 Task: Determine the distance from Raleigh to Great Smoky Mountains National Park.
Action: Mouse moved to (202, 64)
Screenshot: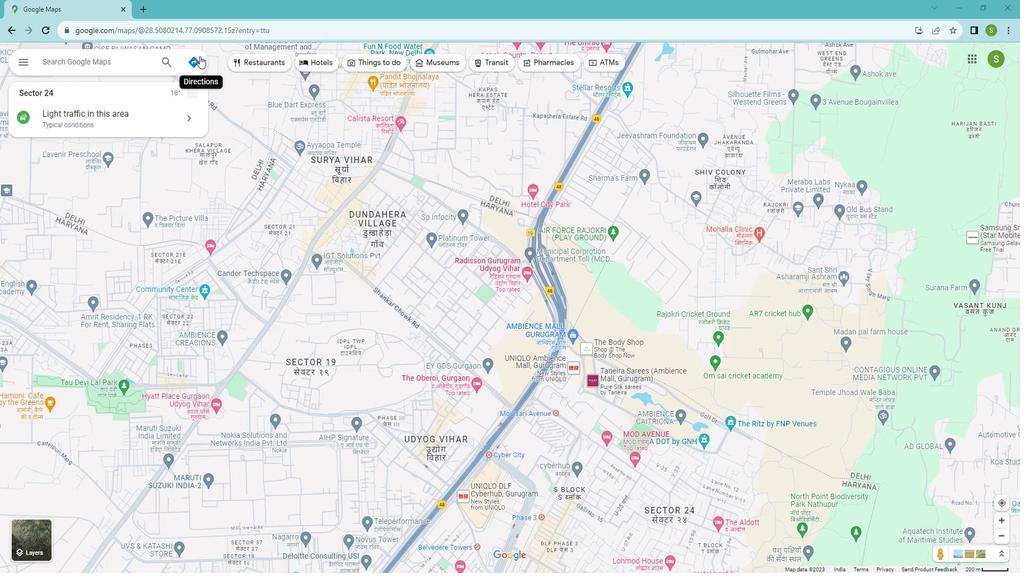 
Action: Mouse pressed left at (202, 64)
Screenshot: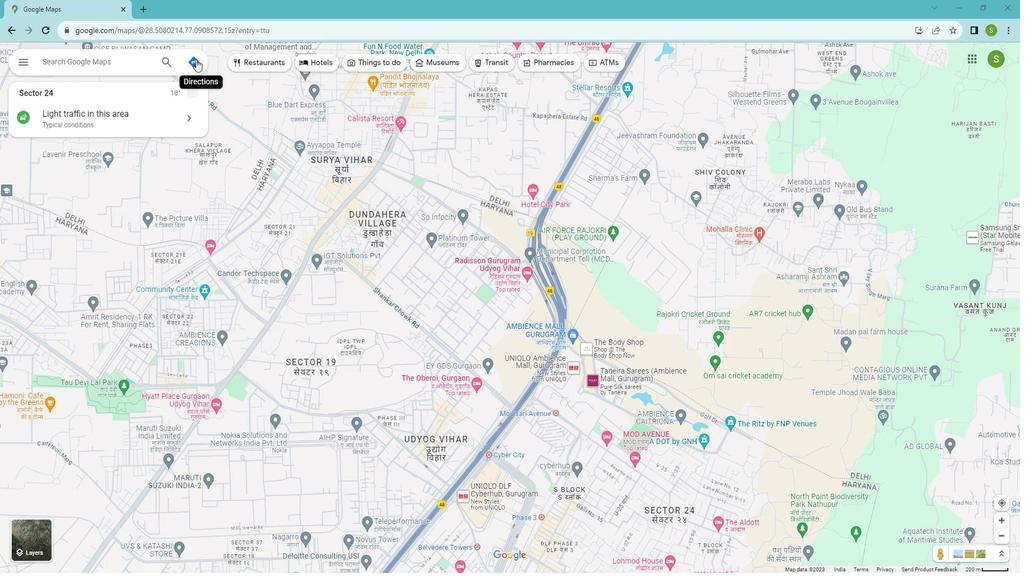
Action: Mouse moved to (95, 97)
Screenshot: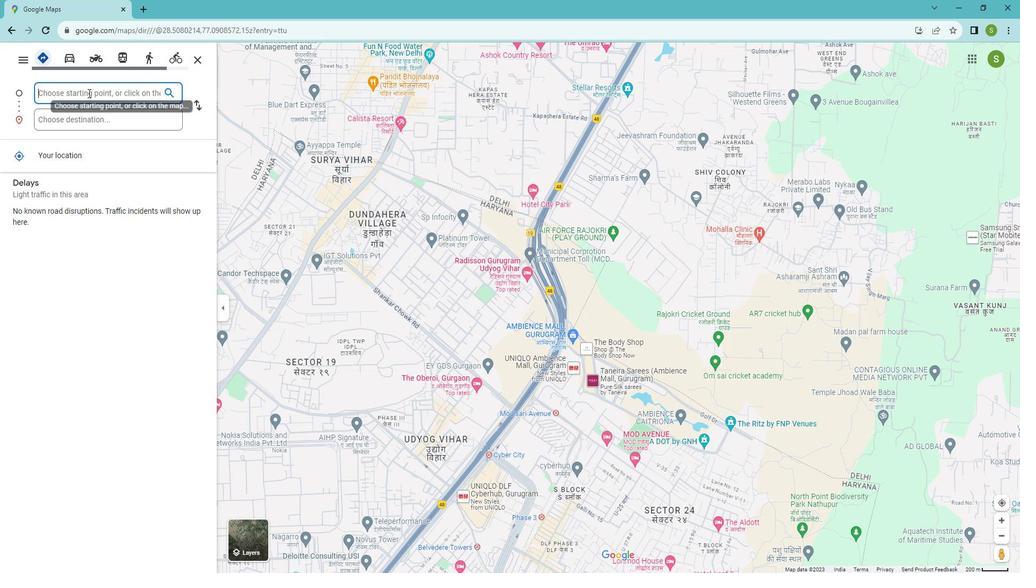
Action: Mouse pressed left at (95, 97)
Screenshot: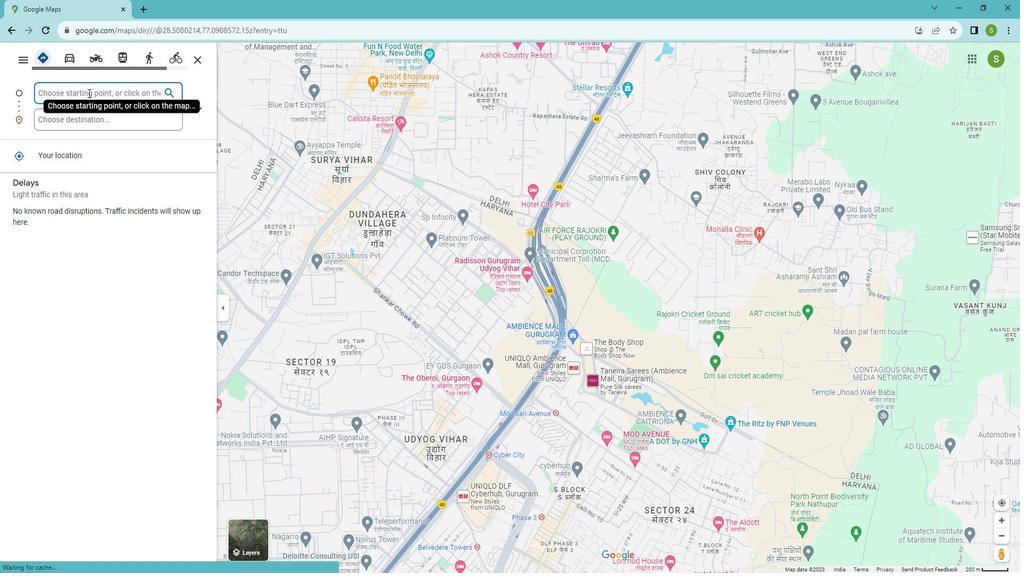 
Action: Mouse moved to (93, 98)
Screenshot: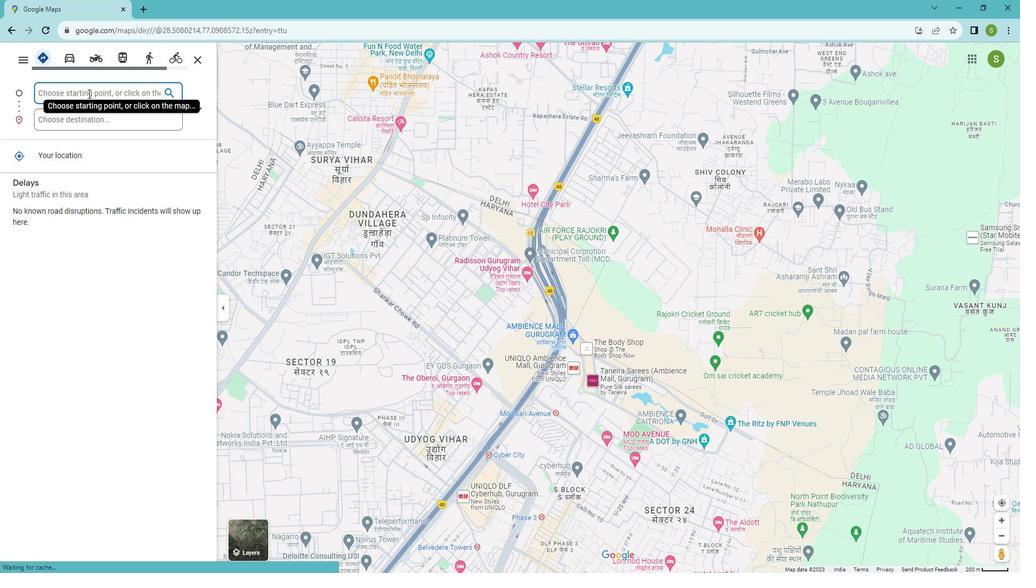 
Action: Key pressed <Key.shift>Raleigh
Screenshot: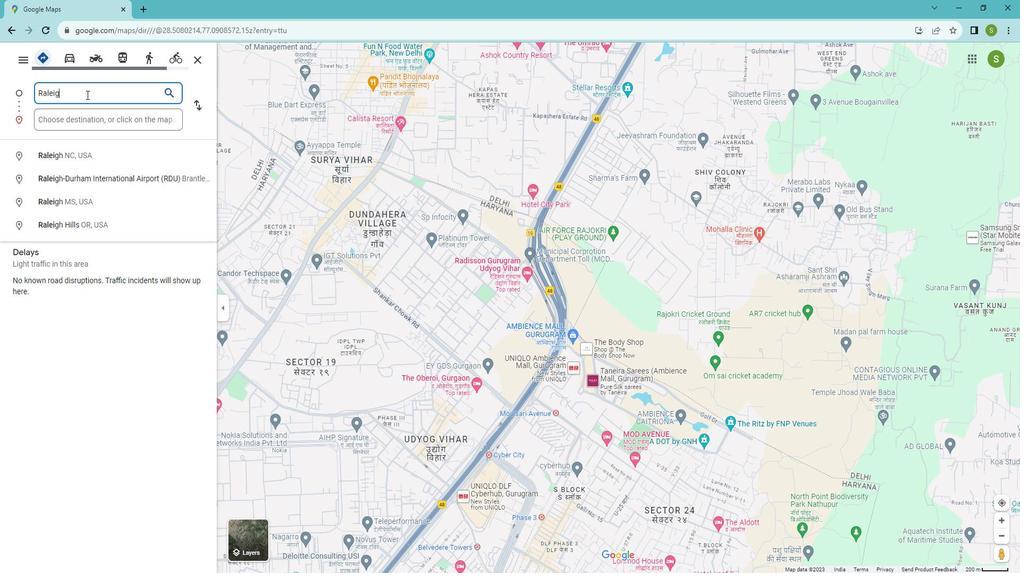 
Action: Mouse moved to (87, 155)
Screenshot: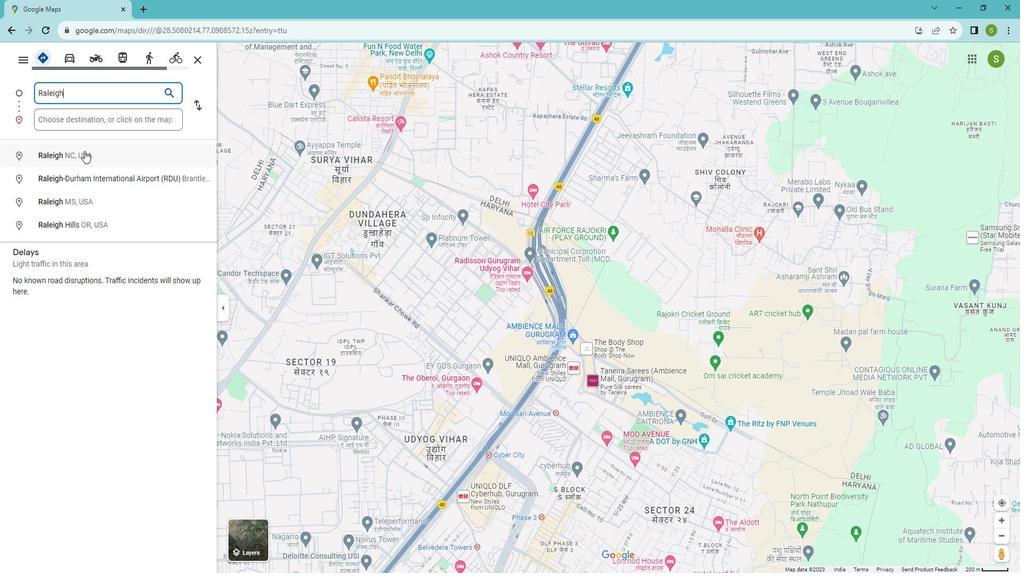 
Action: Mouse pressed left at (87, 155)
Screenshot: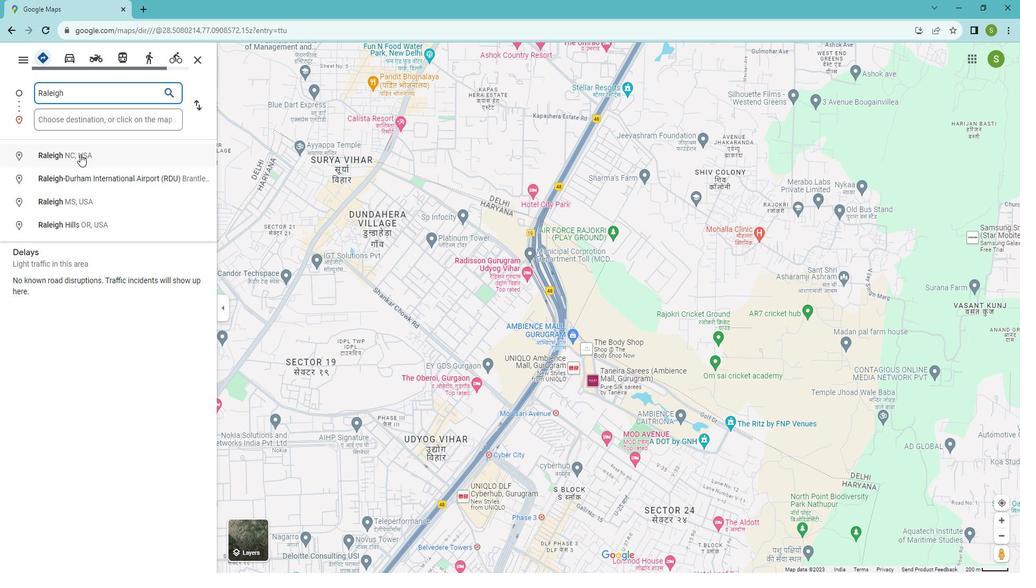 
Action: Mouse moved to (70, 122)
Screenshot: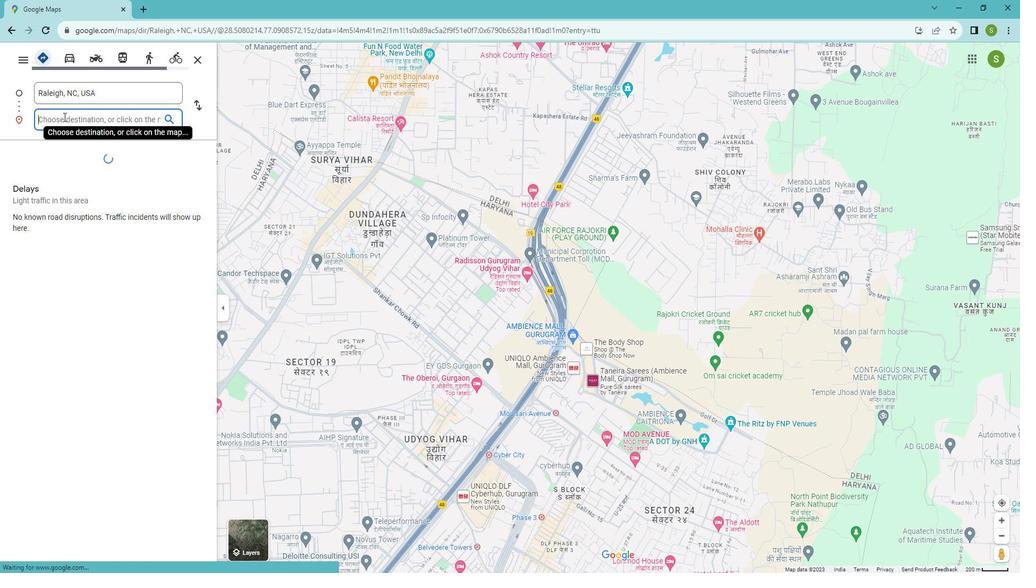 
Action: Mouse pressed left at (70, 122)
Screenshot: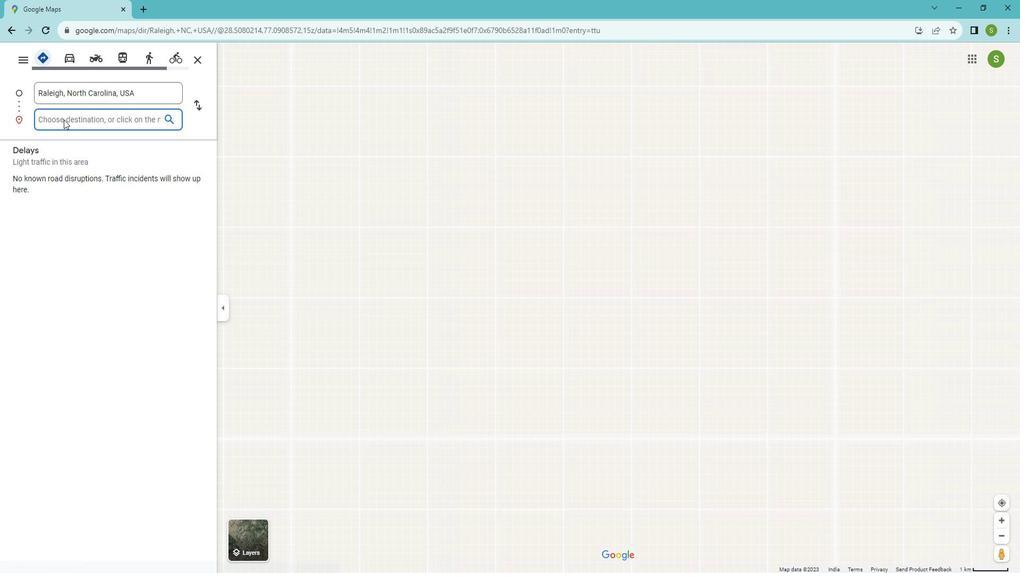 
Action: Key pressed <Key.shift><Key.shift><Key.shift><Key.shift><Key.shift><Key.shift><Key.shift><Key.shift><Key.shift><Key.shift><Key.shift><Key.shift><Key.shift><Key.shift><Key.shift><Key.shift><Key.shift><Key.shift><Key.shift><Key.shift><Key.shift><Key.shift><Key.shift><Key.shift><Key.shift><Key.shift><Key.shift><Key.shift><Key.shift><Key.shift><Key.shift><Key.shift><Key.shift><Key.shift><Key.shift><Key.shift><Key.shift><Key.shift><Key.shift><Key.shift><Key.shift><Key.shift><Key.shift><Key.shift><Key.shift><Key.shift><Key.shift><Key.shift><Key.shift><Key.shift><Key.shift><Key.shift>Great<Key.space><Key.shift>Smoky<Key.space><Key.shift>Mountains<Key.space><Key.shift>National
Screenshot: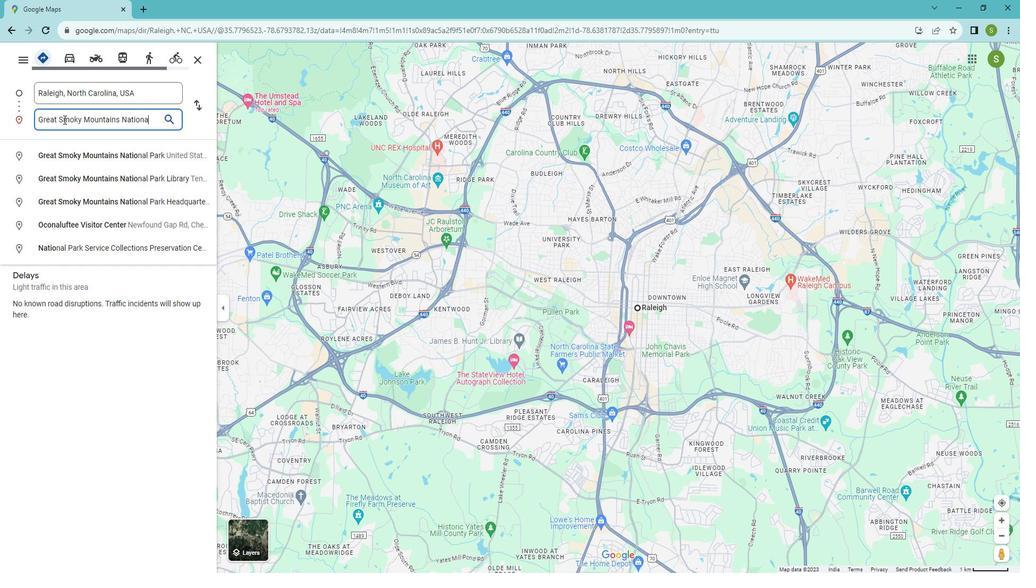 
Action: Mouse moved to (87, 159)
Screenshot: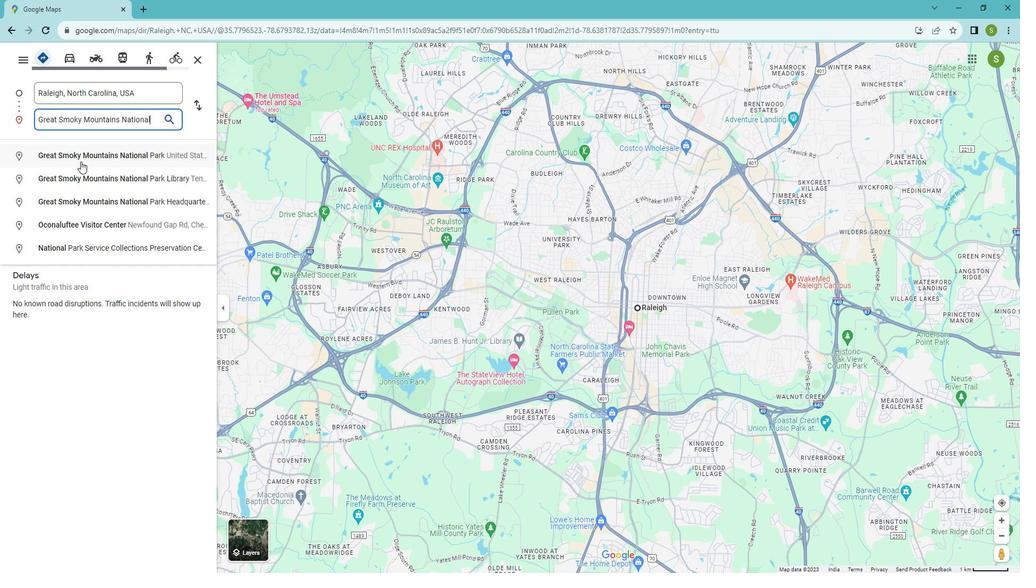 
Action: Mouse pressed left at (87, 159)
Screenshot: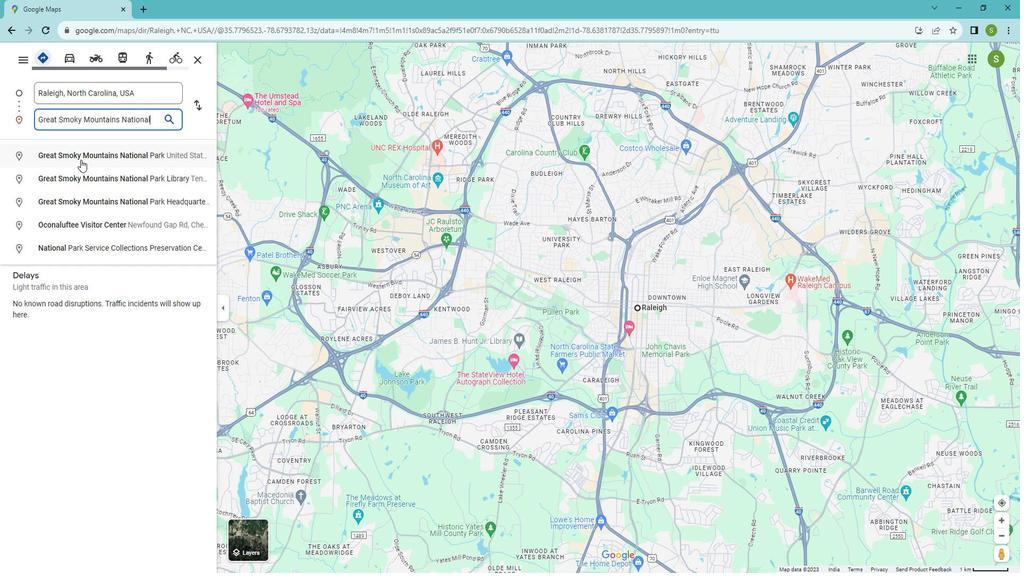 
Action: Mouse moved to (476, 334)
Screenshot: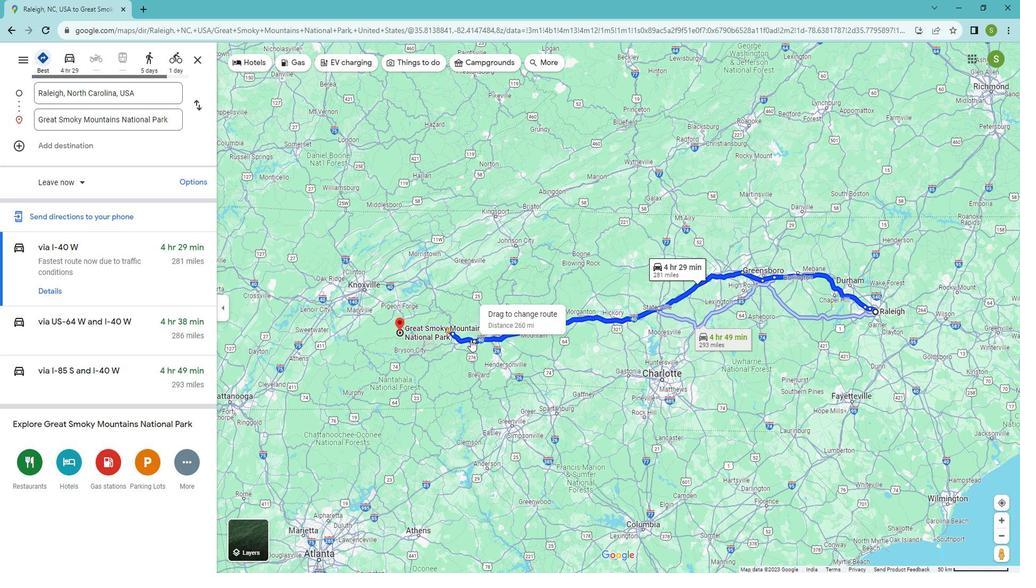 
Action: Mouse pressed right at (476, 334)
Screenshot: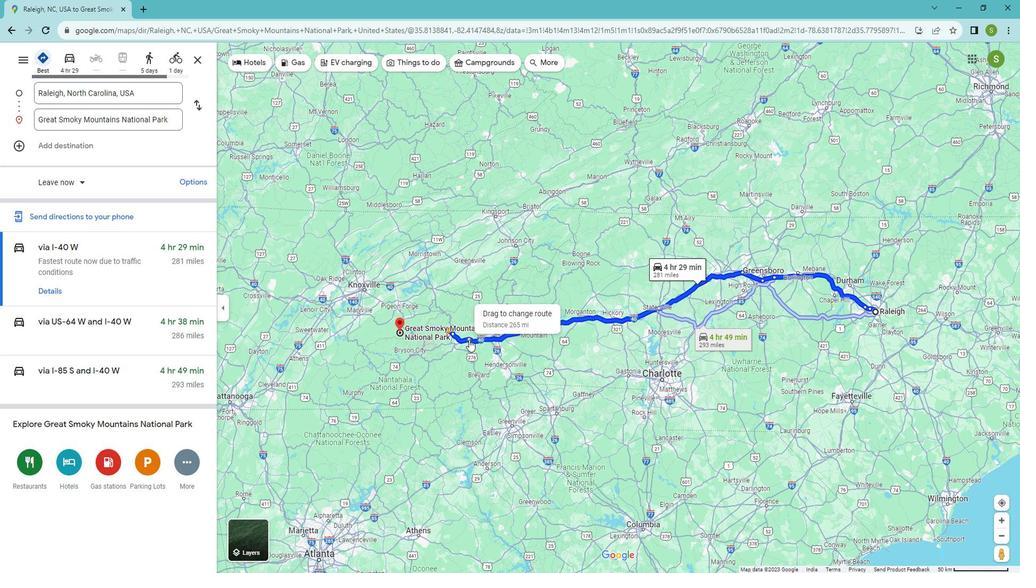 
Action: Mouse moved to (456, 325)
Screenshot: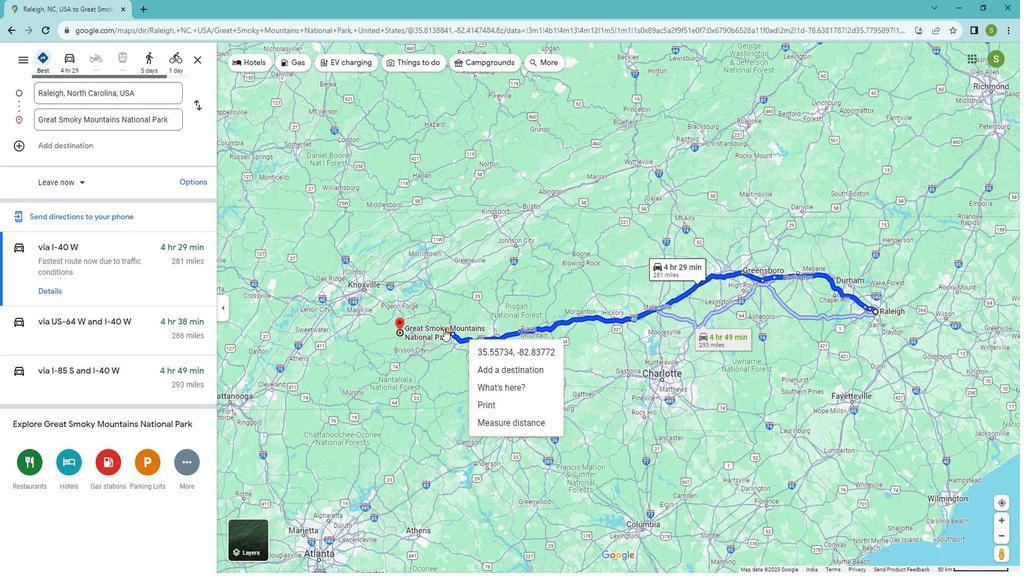 
Action: Mouse pressed left at (456, 325)
Screenshot: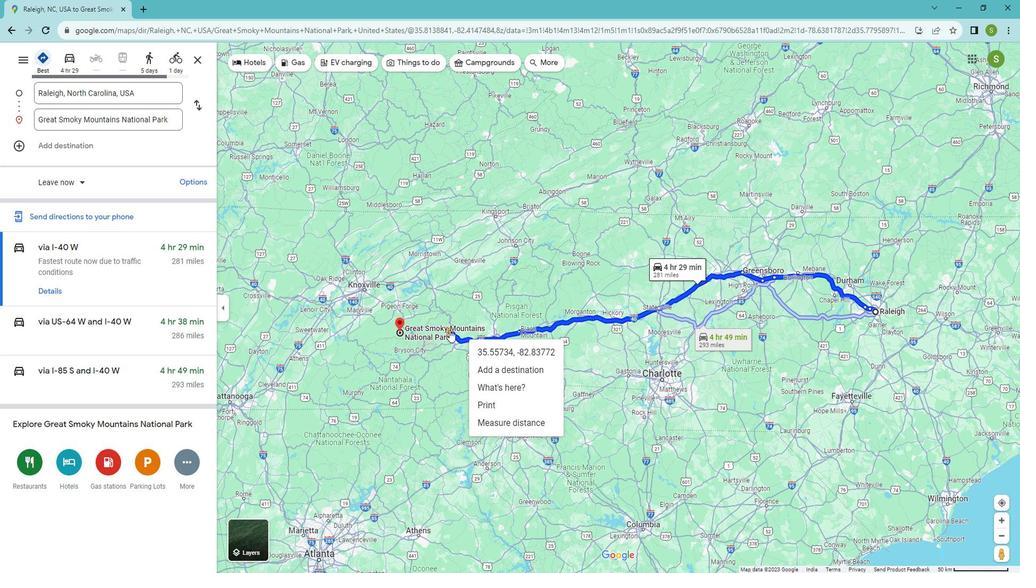 
Action: Mouse pressed right at (456, 325)
Screenshot: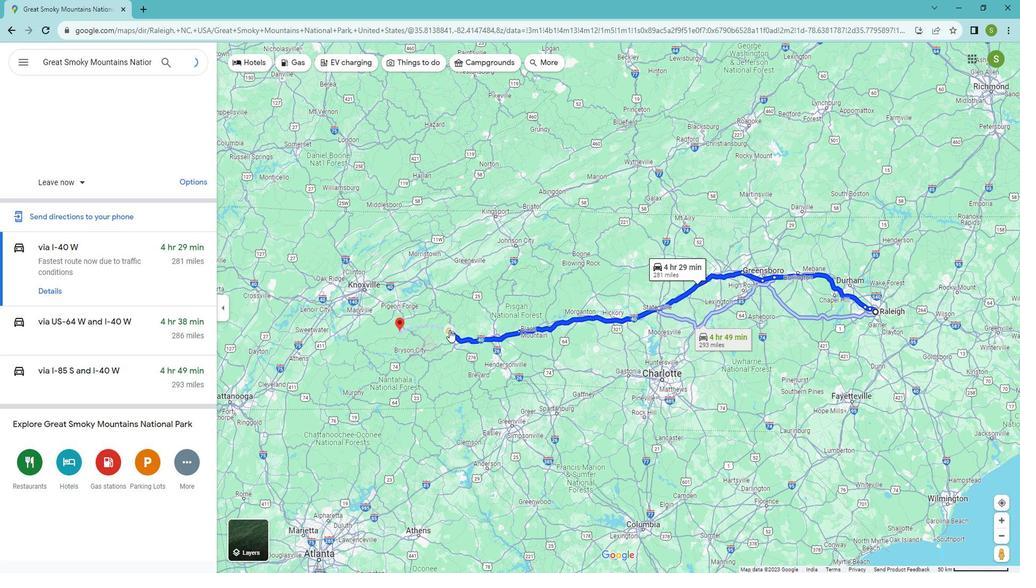 
Action: Mouse moved to (569, 338)
Screenshot: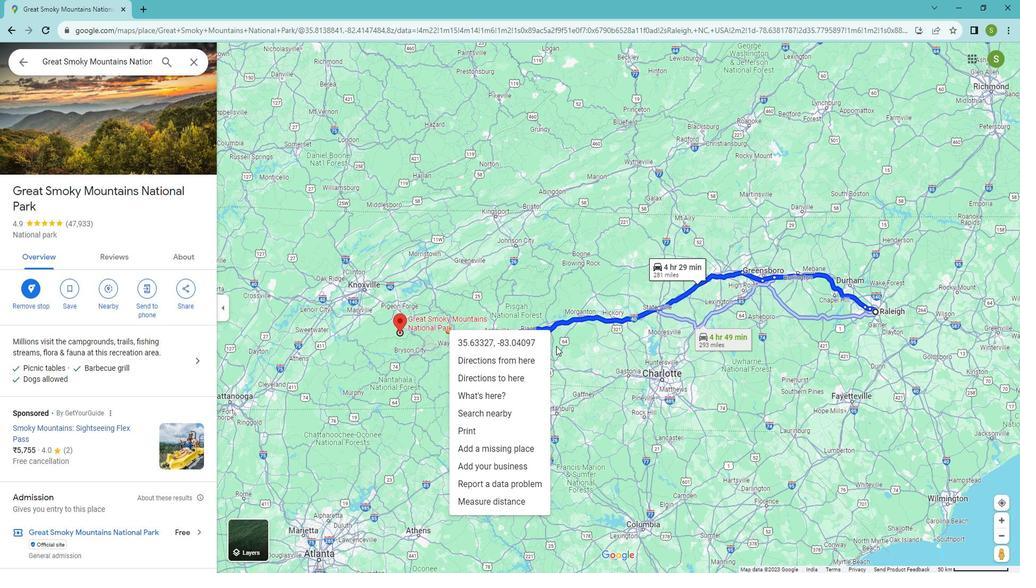 
Action: Mouse pressed left at (569, 338)
Screenshot: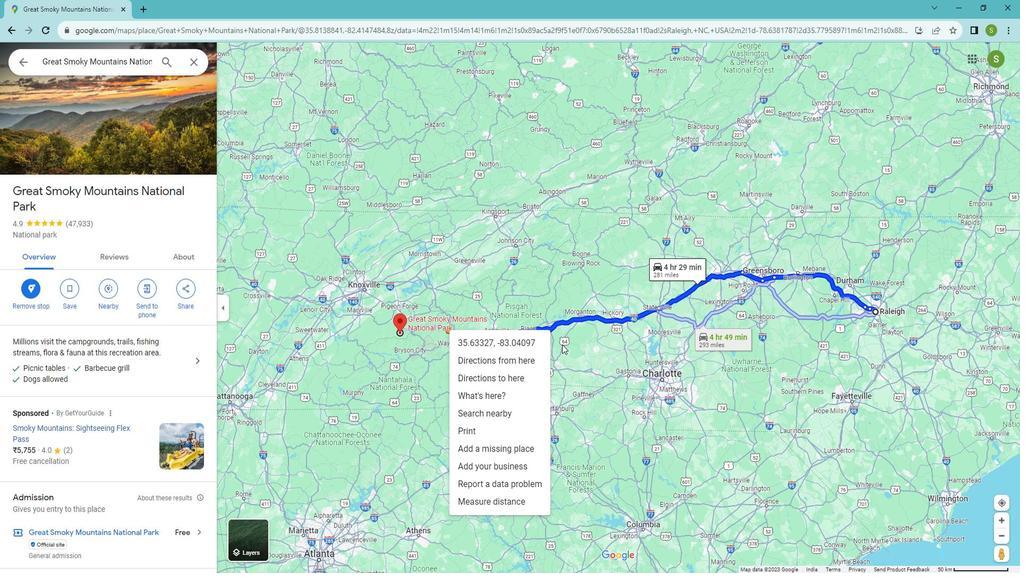 
Action: Mouse moved to (44, 63)
Screenshot: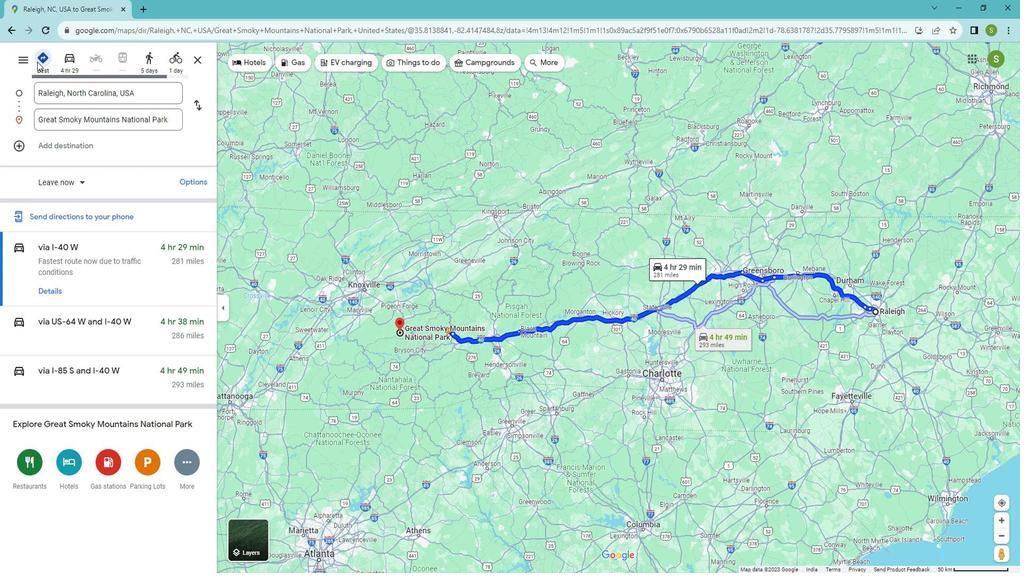 
Action: Mouse pressed left at (44, 63)
Screenshot: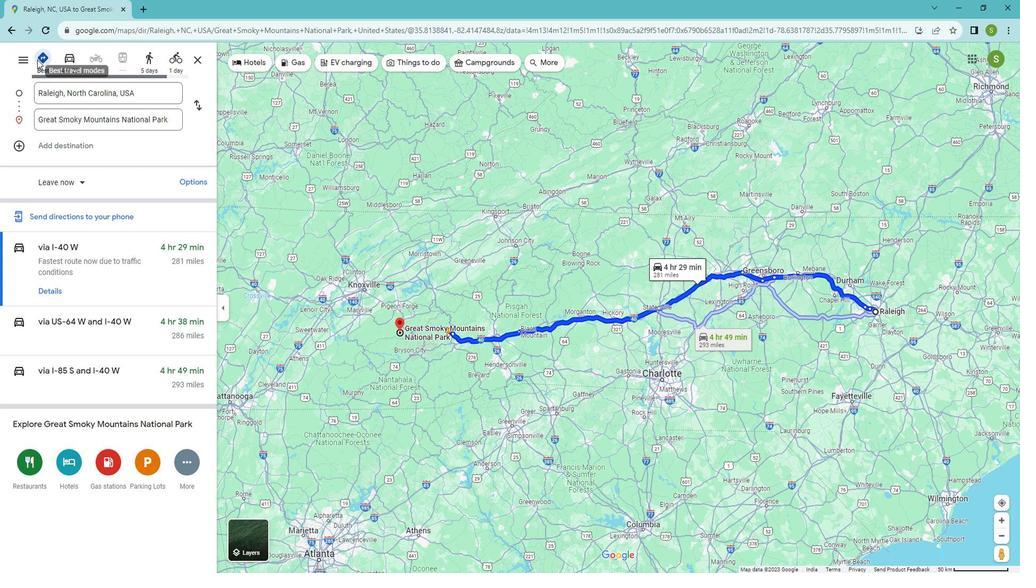 
Action: Mouse moved to (51, 288)
Screenshot: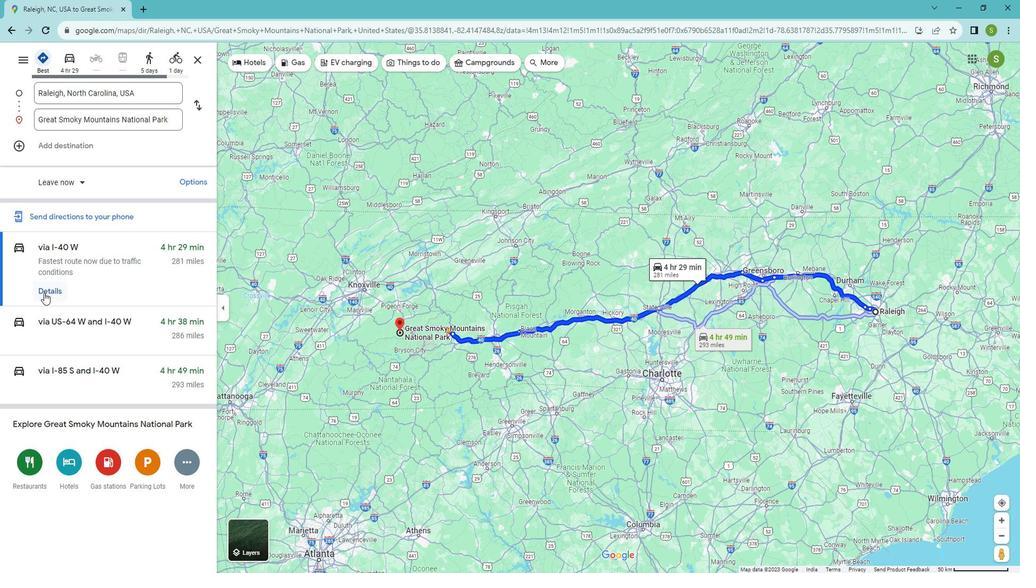
Action: Mouse pressed left at (51, 288)
Screenshot: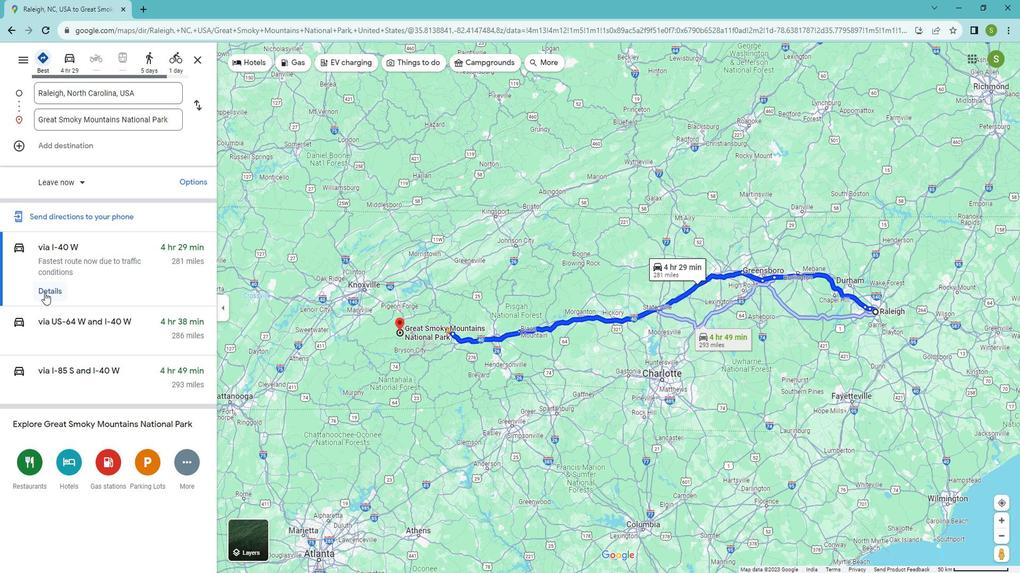 
Action: Mouse moved to (22, 63)
Screenshot: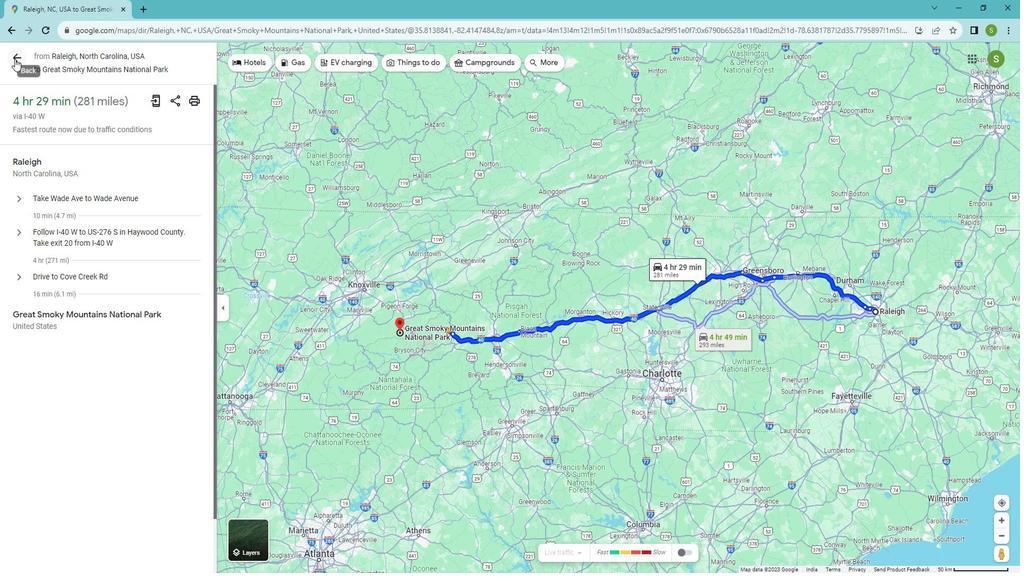 
Action: Mouse pressed left at (22, 63)
Screenshot: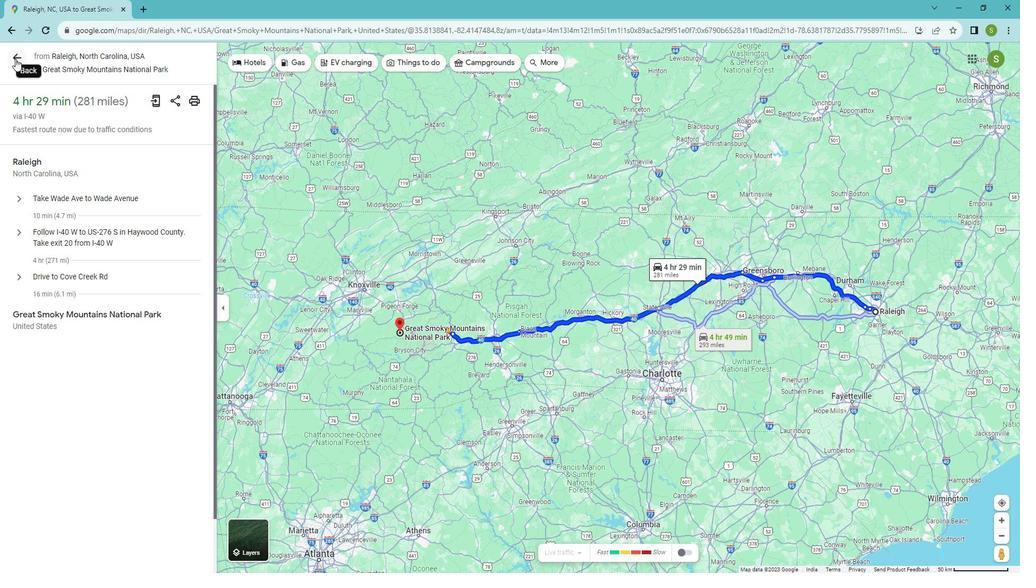 
Action: Mouse moved to (68, 65)
Screenshot: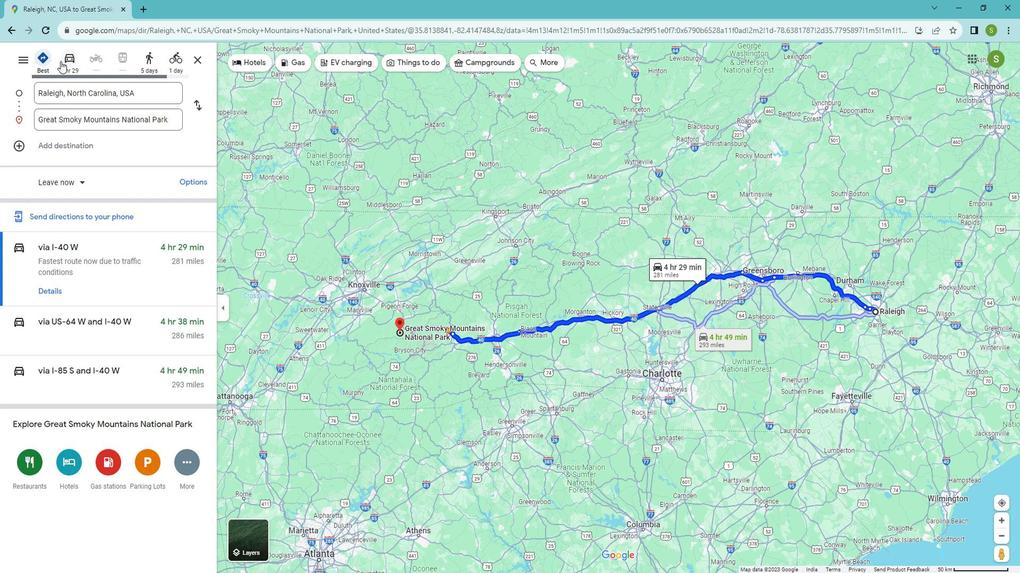 
Action: Mouse pressed left at (68, 65)
Screenshot: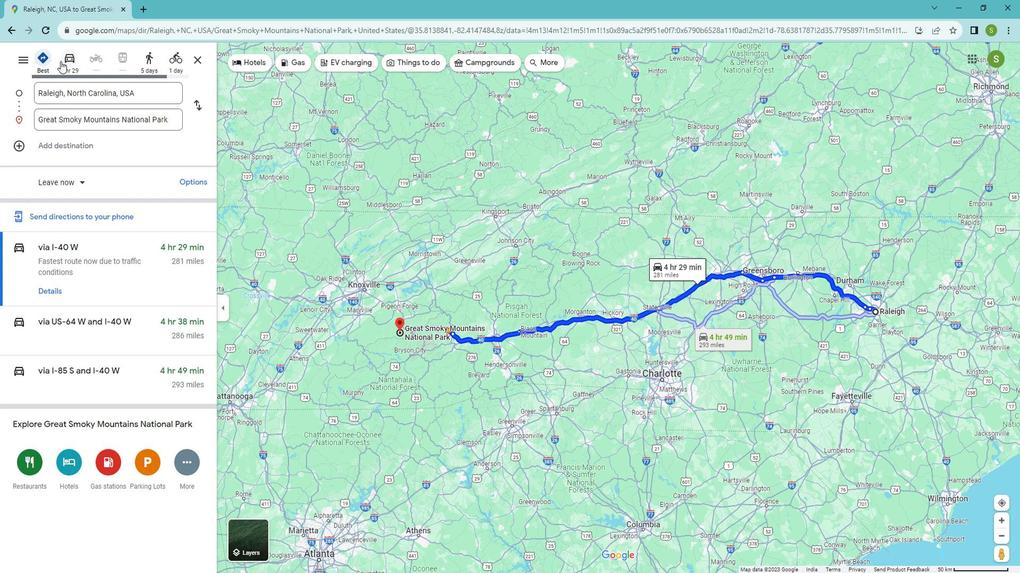 
Action: Mouse moved to (55, 289)
Screenshot: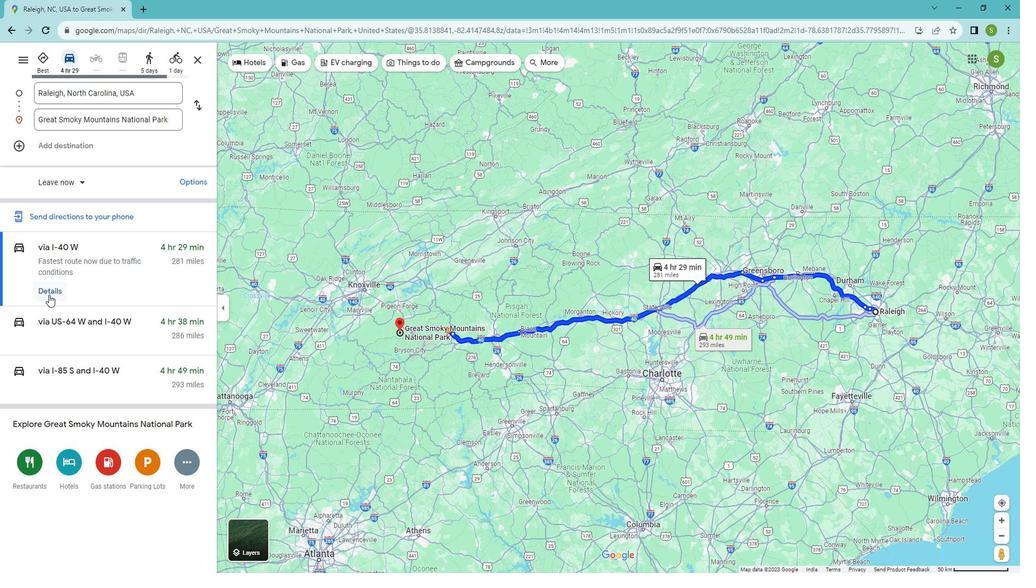 
Action: Mouse pressed left at (55, 289)
Screenshot: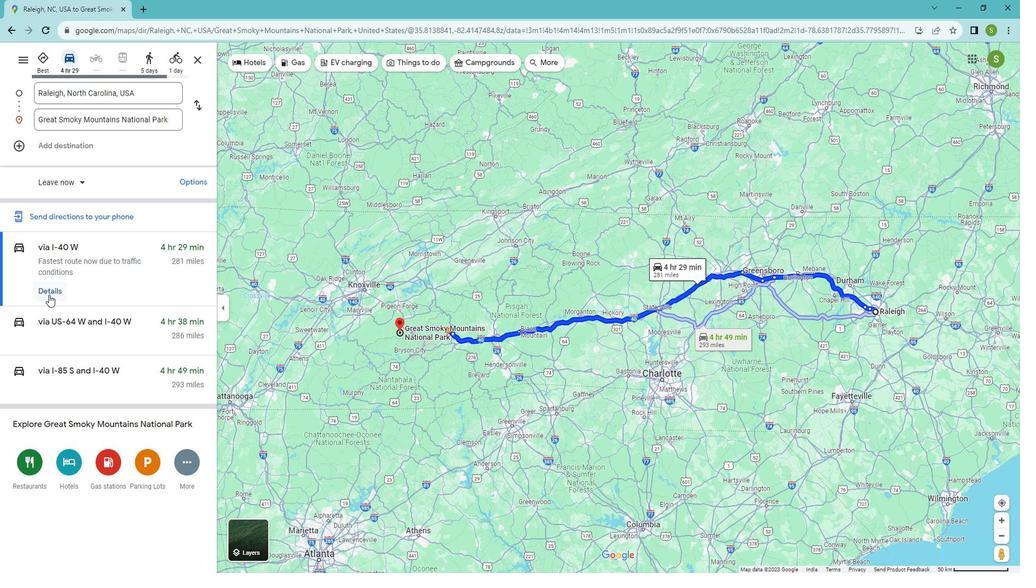 
Action: Mouse moved to (18, 60)
Screenshot: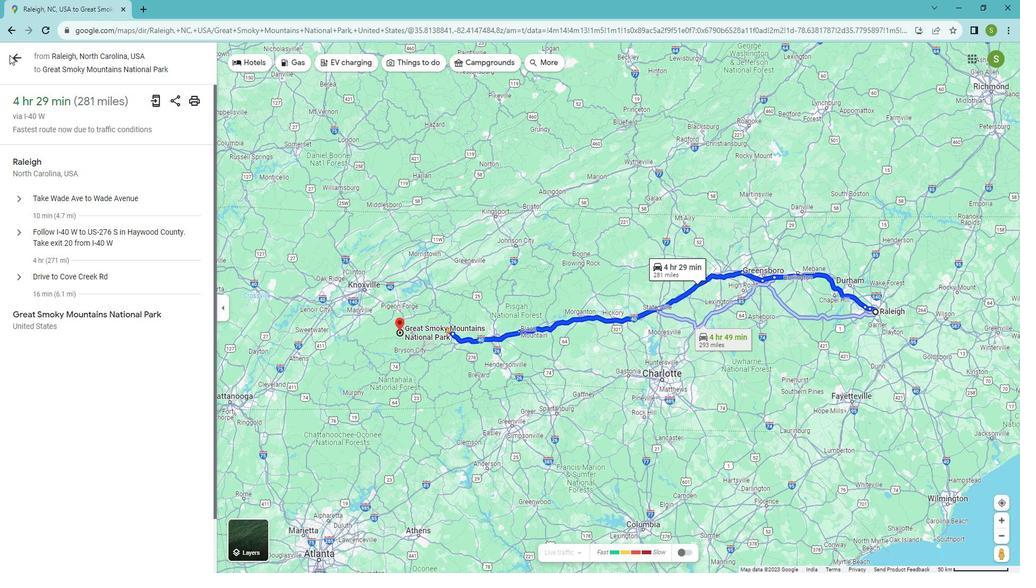 
Action: Mouse pressed left at (18, 60)
Screenshot: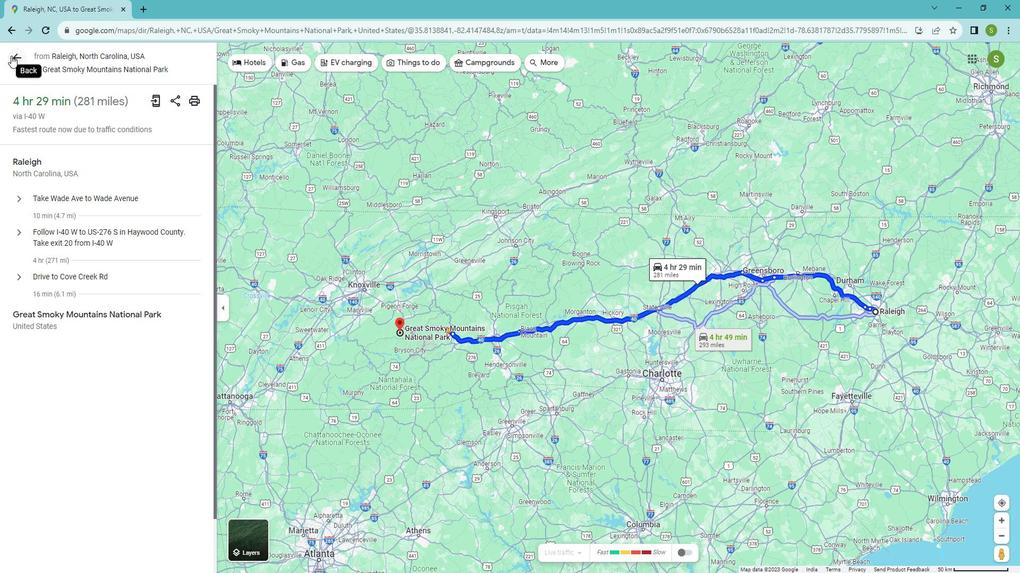 
Action: Mouse moved to (152, 68)
Screenshot: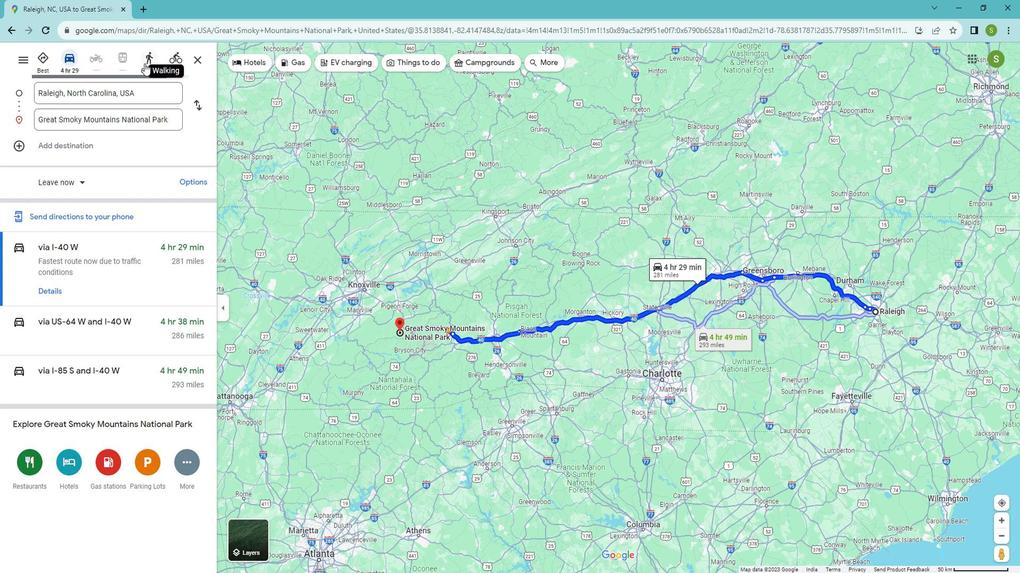 
Action: Mouse pressed left at (152, 68)
Screenshot: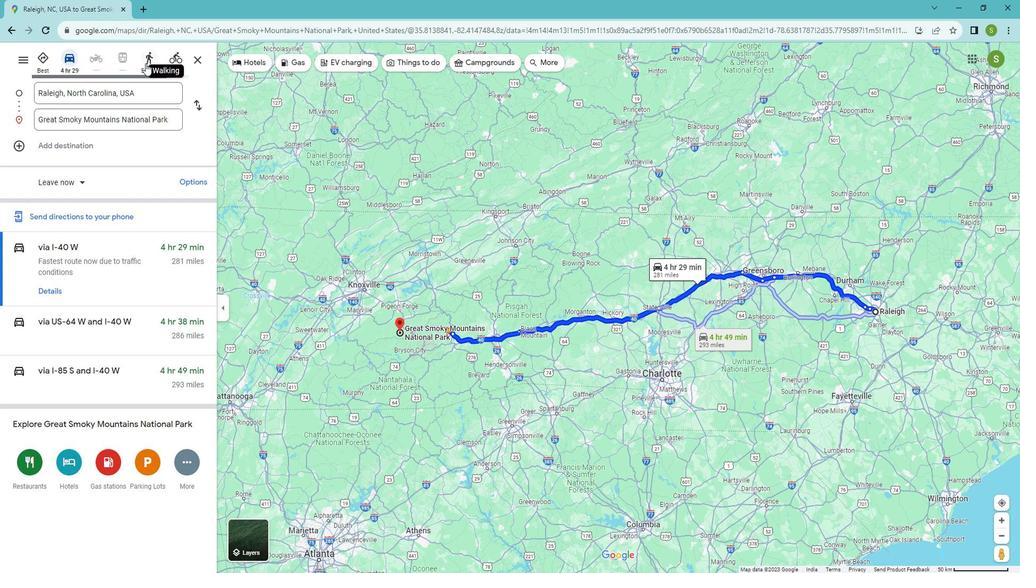 
Action: Mouse moved to (66, 264)
Screenshot: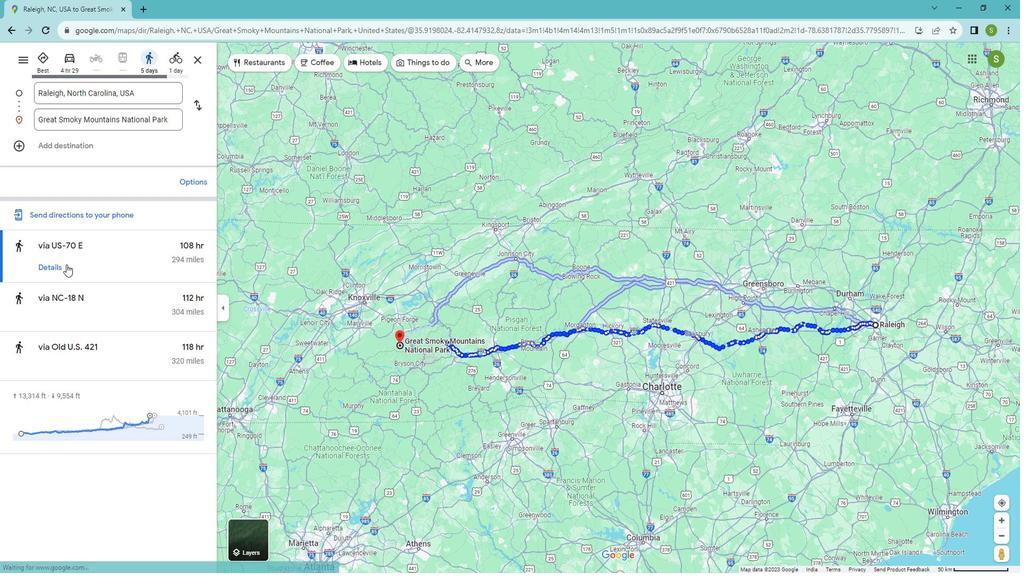 
Action: Mouse pressed left at (66, 264)
Screenshot: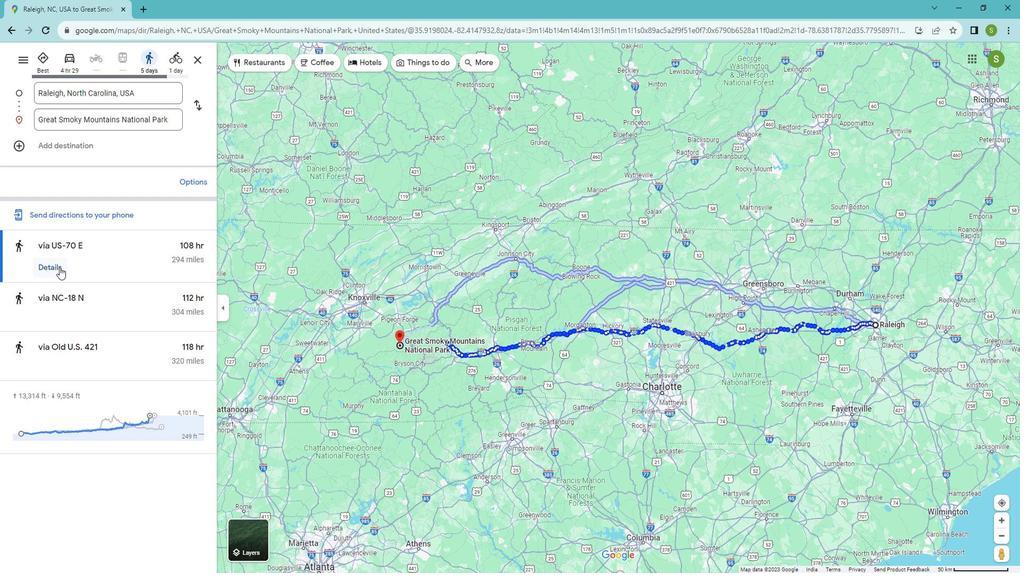 
Action: Mouse scrolled (66, 264) with delta (0, 0)
Screenshot: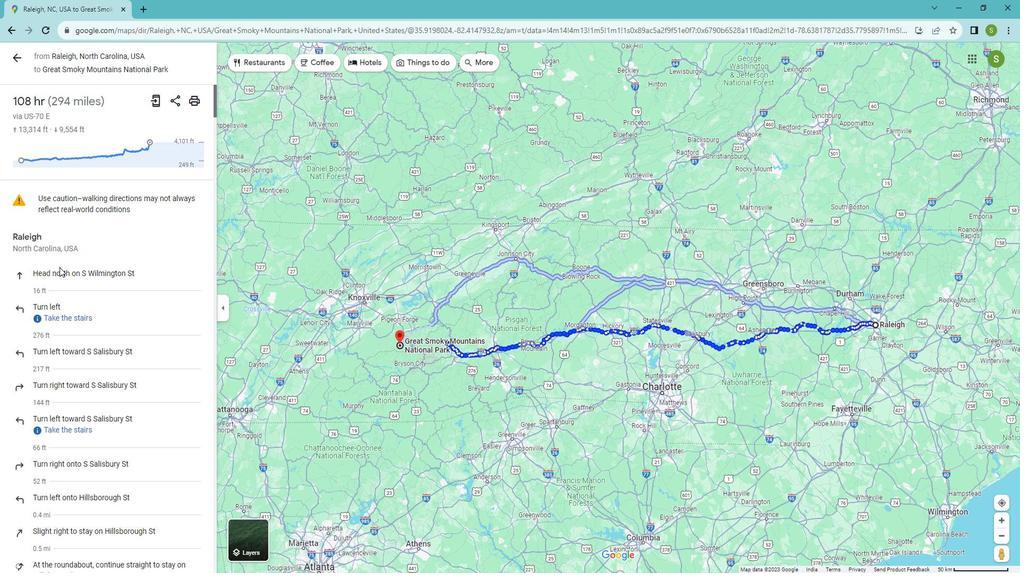 
Action: Mouse scrolled (66, 264) with delta (0, 0)
Screenshot: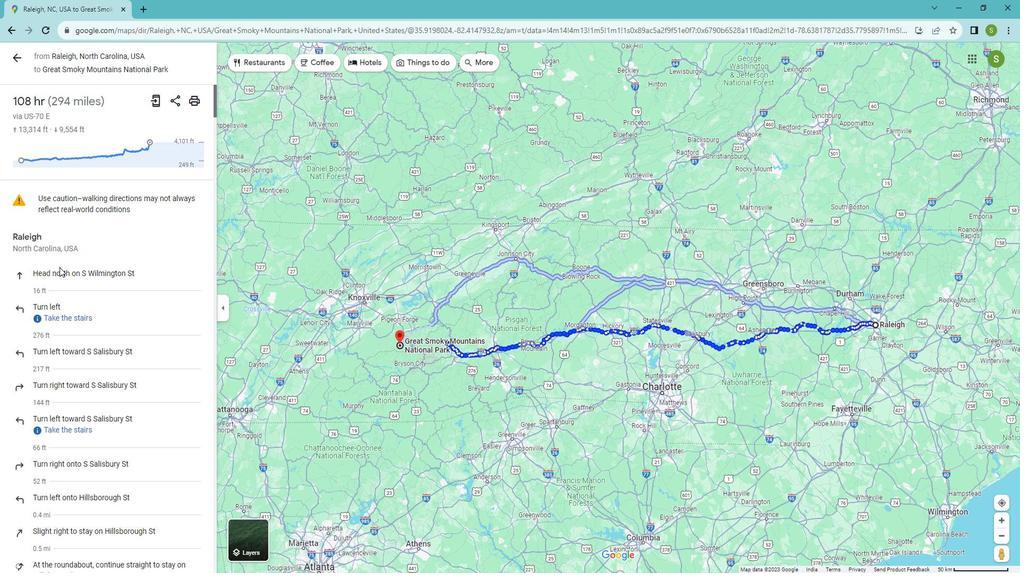 
Action: Mouse scrolled (66, 264) with delta (0, 0)
Screenshot: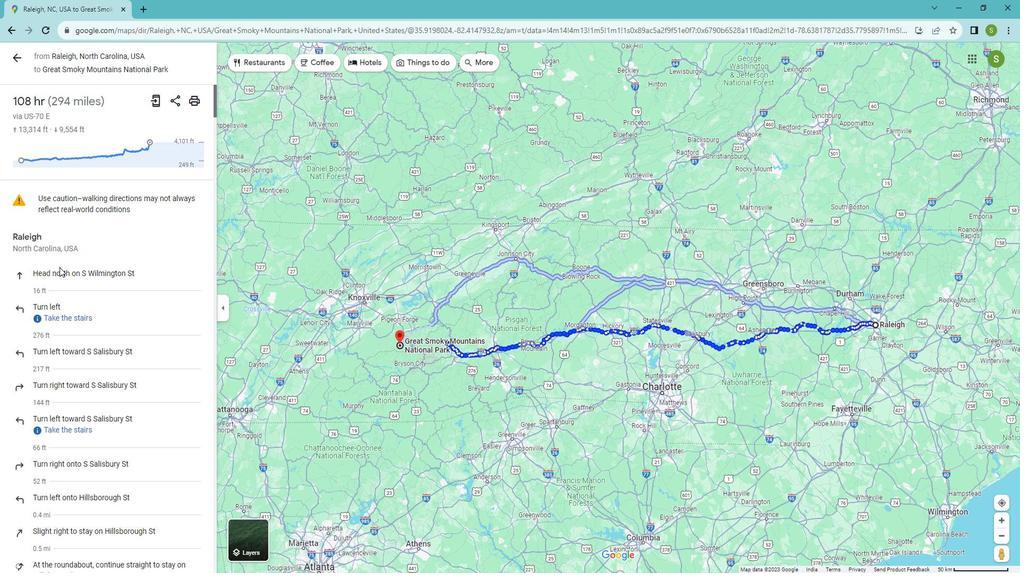 
Action: Mouse scrolled (66, 264) with delta (0, 0)
Screenshot: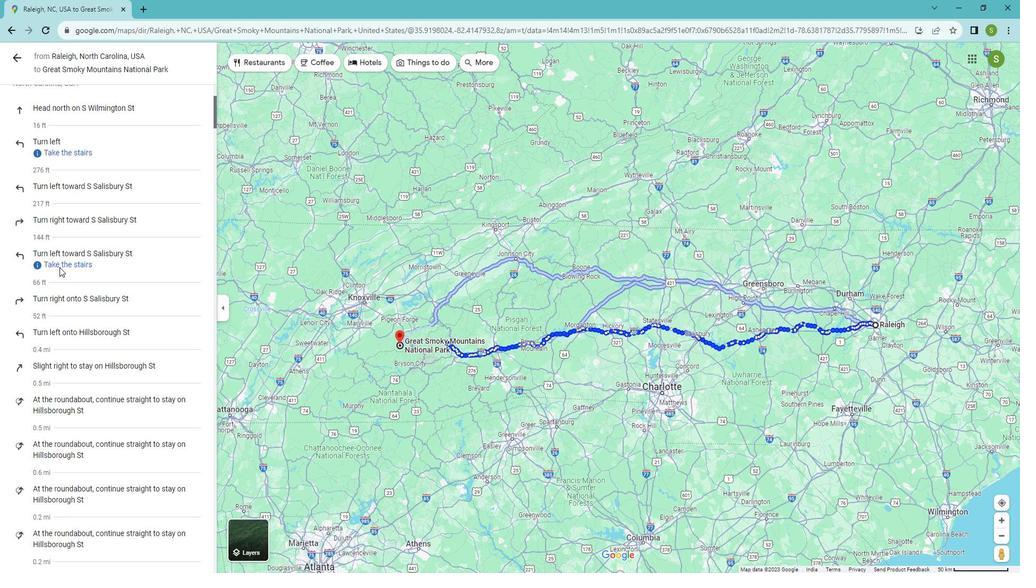 
Action: Mouse scrolled (66, 264) with delta (0, 0)
Screenshot: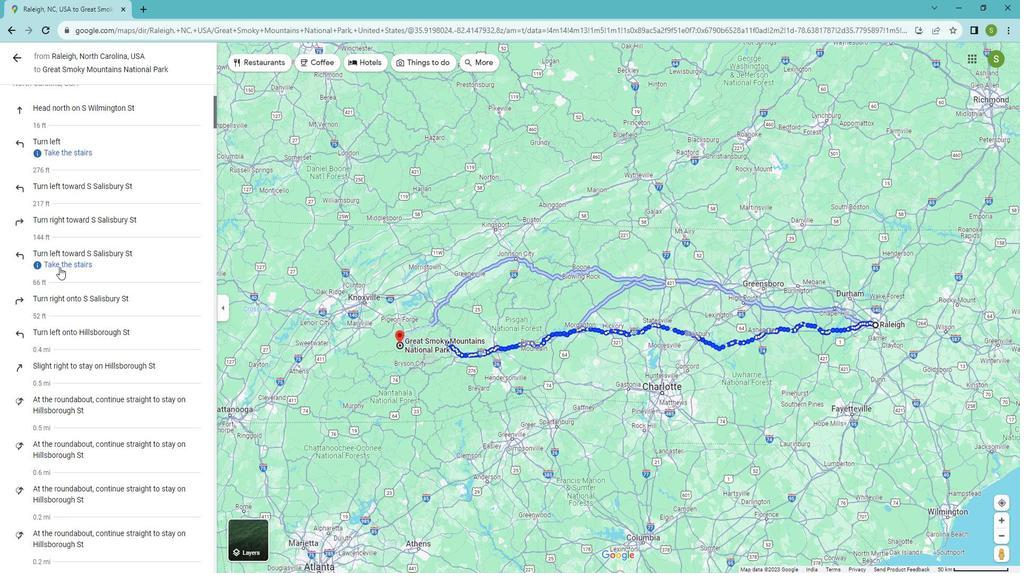 
Action: Mouse scrolled (66, 264) with delta (0, 0)
Screenshot: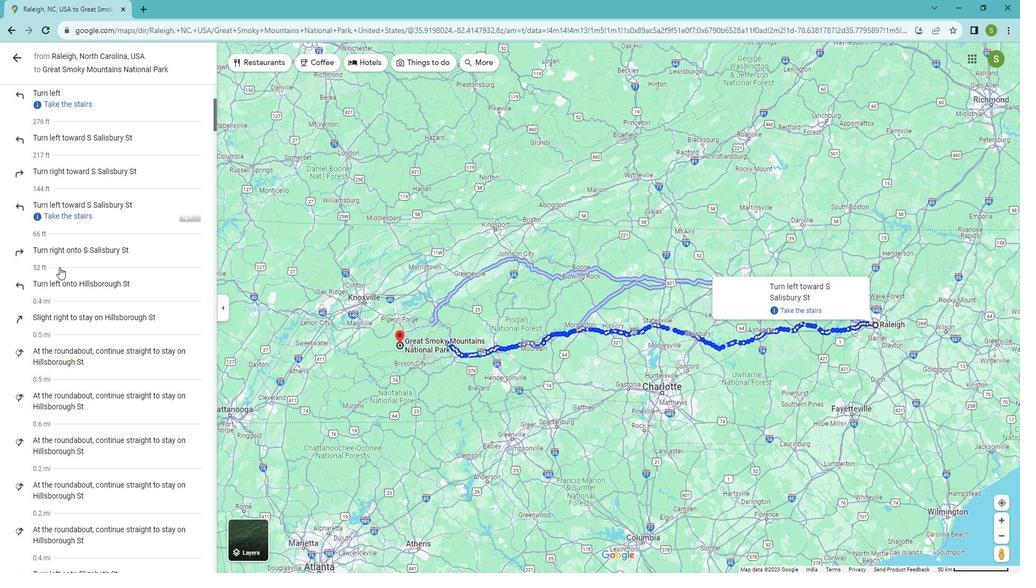 
Action: Mouse moved to (66, 264)
Screenshot: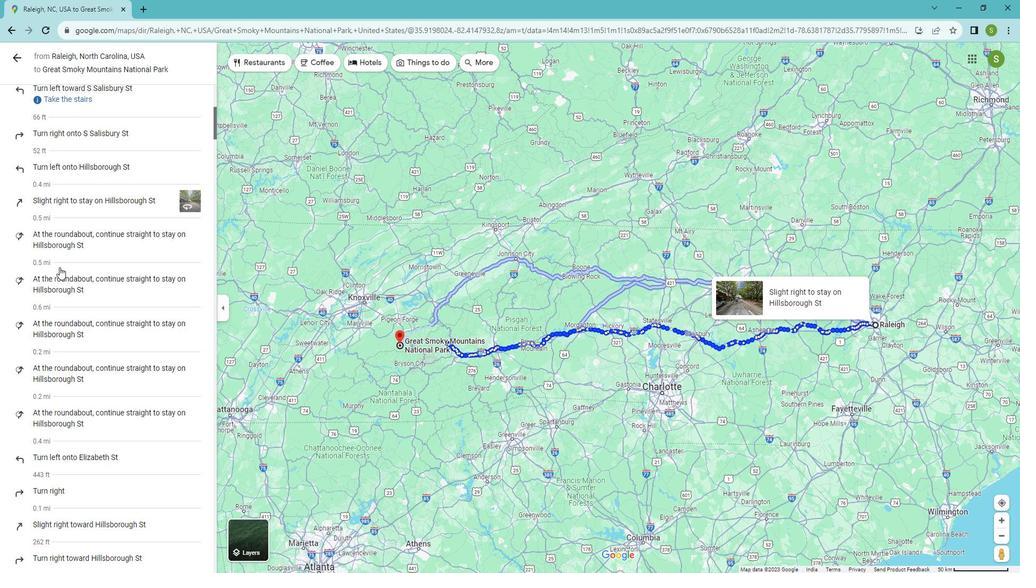 
Action: Mouse scrolled (66, 264) with delta (0, 0)
Screenshot: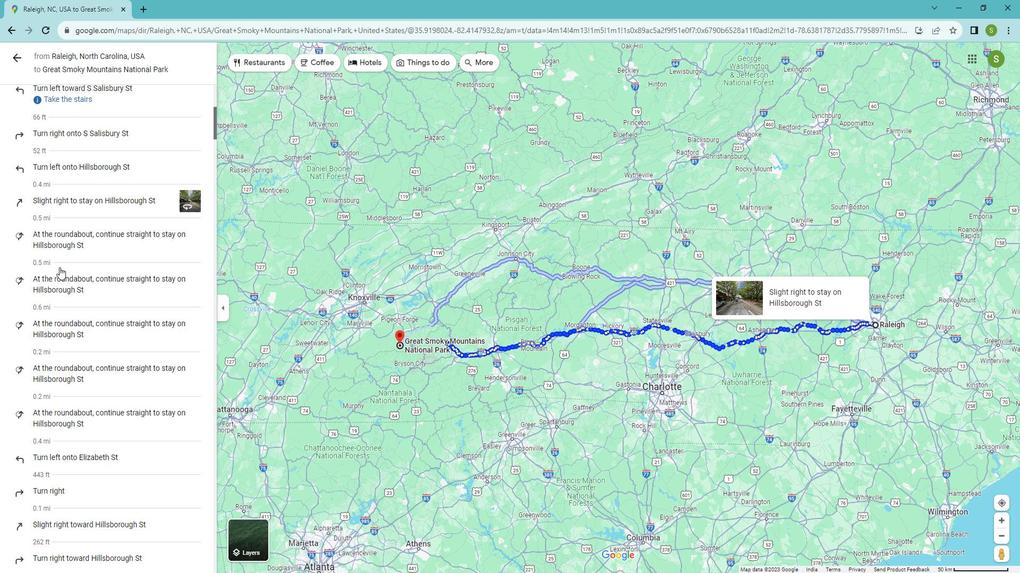 
Action: Mouse scrolled (66, 264) with delta (0, 0)
Screenshot: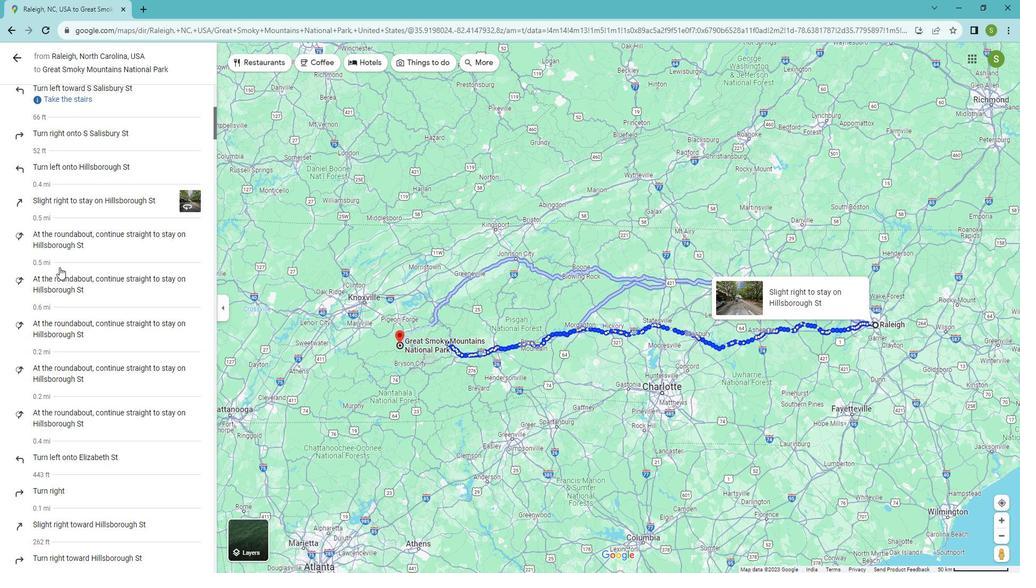 
Action: Mouse scrolled (66, 264) with delta (0, 0)
Screenshot: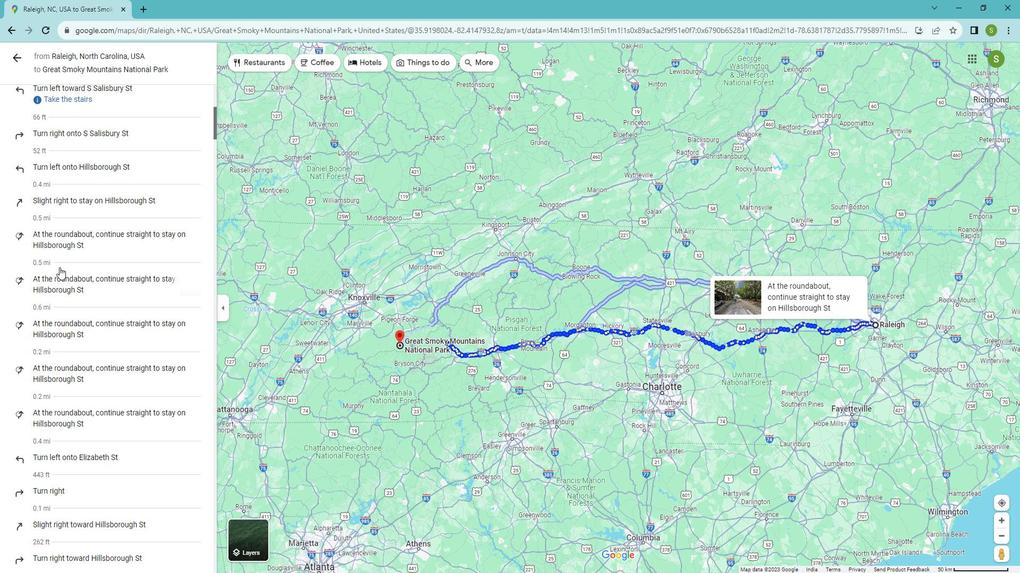 
Action: Mouse scrolled (66, 264) with delta (0, 0)
Screenshot: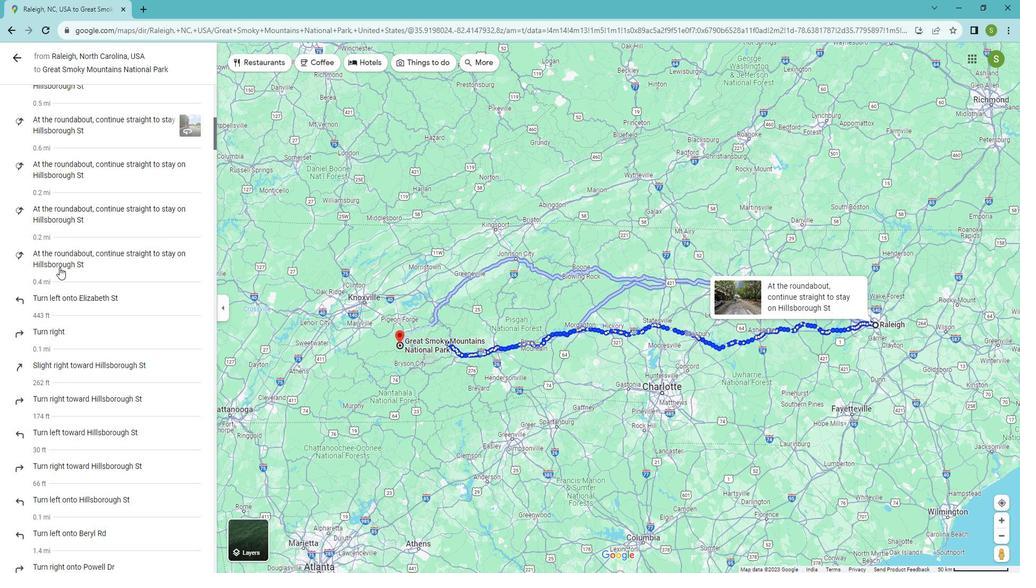 
Action: Mouse moved to (66, 264)
Screenshot: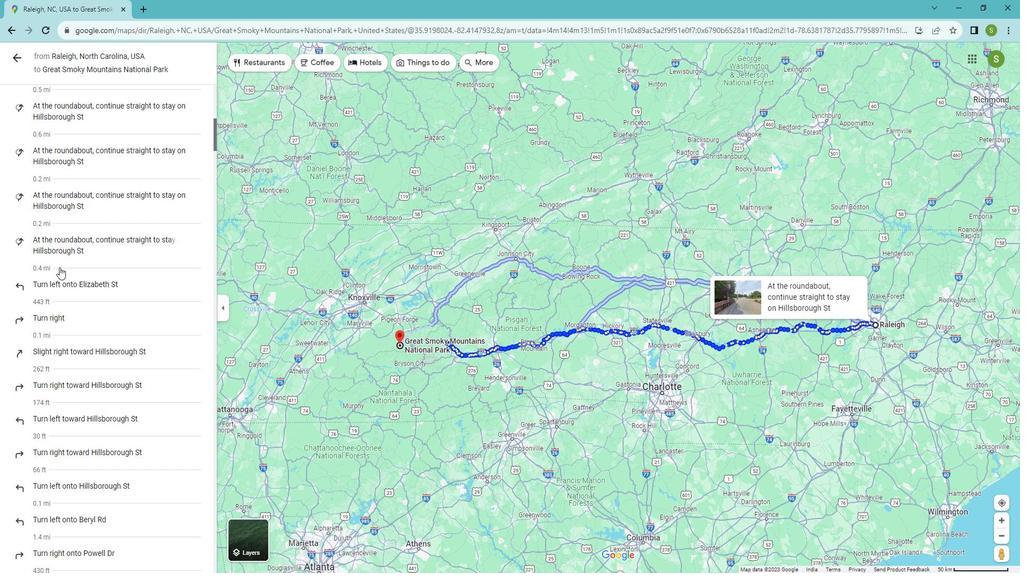 
Action: Mouse scrolled (66, 264) with delta (0, 0)
Screenshot: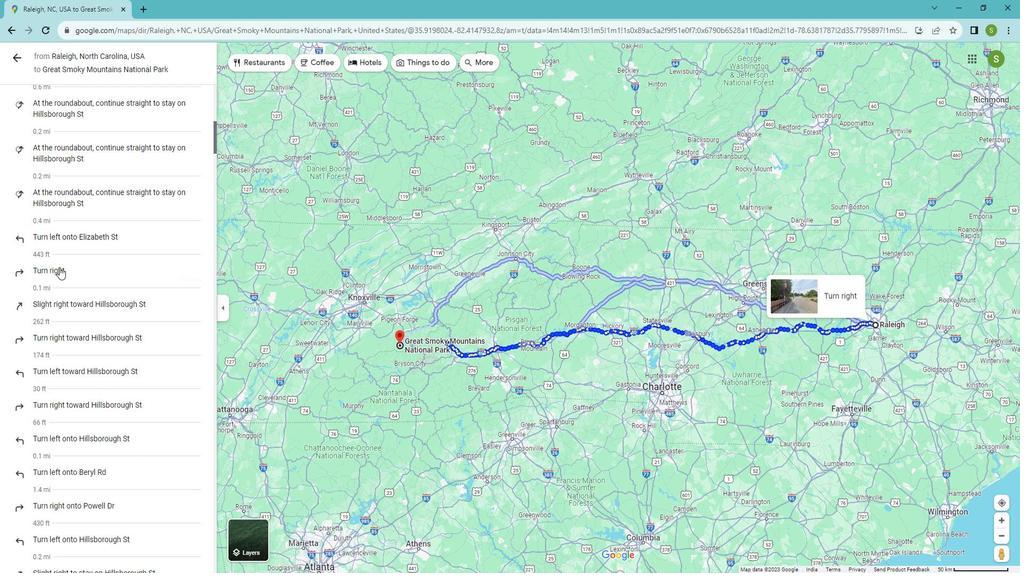 
Action: Mouse scrolled (66, 264) with delta (0, 0)
Screenshot: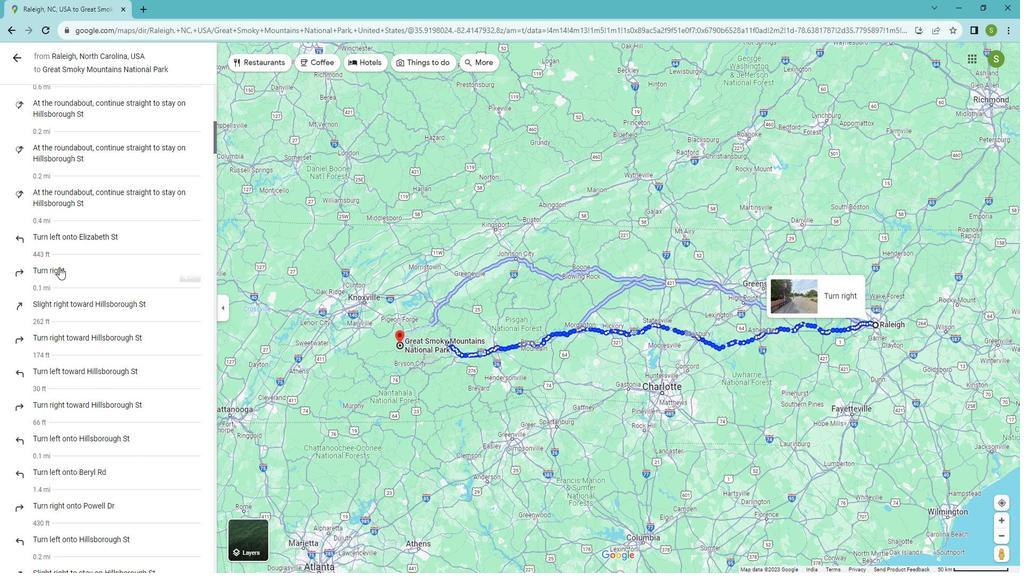 
Action: Mouse scrolled (66, 264) with delta (0, 0)
Screenshot: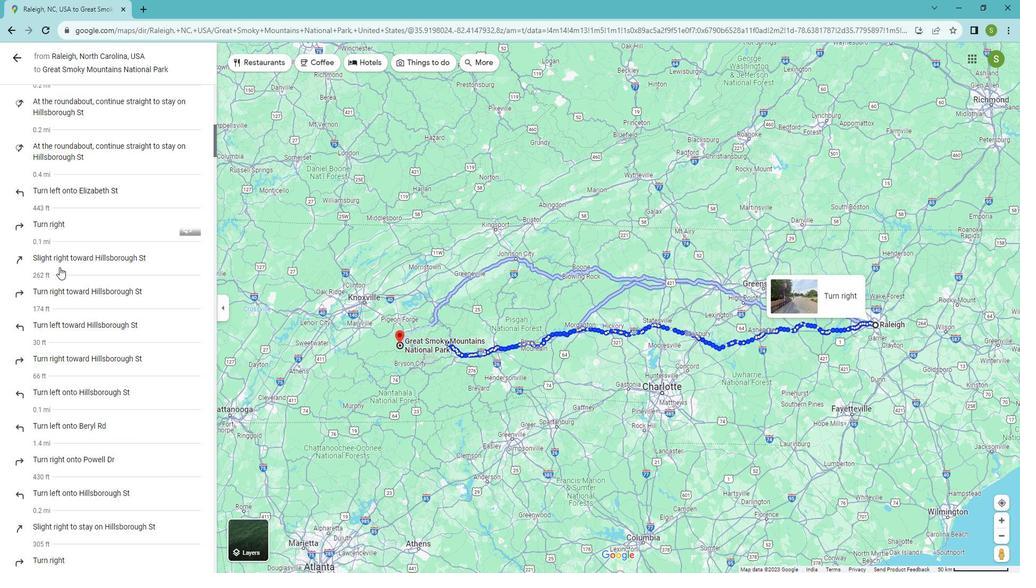 
Action: Mouse scrolled (66, 264) with delta (0, 0)
Screenshot: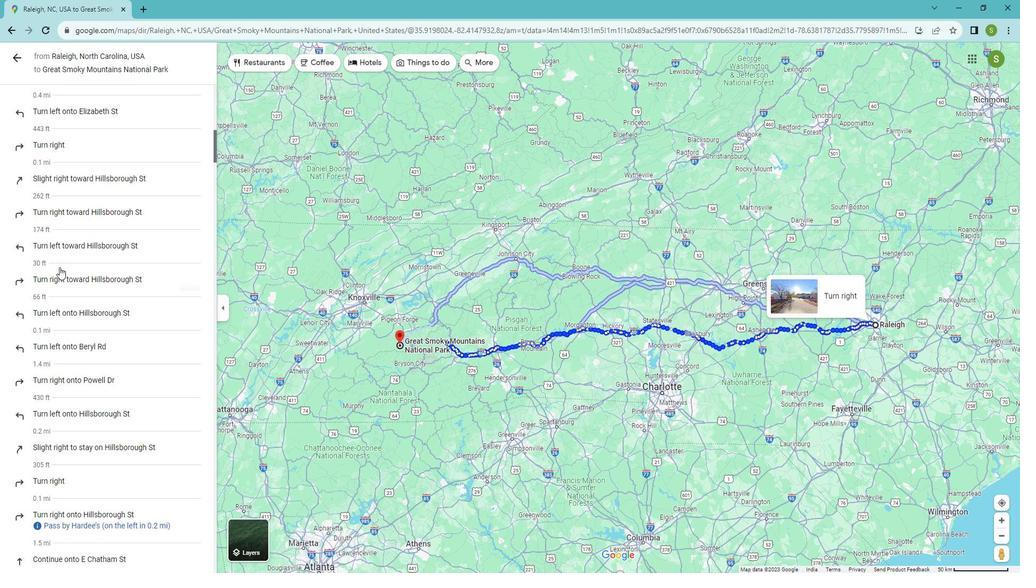 
Action: Mouse scrolled (66, 264) with delta (0, 0)
Screenshot: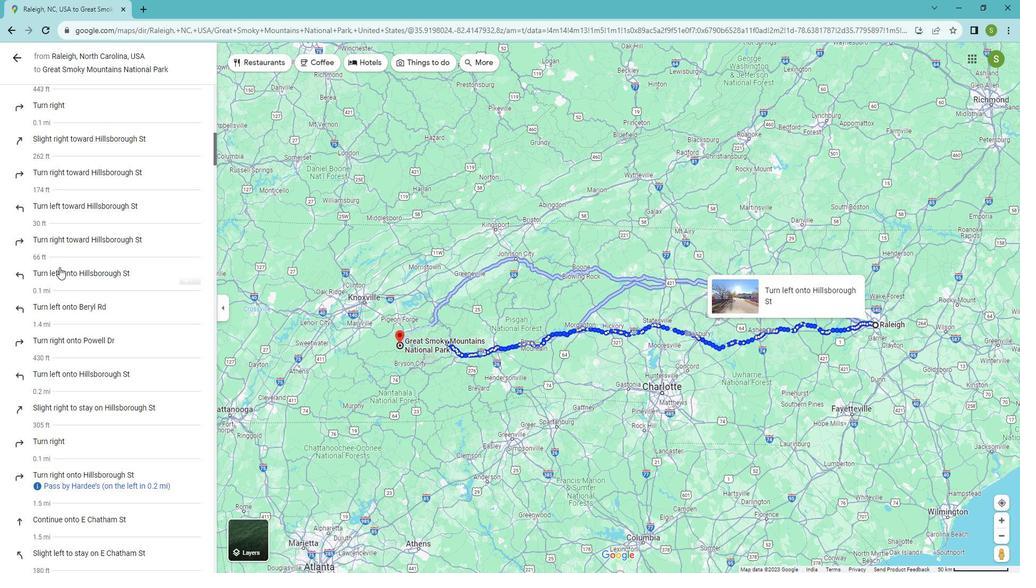 
Action: Mouse scrolled (66, 264) with delta (0, 0)
Screenshot: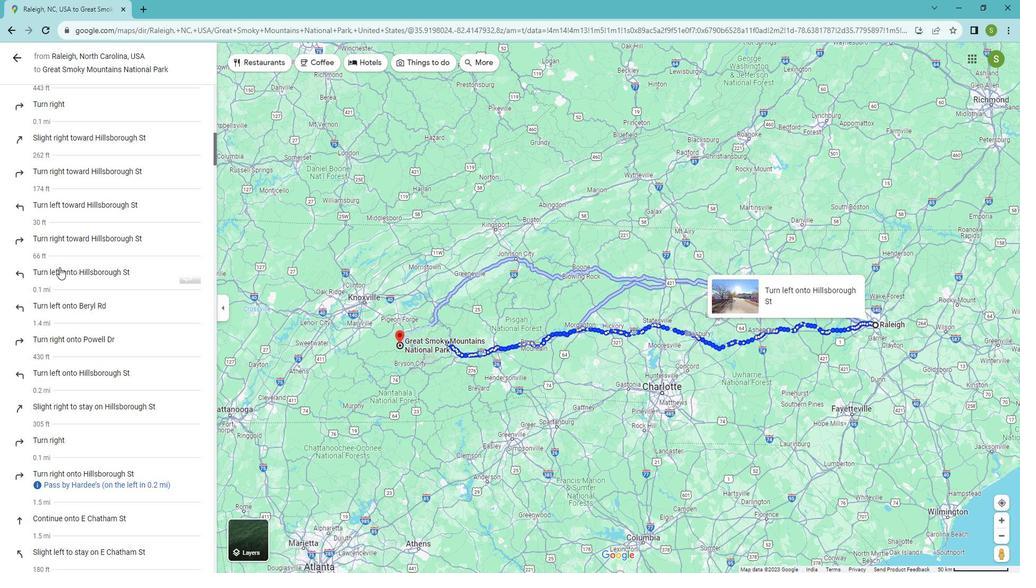 
Action: Mouse scrolled (66, 264) with delta (0, 0)
Screenshot: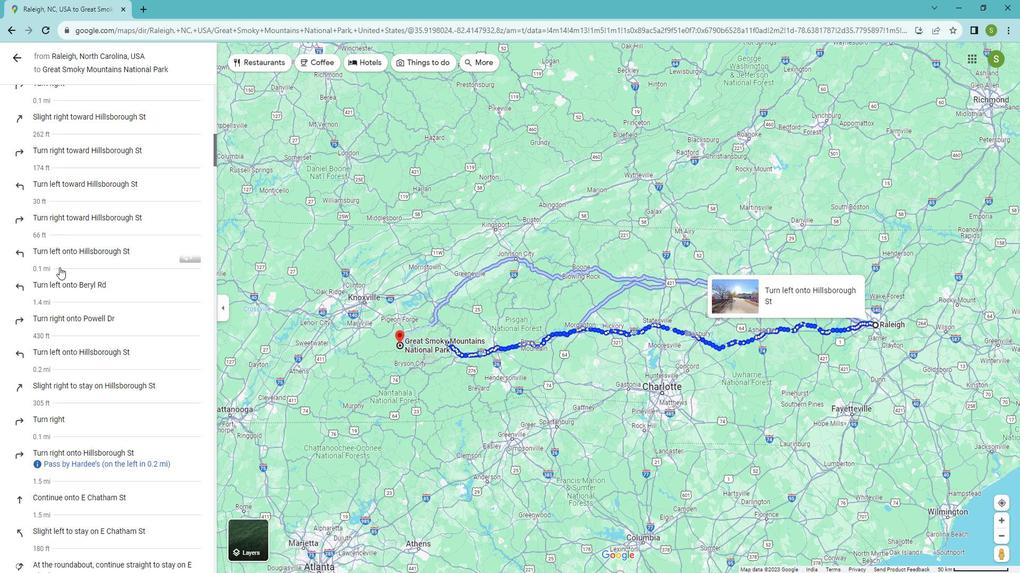 
Action: Mouse scrolled (66, 264) with delta (0, 0)
Screenshot: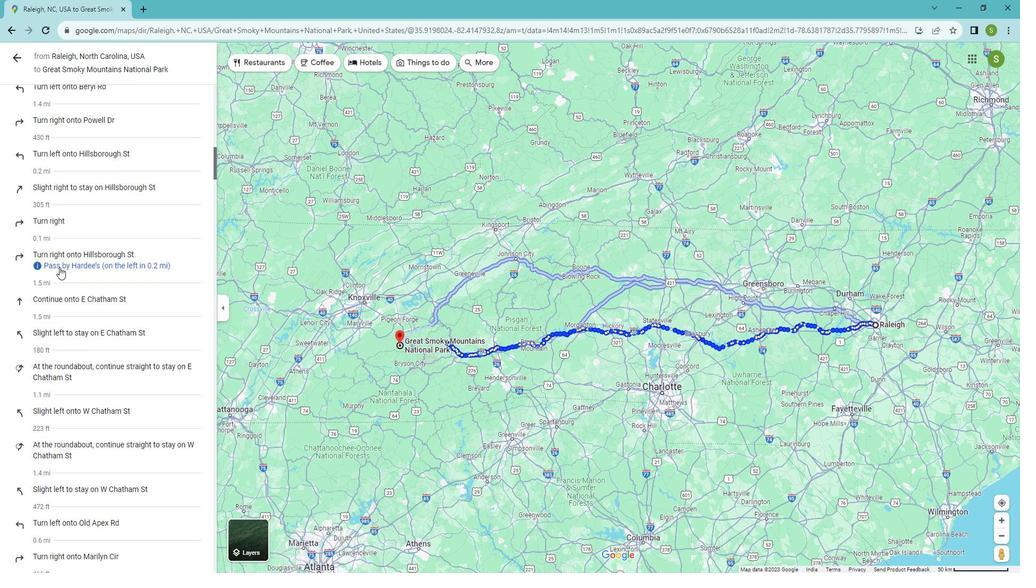 
Action: Mouse scrolled (66, 264) with delta (0, 0)
Screenshot: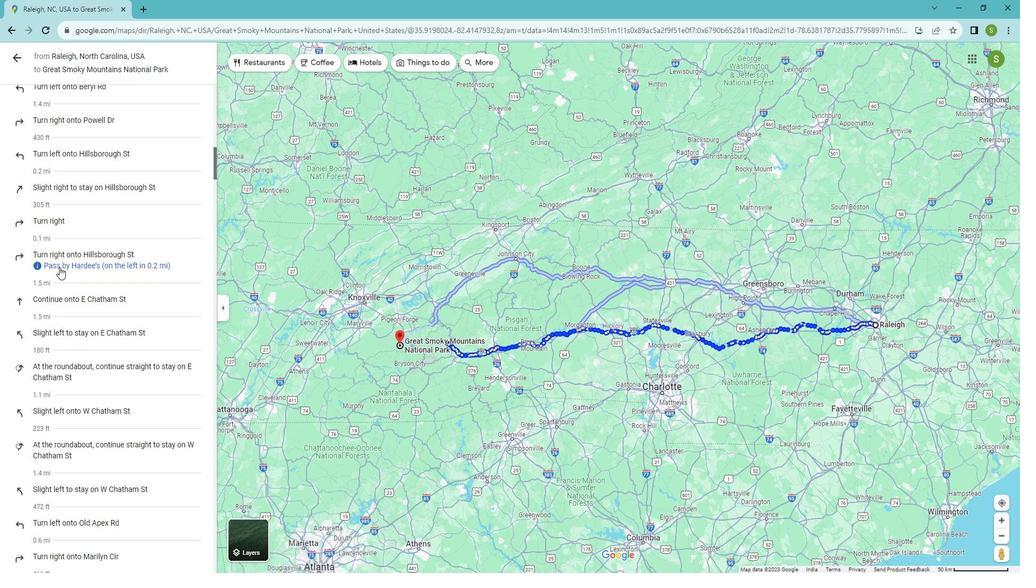 
Action: Mouse scrolled (66, 264) with delta (0, 0)
Screenshot: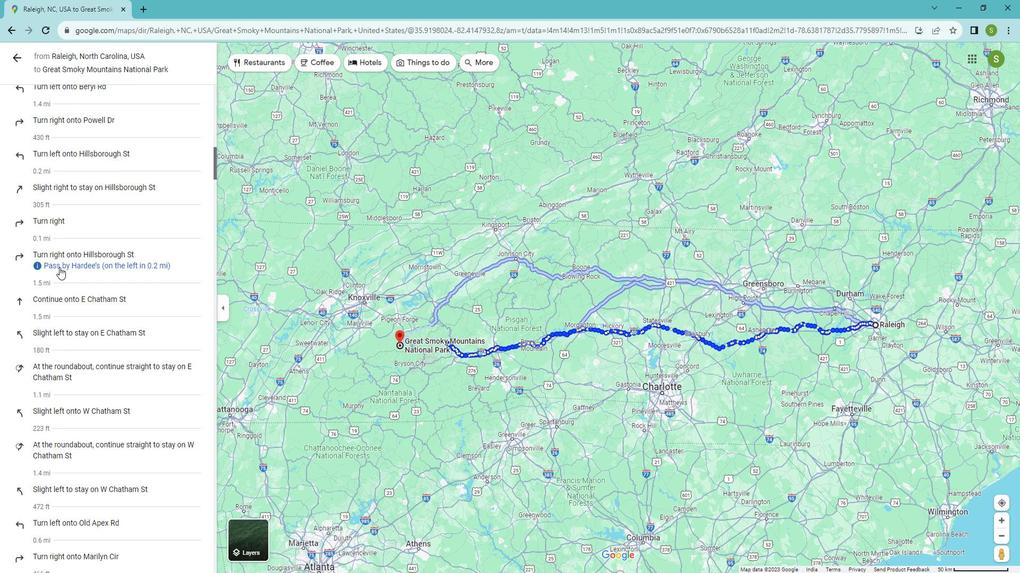 
Action: Mouse scrolled (66, 264) with delta (0, 0)
Screenshot: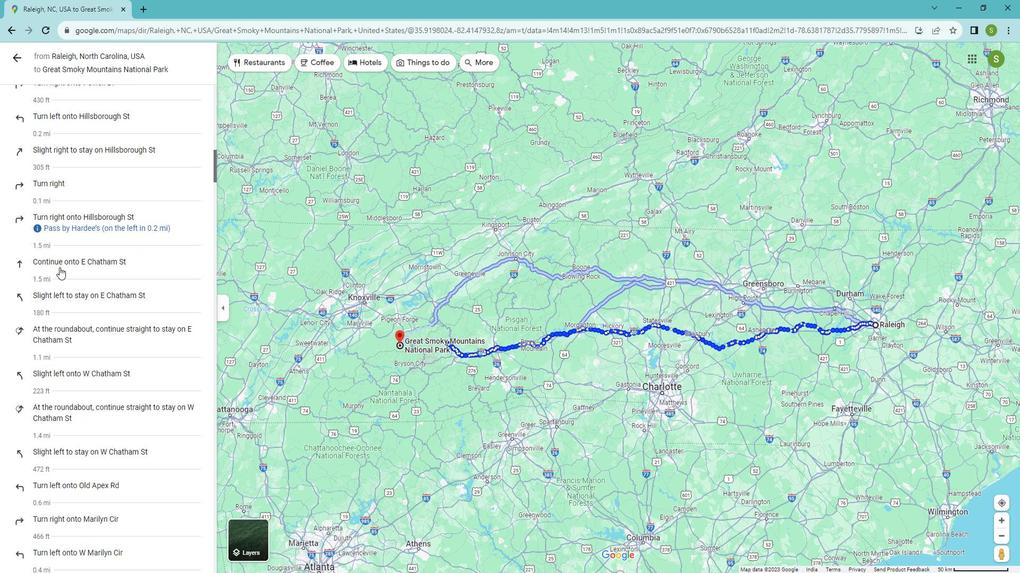 
Action: Mouse scrolled (66, 264) with delta (0, 0)
Screenshot: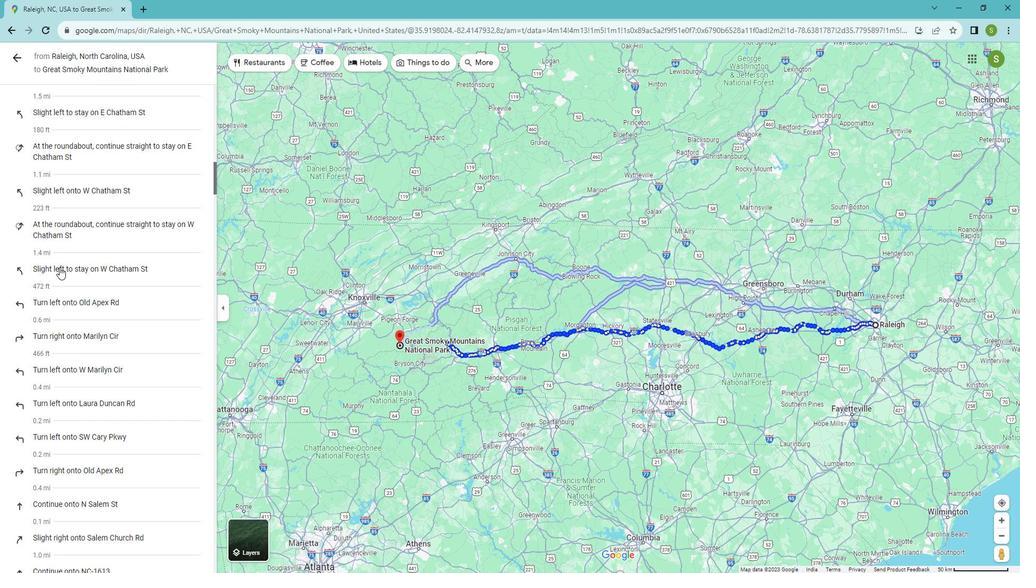 
Action: Mouse scrolled (66, 264) with delta (0, 0)
Screenshot: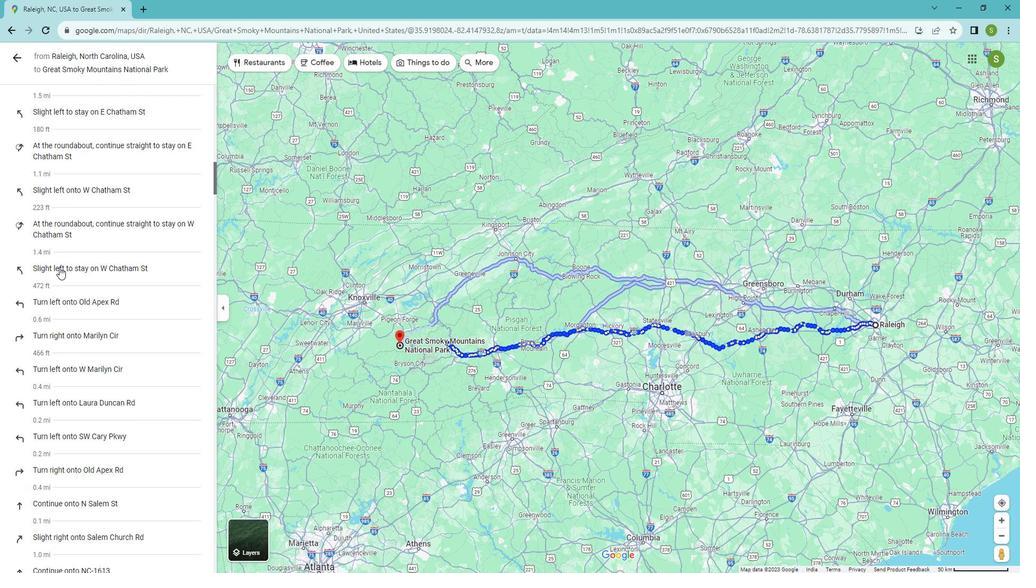 
Action: Mouse scrolled (66, 264) with delta (0, 0)
Screenshot: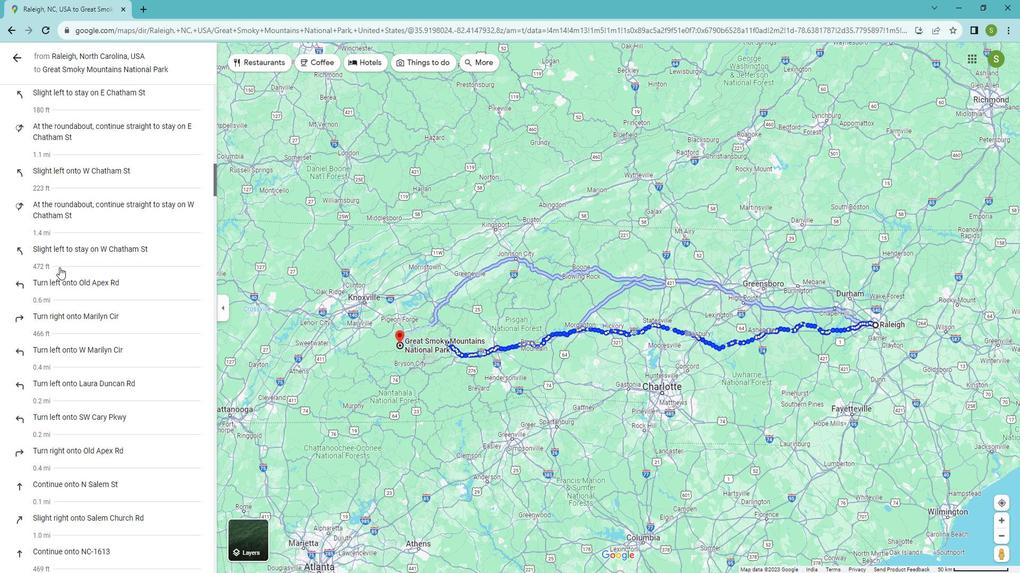 
Action: Mouse scrolled (66, 264) with delta (0, 0)
Screenshot: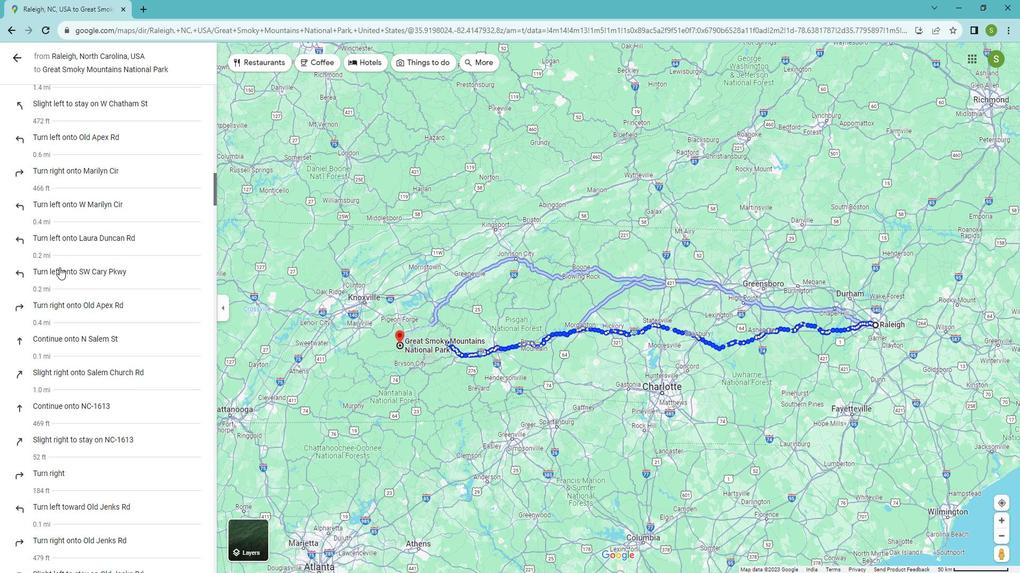 
Action: Mouse scrolled (66, 264) with delta (0, 0)
Screenshot: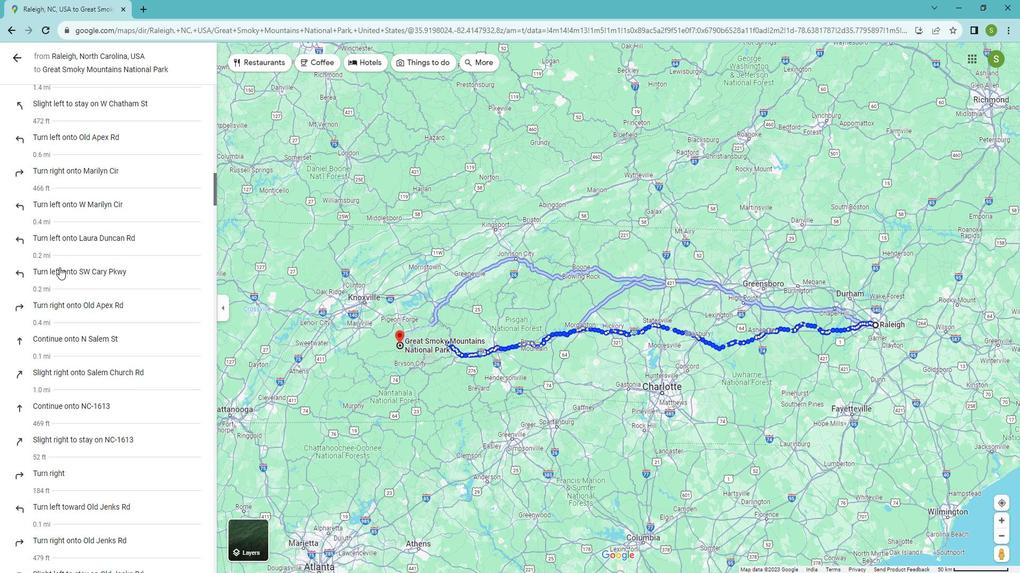 
Action: Mouse scrolled (66, 264) with delta (0, 0)
Screenshot: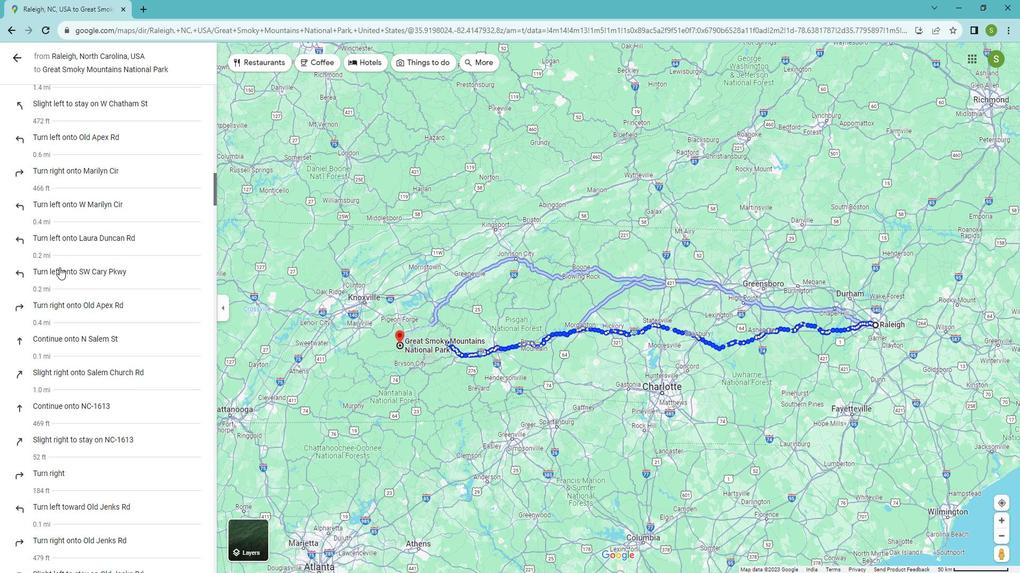 
Action: Mouse scrolled (66, 264) with delta (0, 0)
Screenshot: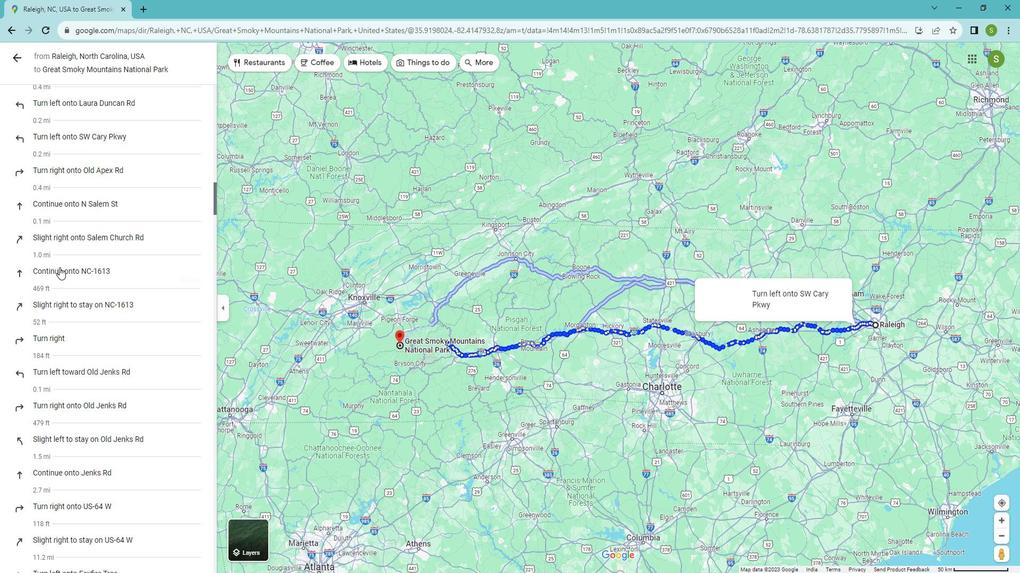 
Action: Mouse scrolled (66, 264) with delta (0, 0)
Screenshot: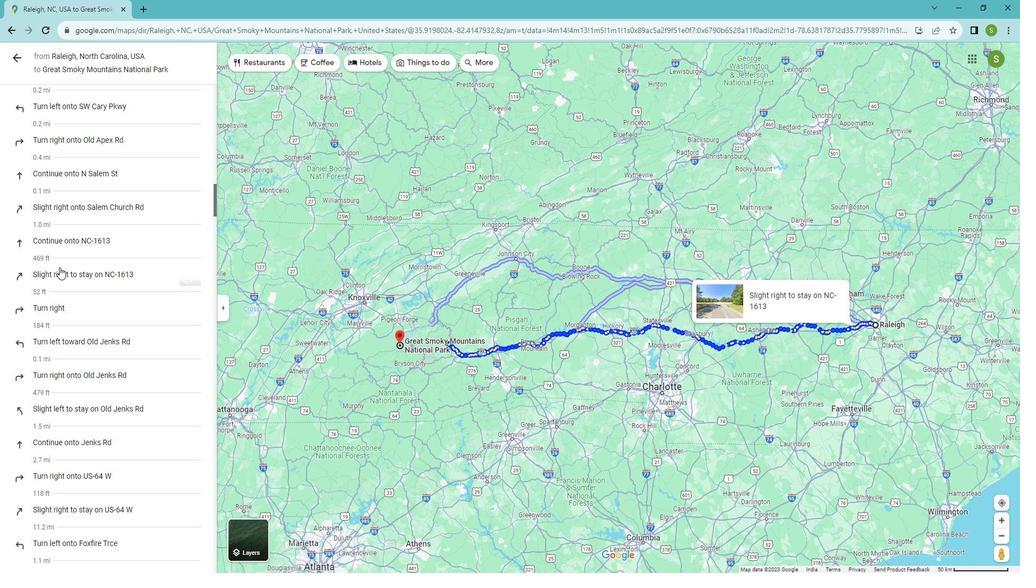 
Action: Mouse scrolled (66, 264) with delta (0, 0)
Screenshot: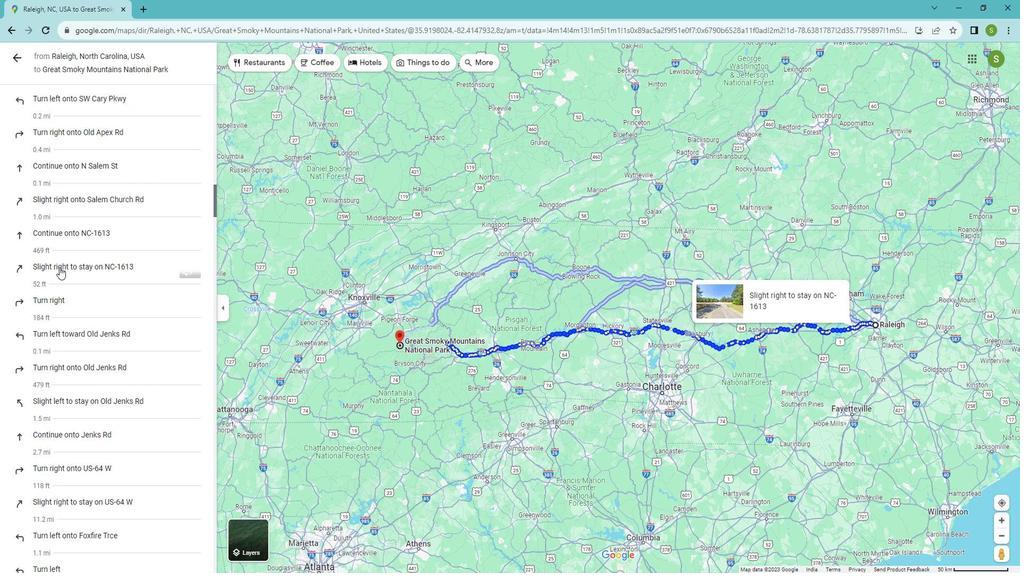 
Action: Mouse scrolled (66, 264) with delta (0, 0)
Screenshot: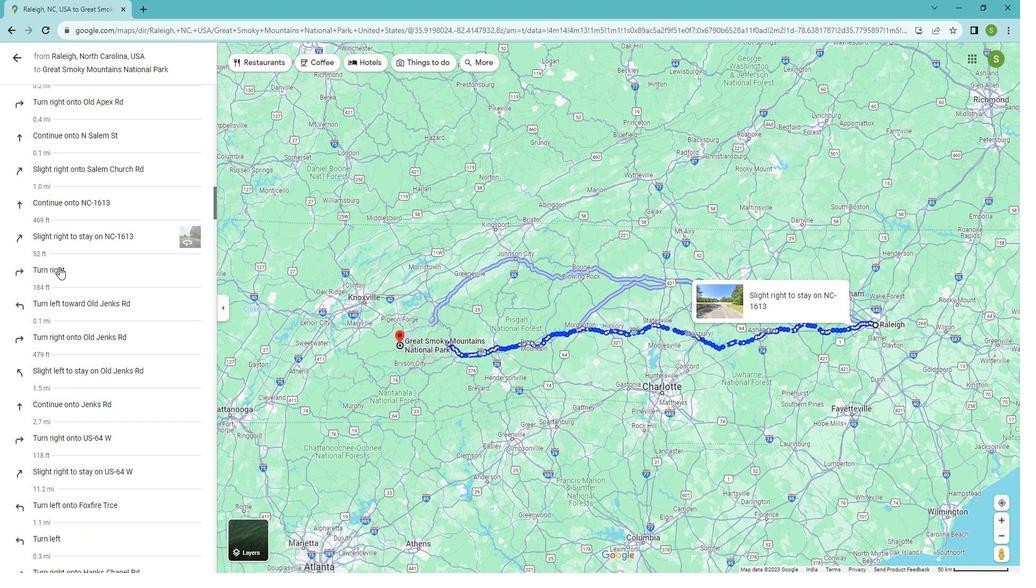 
Action: Mouse scrolled (66, 264) with delta (0, 0)
Screenshot: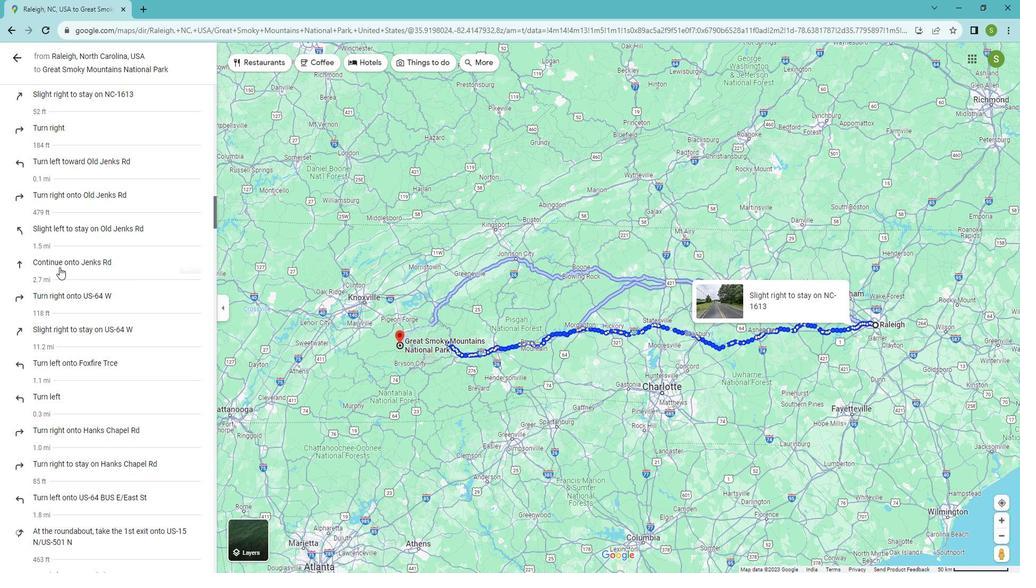 
Action: Mouse scrolled (66, 264) with delta (0, 0)
Screenshot: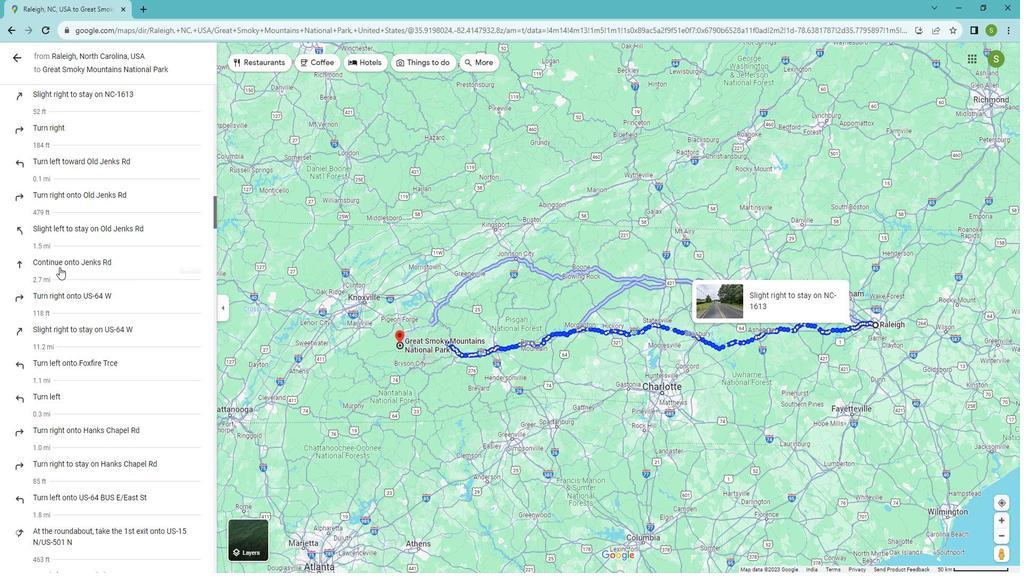 
Action: Mouse scrolled (66, 264) with delta (0, 0)
Screenshot: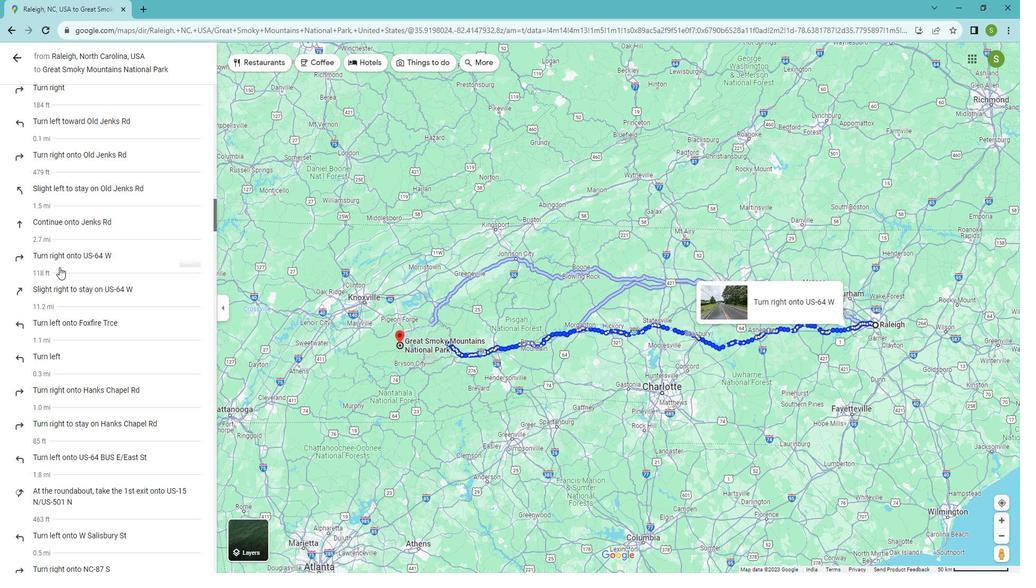 
Action: Mouse scrolled (66, 264) with delta (0, 0)
Screenshot: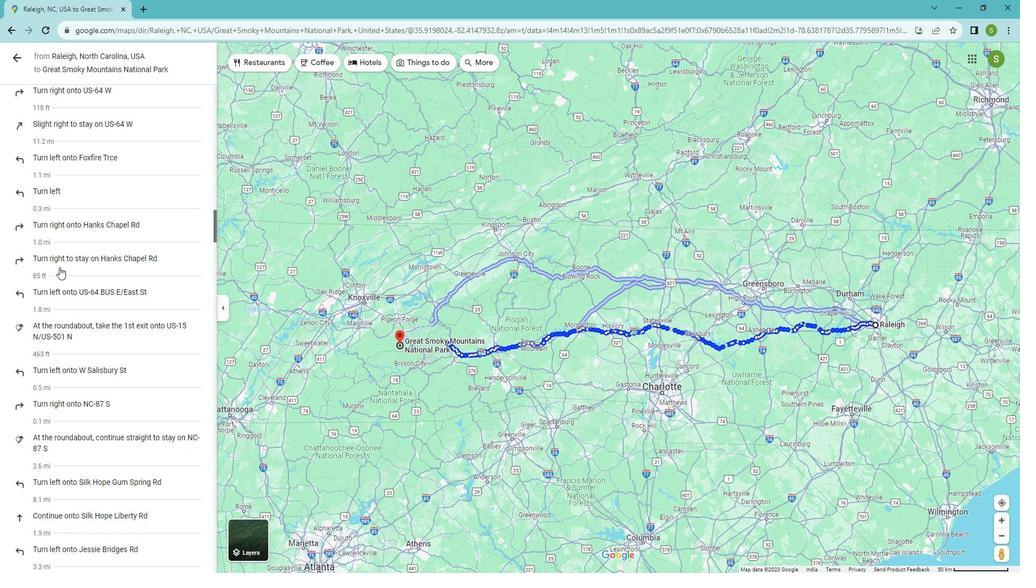 
Action: Mouse scrolled (66, 264) with delta (0, 0)
Screenshot: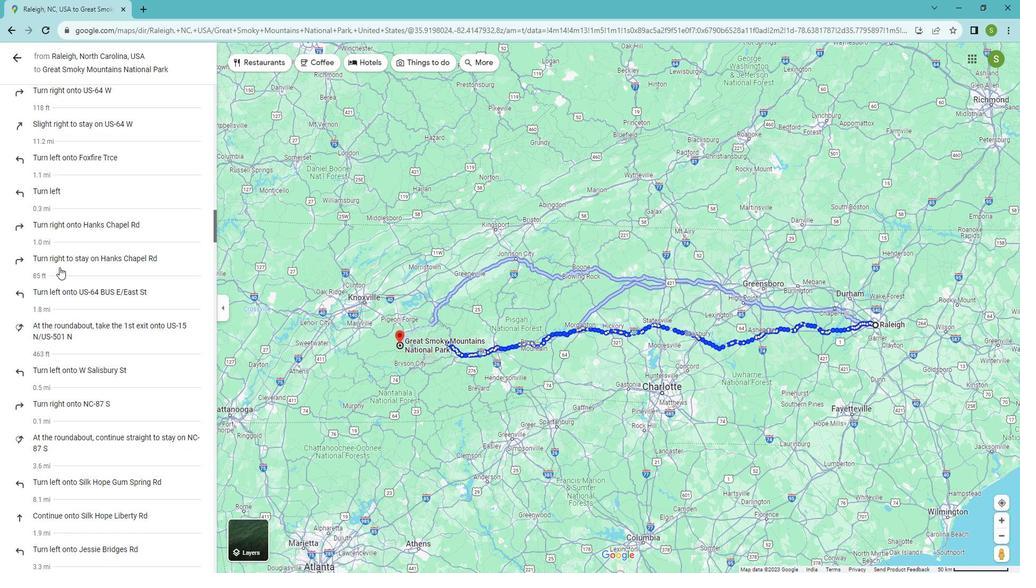 
Action: Mouse scrolled (66, 264) with delta (0, 0)
Screenshot: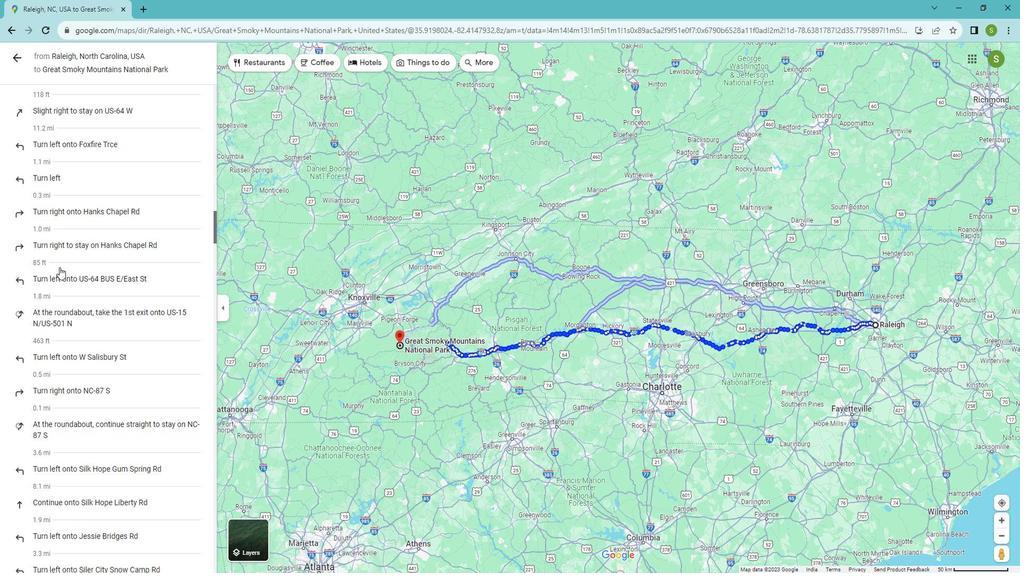 
Action: Mouse scrolled (66, 264) with delta (0, 0)
Screenshot: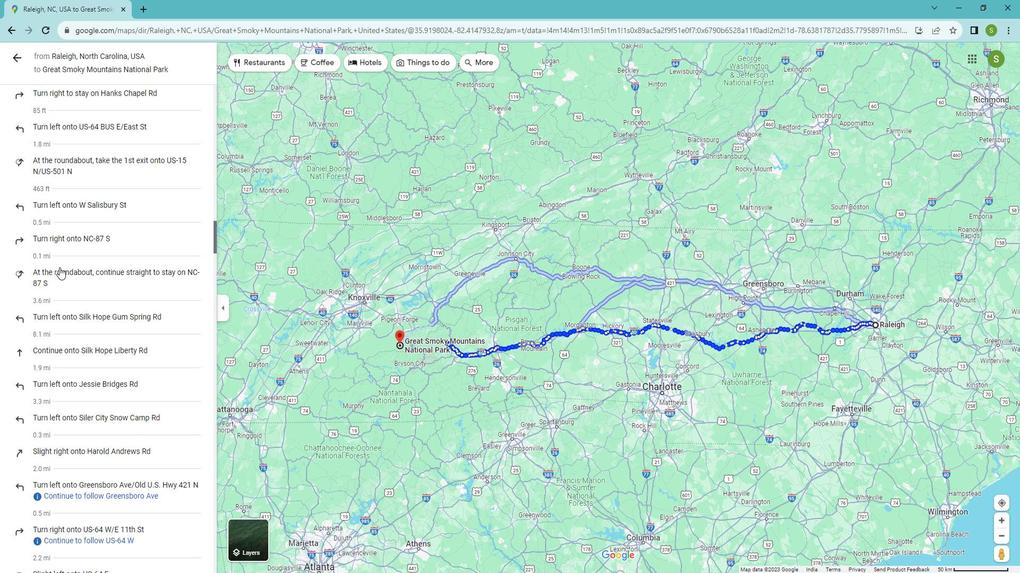 
Action: Mouse scrolled (66, 264) with delta (0, 0)
Screenshot: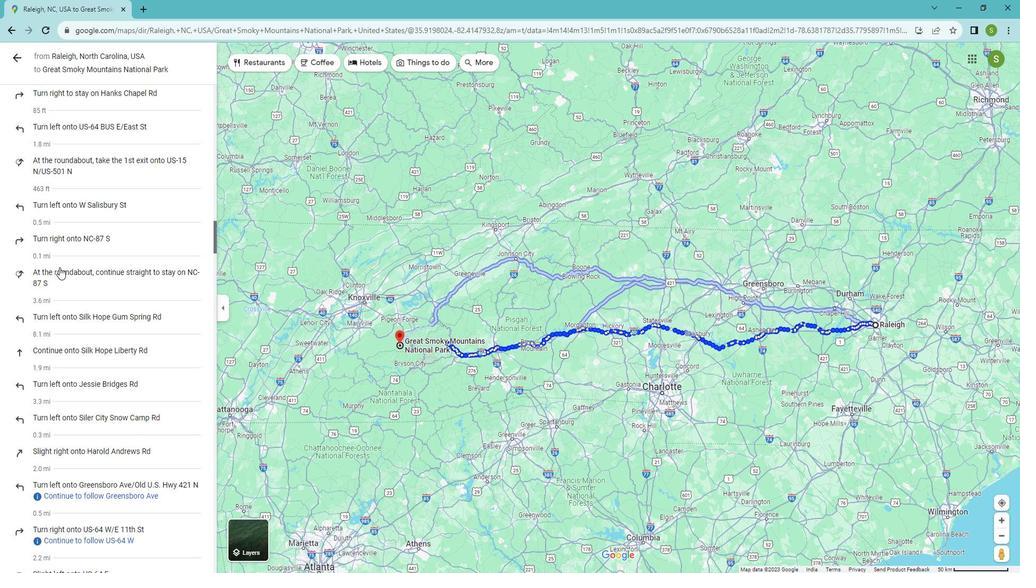 
Action: Mouse scrolled (66, 264) with delta (0, 0)
Screenshot: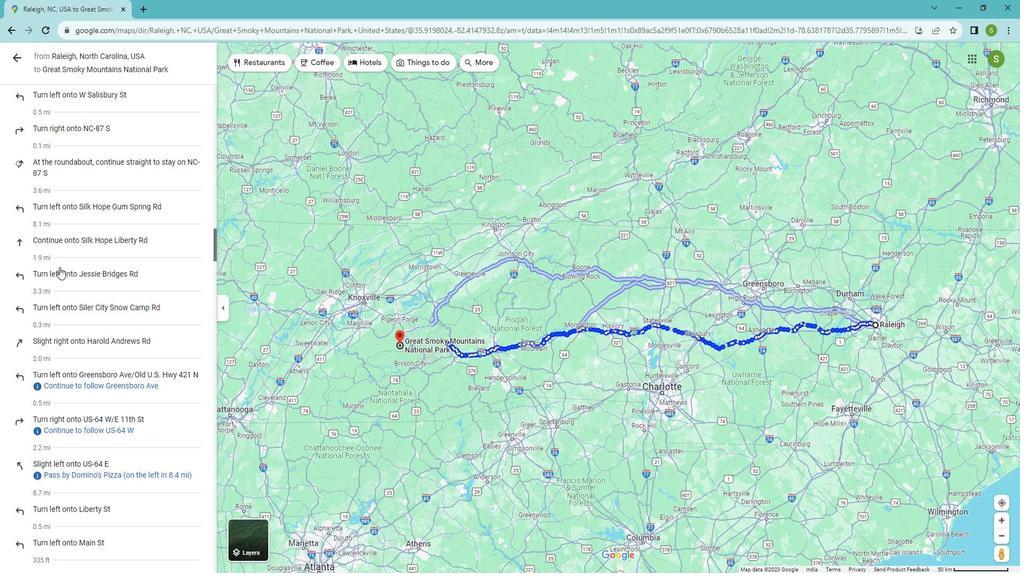 
Action: Mouse scrolled (66, 264) with delta (0, 0)
Screenshot: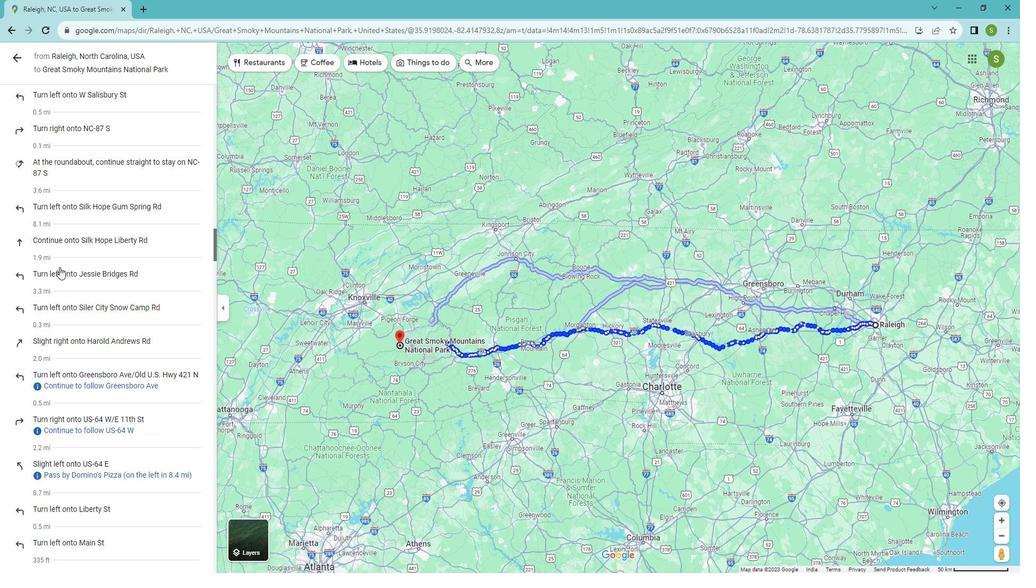 
Action: Mouse scrolled (66, 264) with delta (0, 0)
Screenshot: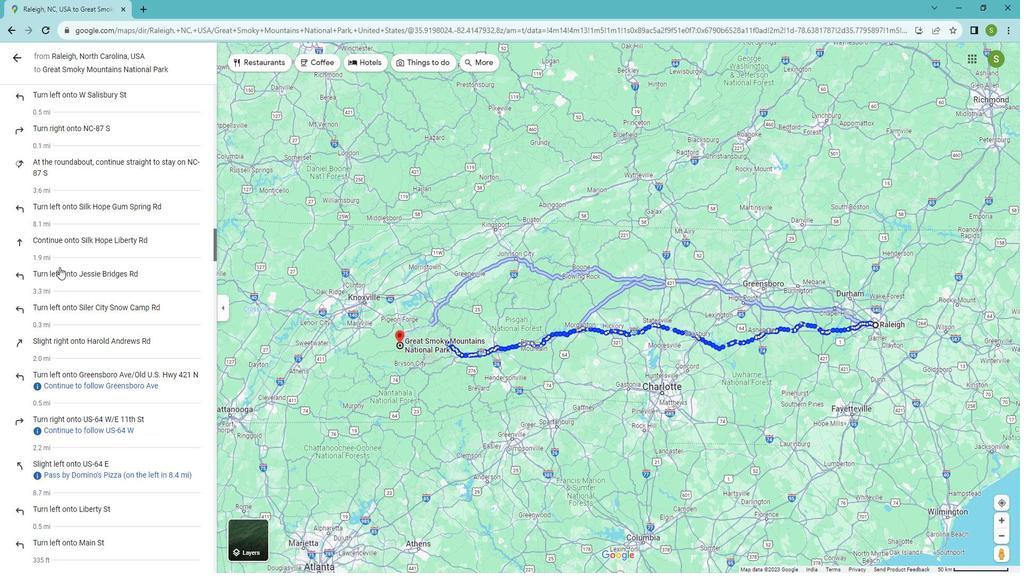 
Action: Mouse scrolled (66, 264) with delta (0, 0)
Screenshot: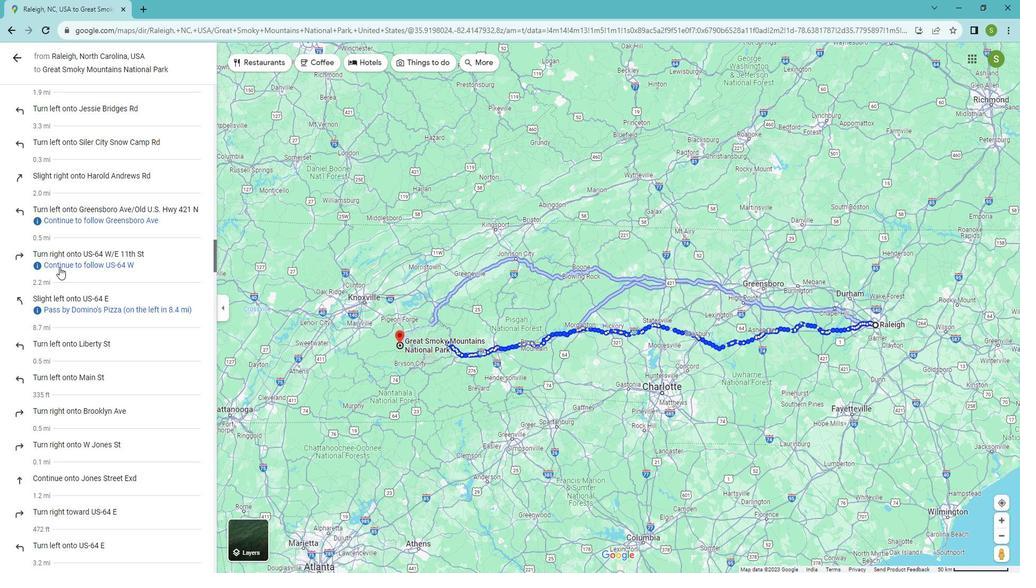 
Action: Mouse scrolled (66, 264) with delta (0, 0)
Screenshot: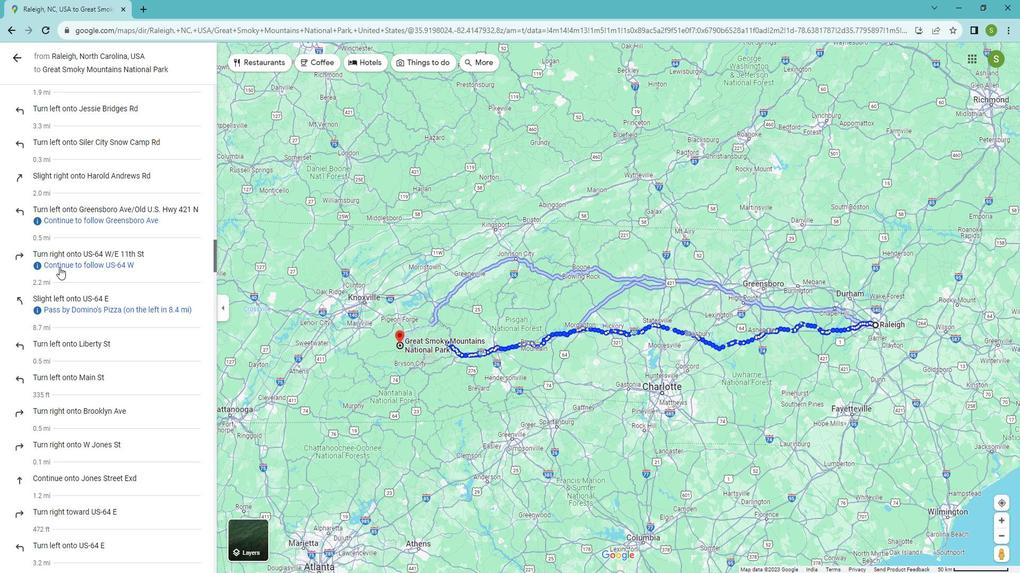 
Action: Mouse moved to (66, 264)
Screenshot: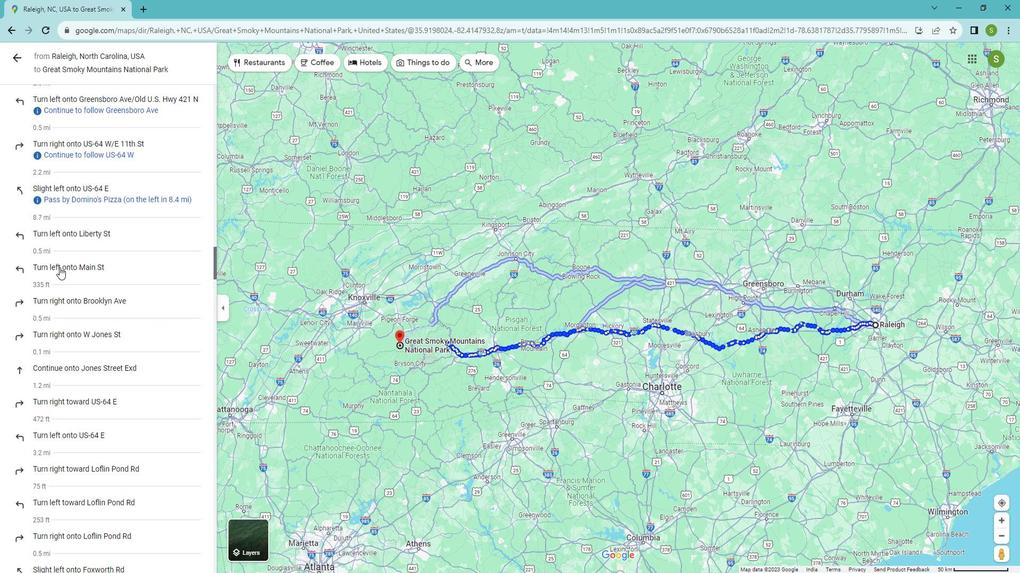 
Action: Mouse scrolled (66, 264) with delta (0, 0)
Screenshot: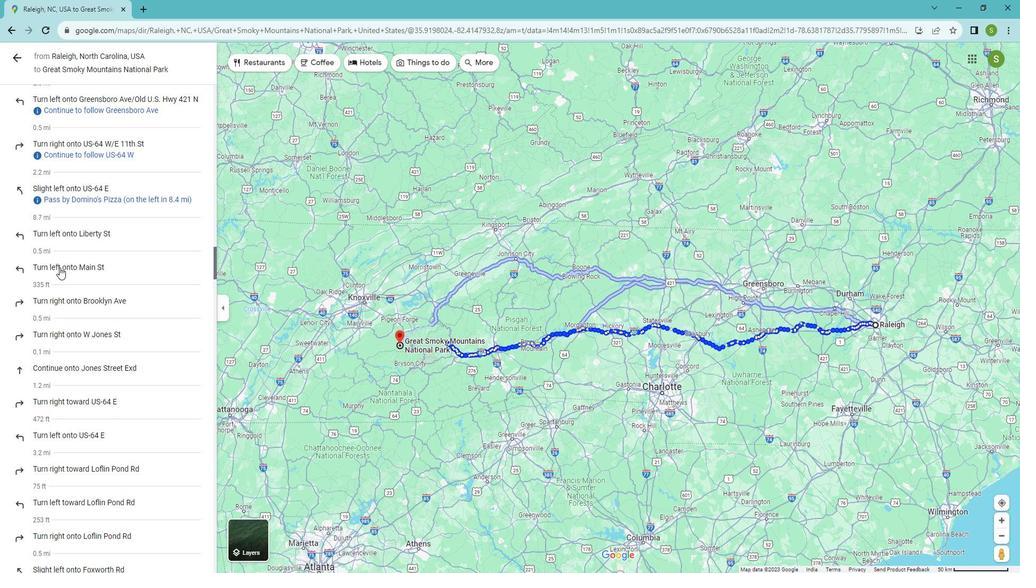 
Action: Mouse scrolled (66, 264) with delta (0, 0)
Screenshot: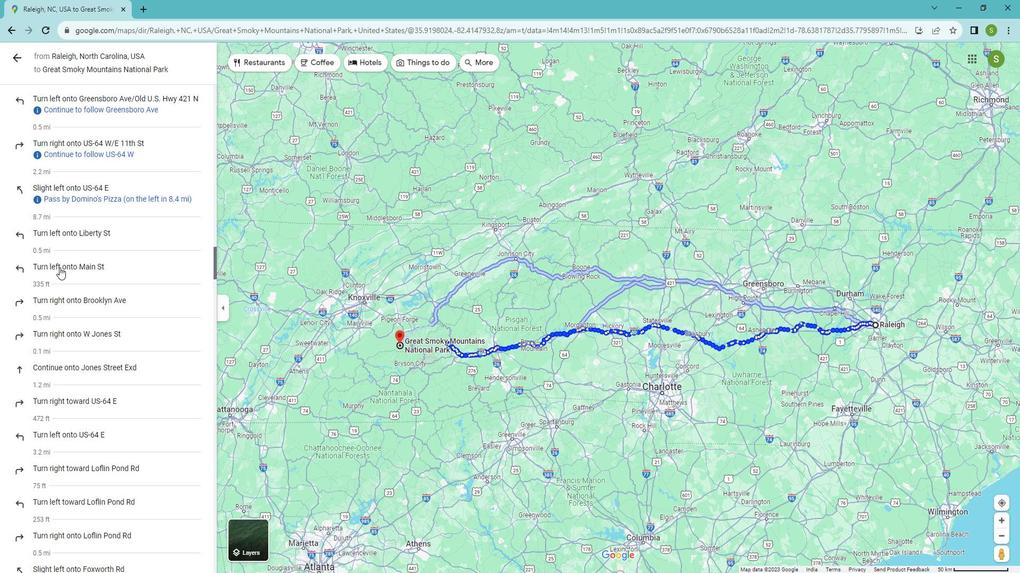 
Action: Mouse scrolled (66, 264) with delta (0, 0)
Screenshot: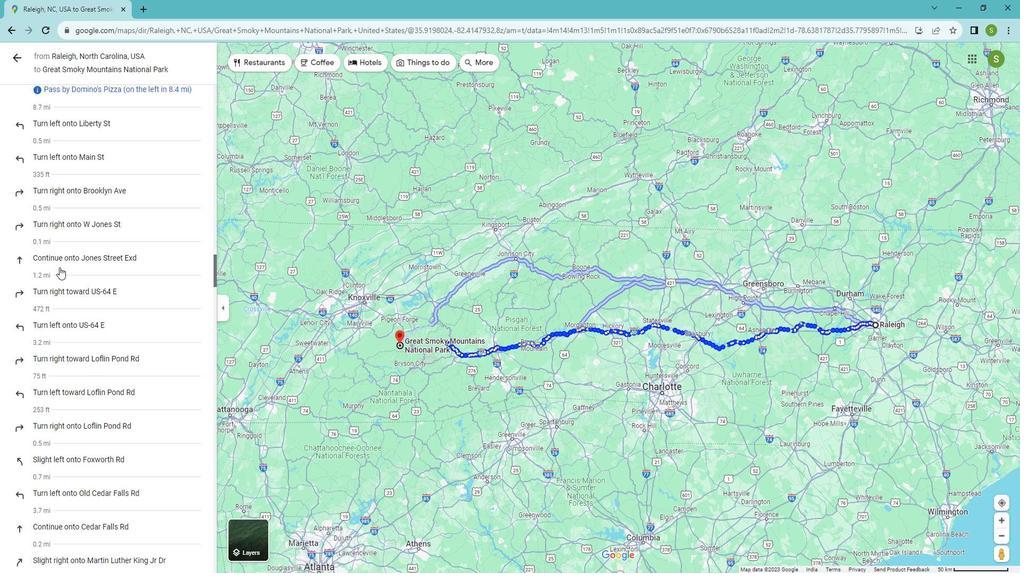 
Action: Mouse scrolled (66, 264) with delta (0, 0)
Screenshot: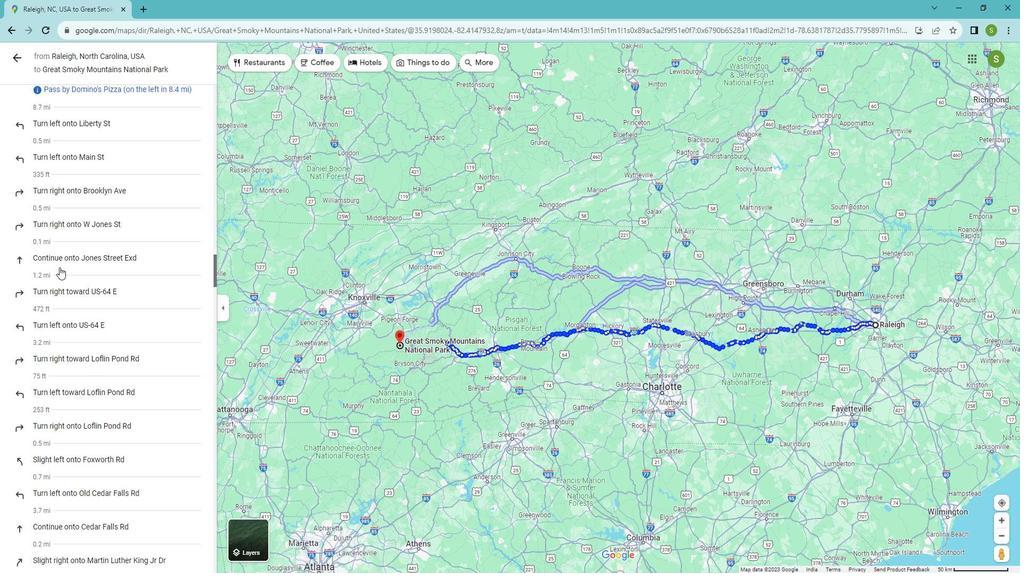 
Action: Mouse moved to (64, 247)
Screenshot: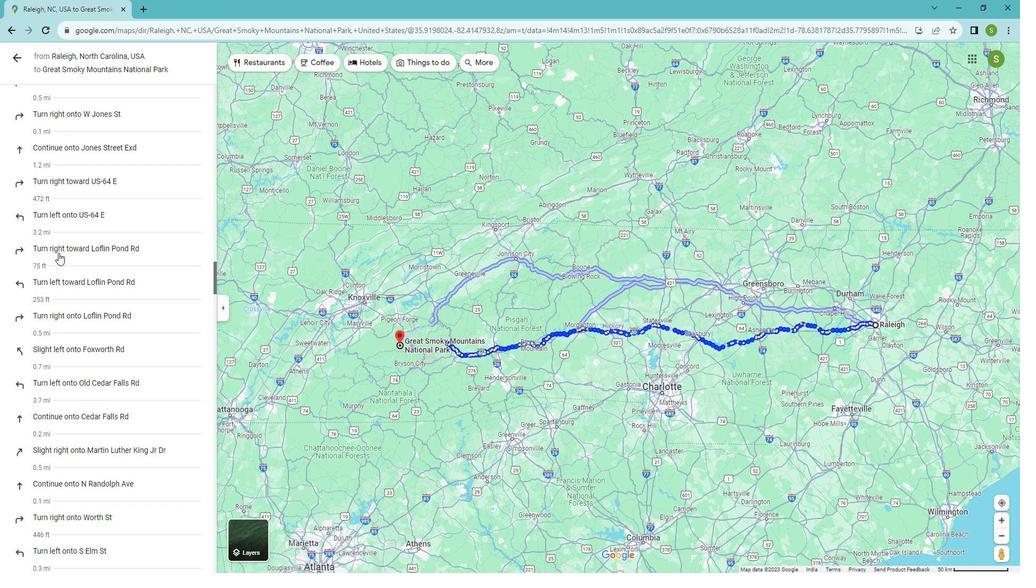 
Action: Mouse scrolled (64, 246) with delta (0, 0)
Screenshot: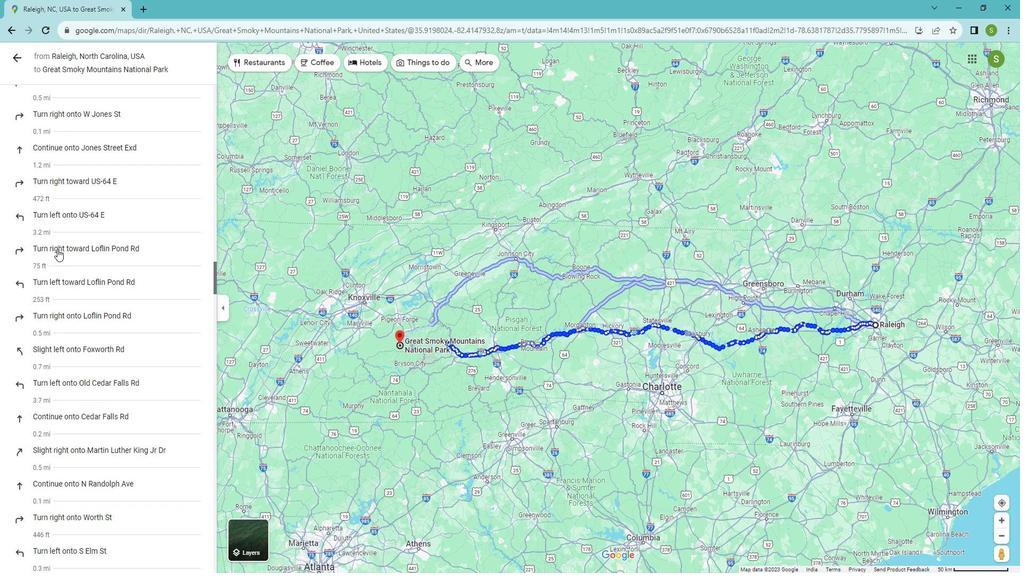 
Action: Mouse scrolled (64, 246) with delta (0, 0)
Screenshot: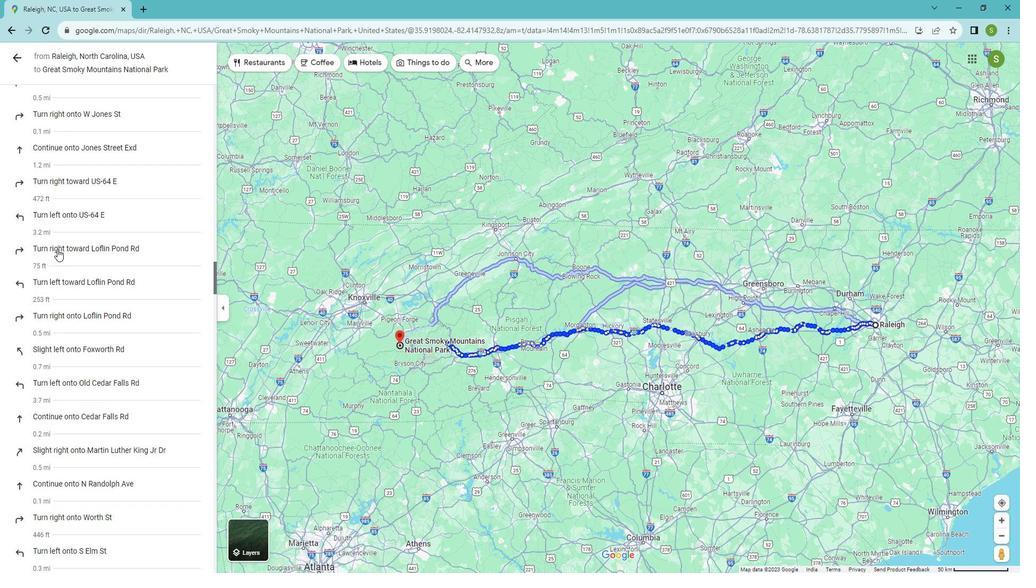 
Action: Mouse moved to (24, 62)
Screenshot: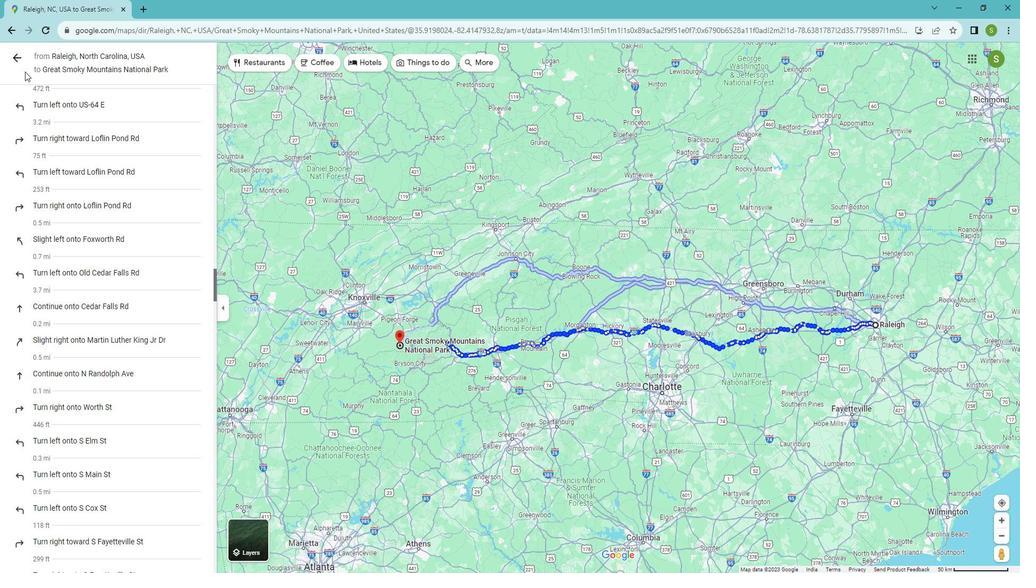 
Action: Mouse pressed left at (24, 62)
Screenshot: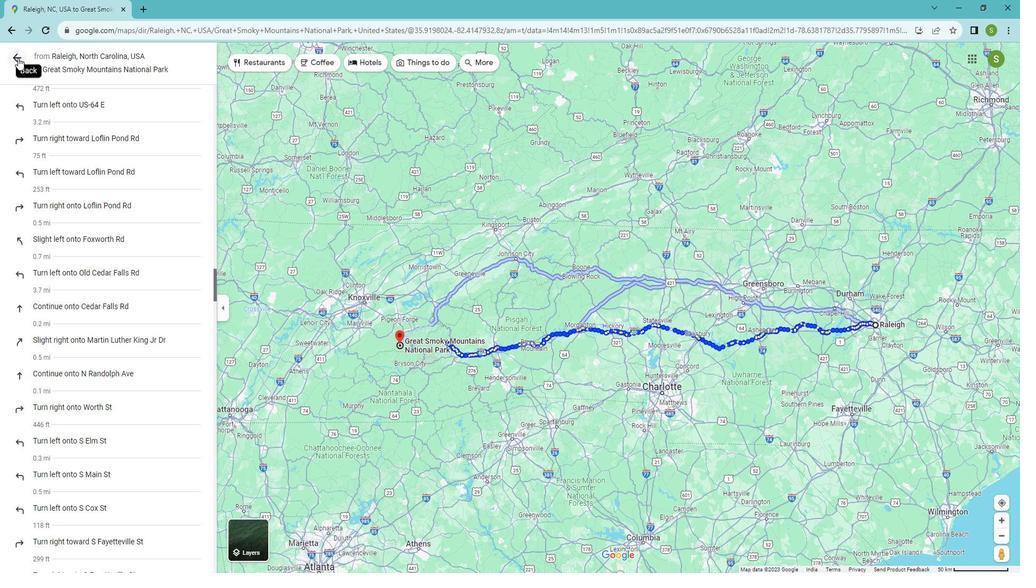
Action: Mouse moved to (181, 68)
Screenshot: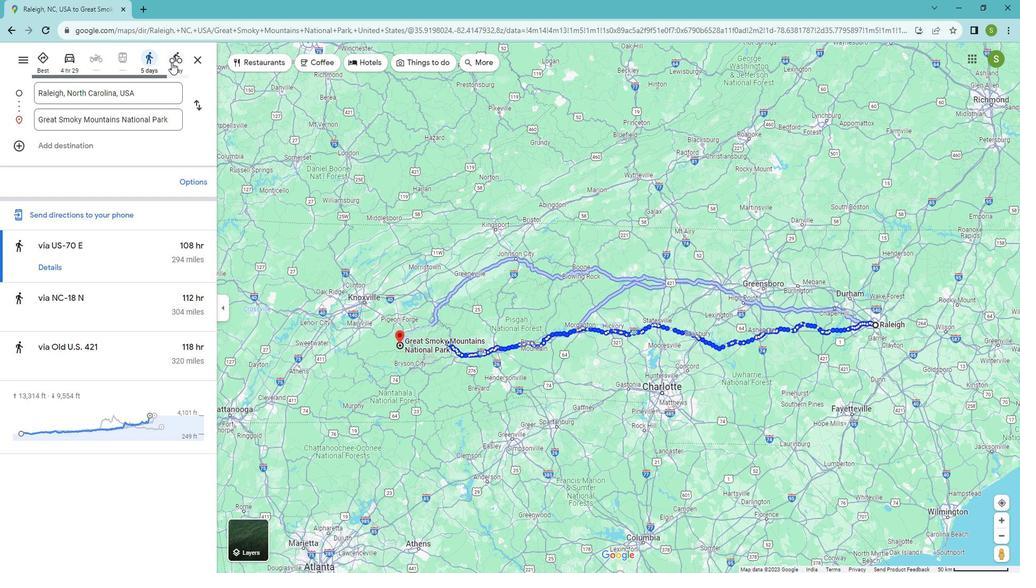 
Action: Mouse pressed left at (181, 68)
Screenshot: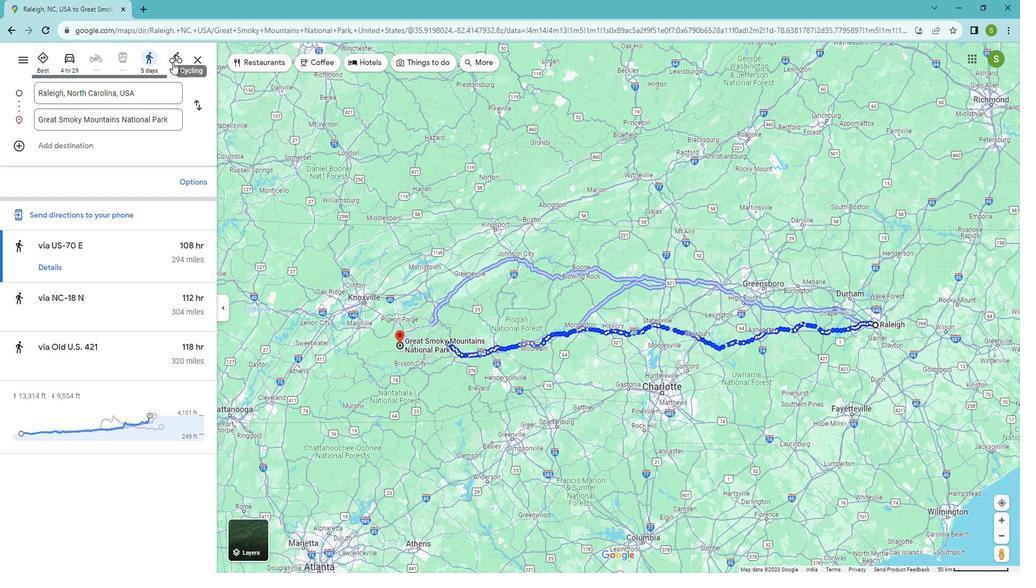 
Action: Mouse moved to (108, 307)
Screenshot: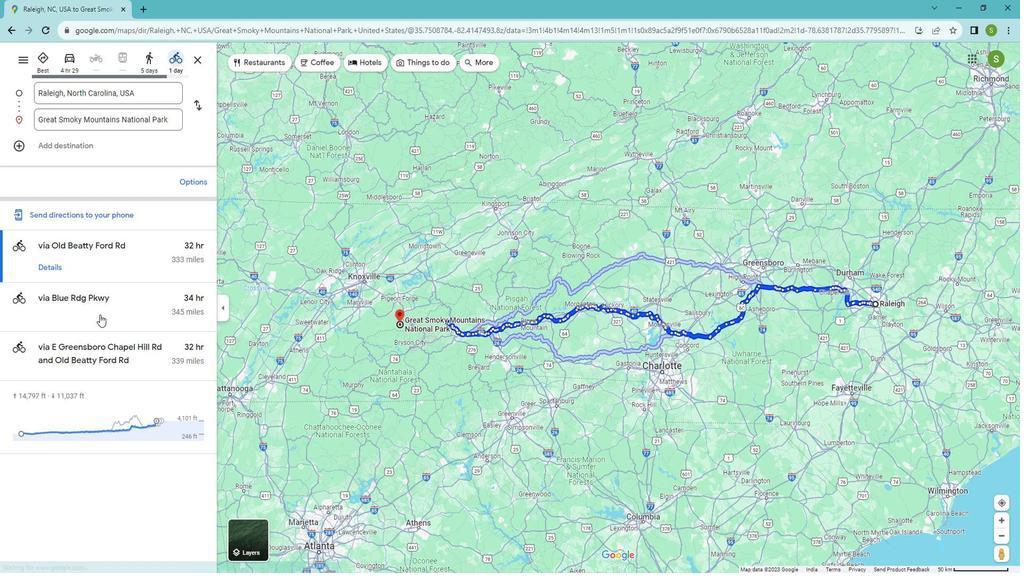 
Action: Mouse scrolled (108, 306) with delta (0, 0)
Screenshot: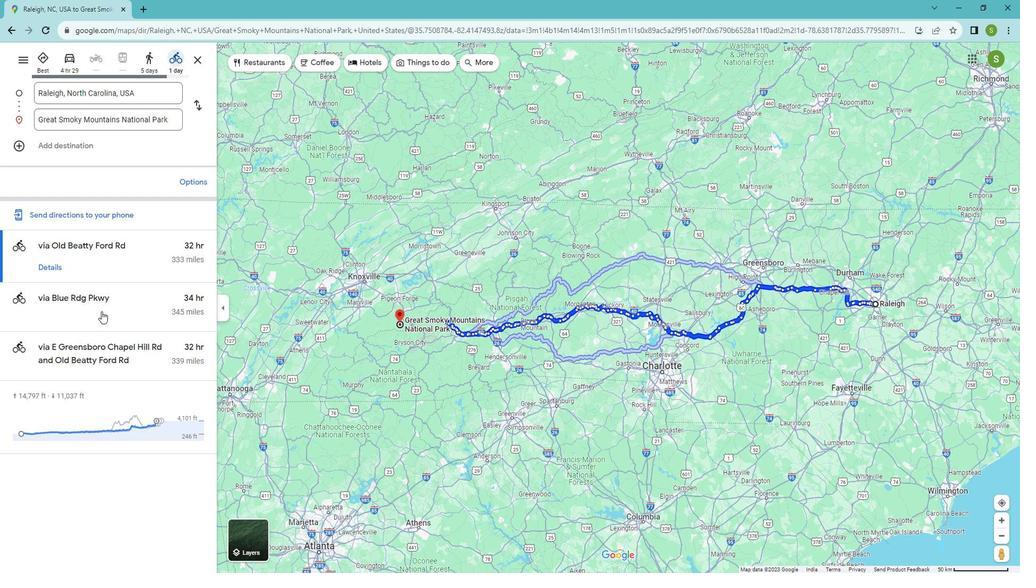 
Action: Mouse scrolled (108, 306) with delta (0, 0)
Screenshot: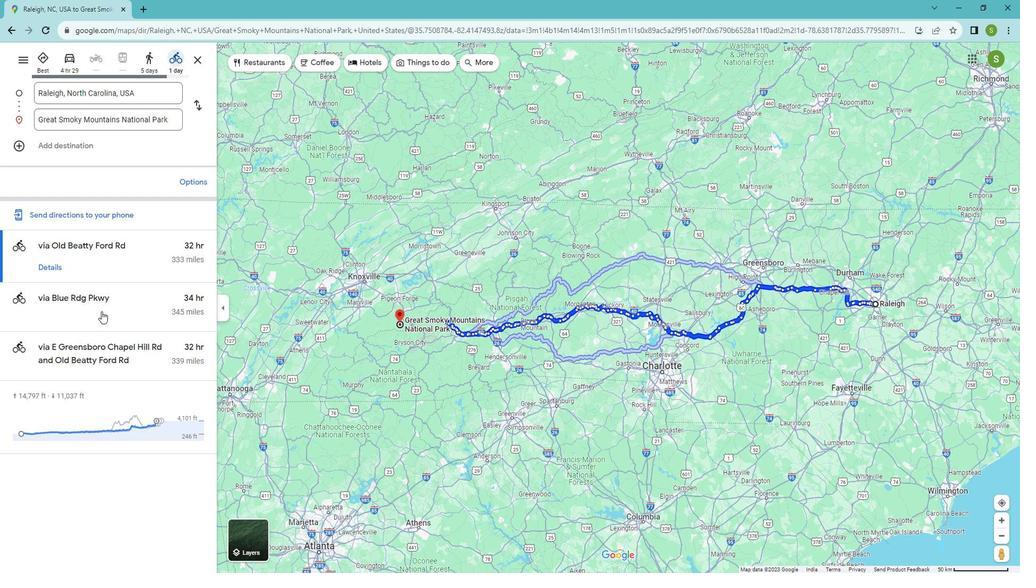 
Action: Mouse moved to (58, 262)
Screenshot: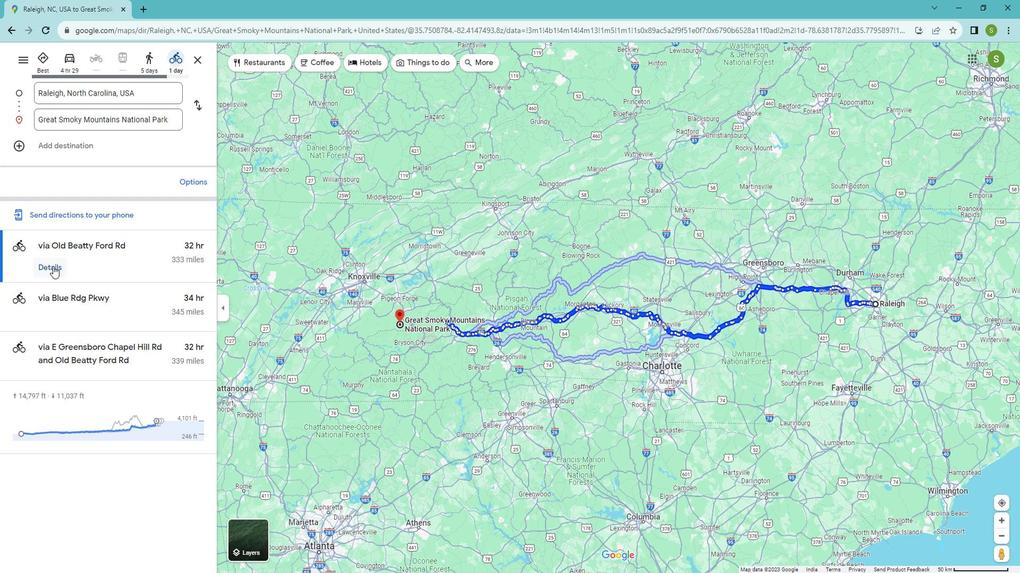
Action: Mouse pressed left at (58, 262)
Screenshot: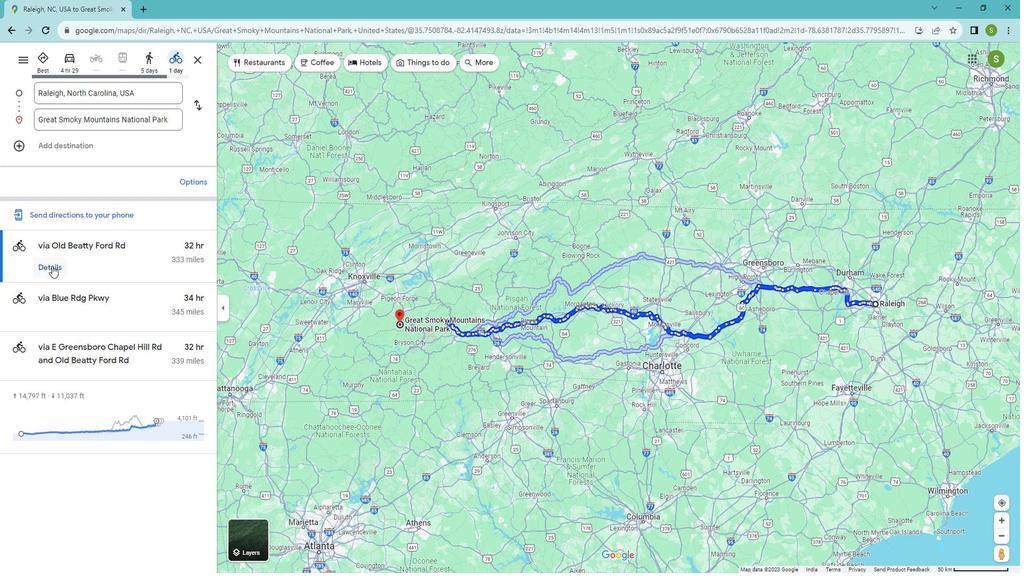 
Action: Mouse moved to (92, 266)
Screenshot: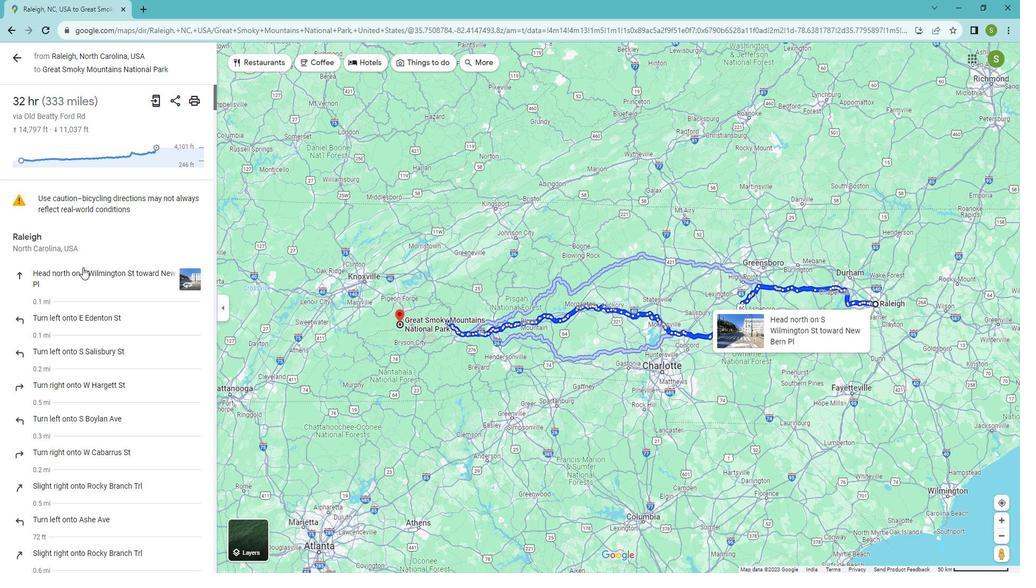 
Action: Mouse scrolled (92, 265) with delta (0, 0)
Screenshot: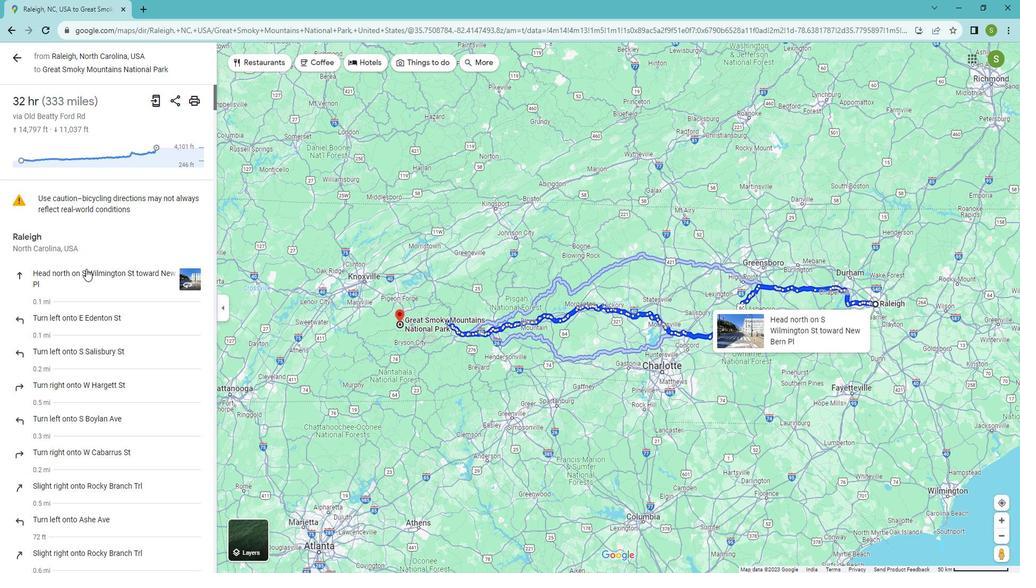
Action: Mouse scrolled (92, 265) with delta (0, 0)
Screenshot: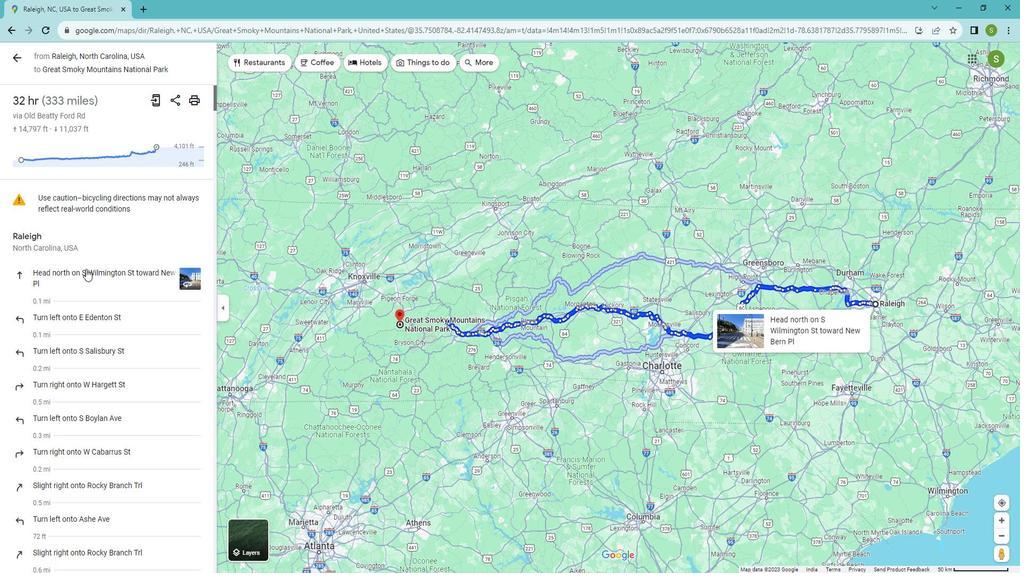 
Action: Mouse scrolled (92, 265) with delta (0, 0)
Screenshot: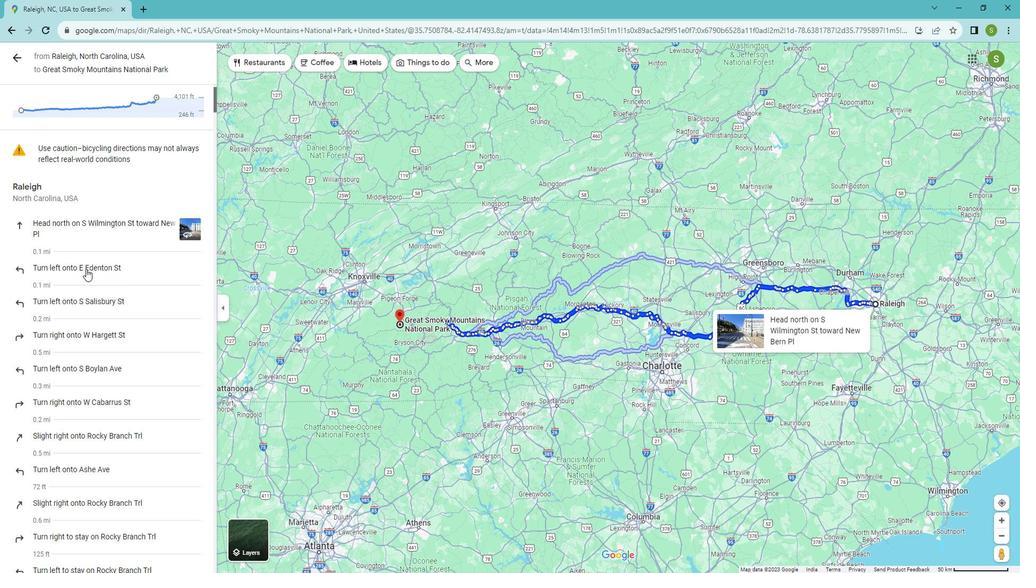 
Action: Mouse scrolled (92, 265) with delta (0, 0)
Screenshot: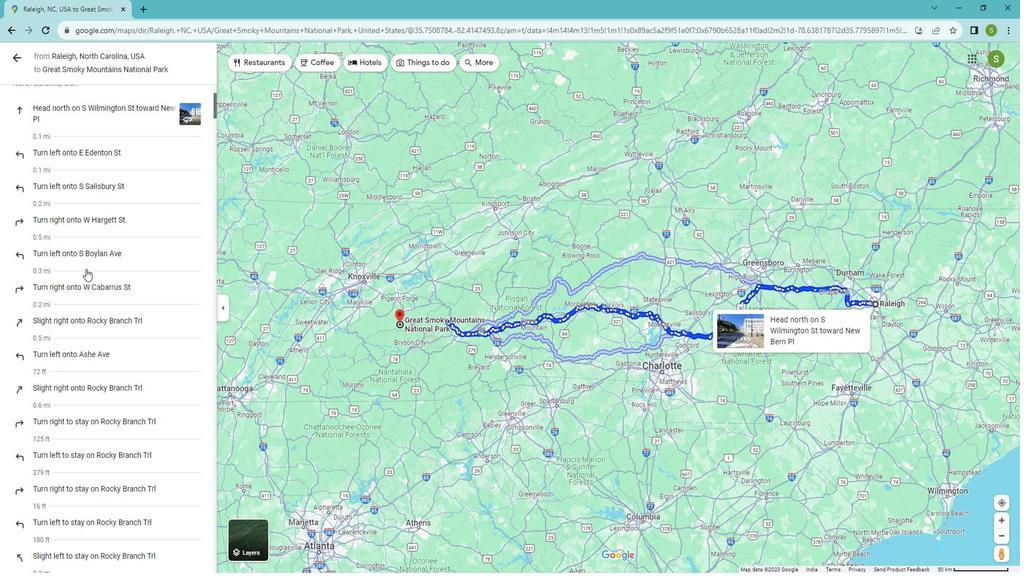 
Action: Mouse scrolled (92, 265) with delta (0, 0)
Screenshot: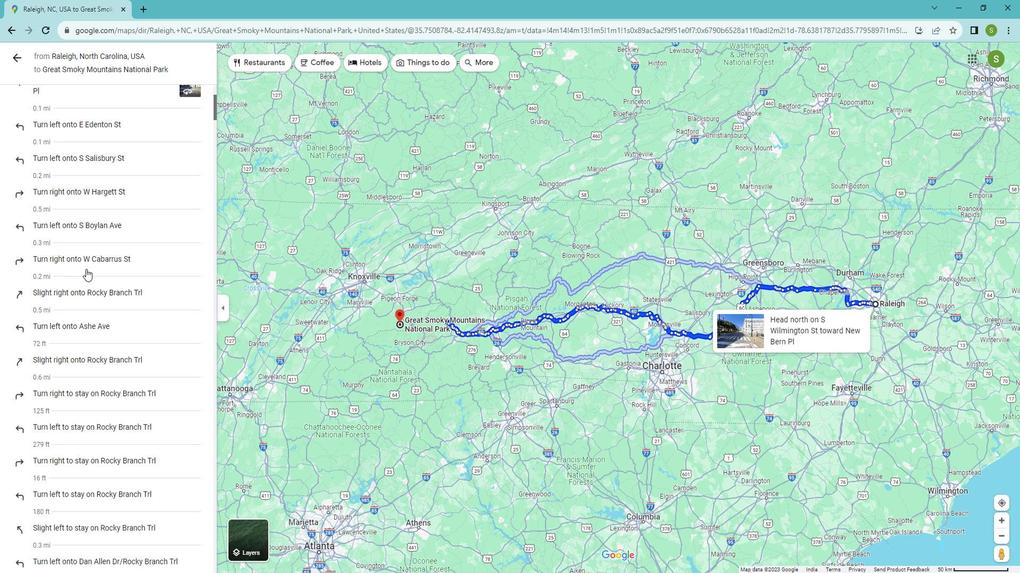 
Action: Mouse scrolled (92, 265) with delta (0, 0)
Screenshot: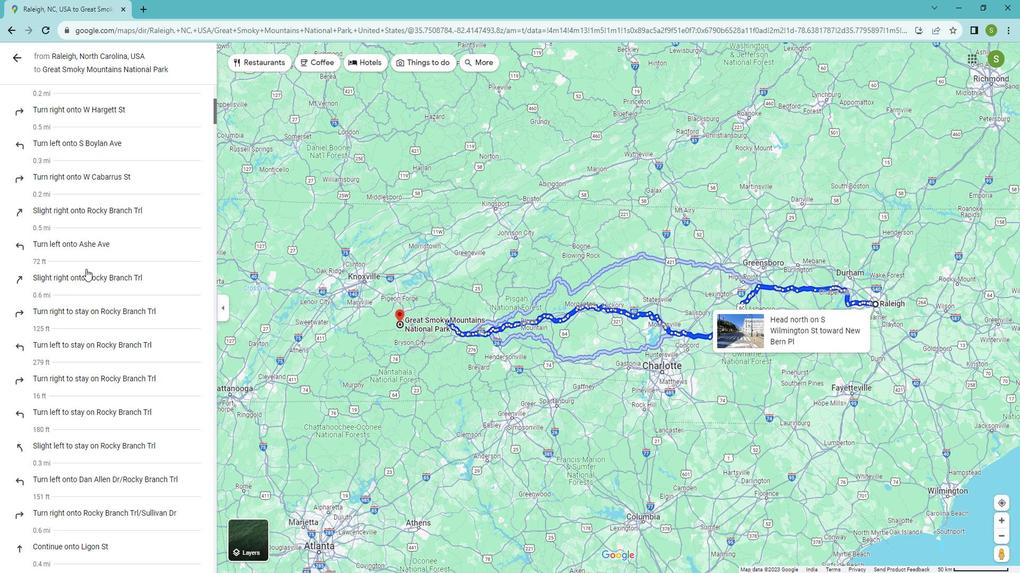 
Action: Mouse scrolled (92, 265) with delta (0, 0)
Screenshot: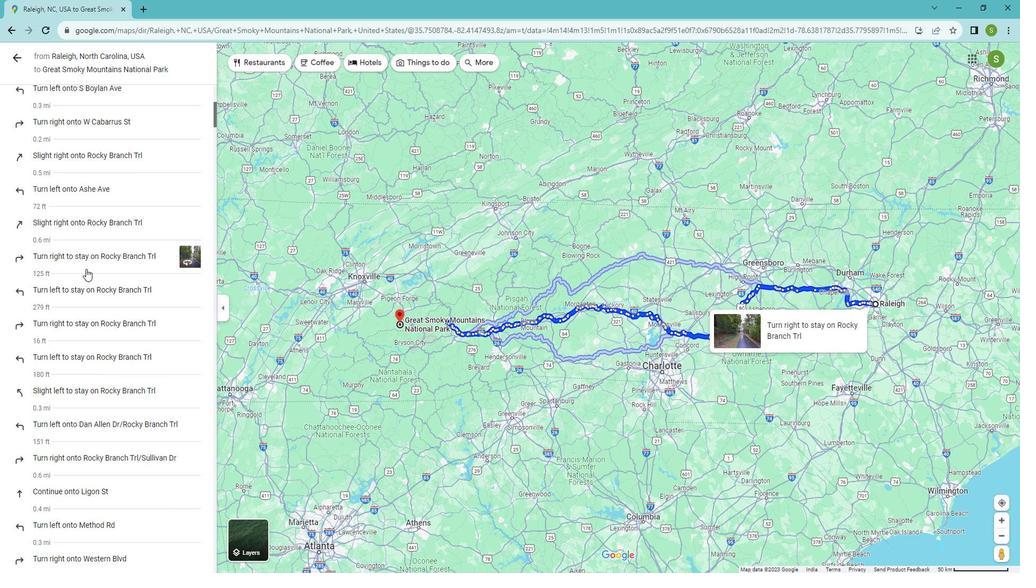 
Action: Mouse scrolled (92, 265) with delta (0, 0)
Screenshot: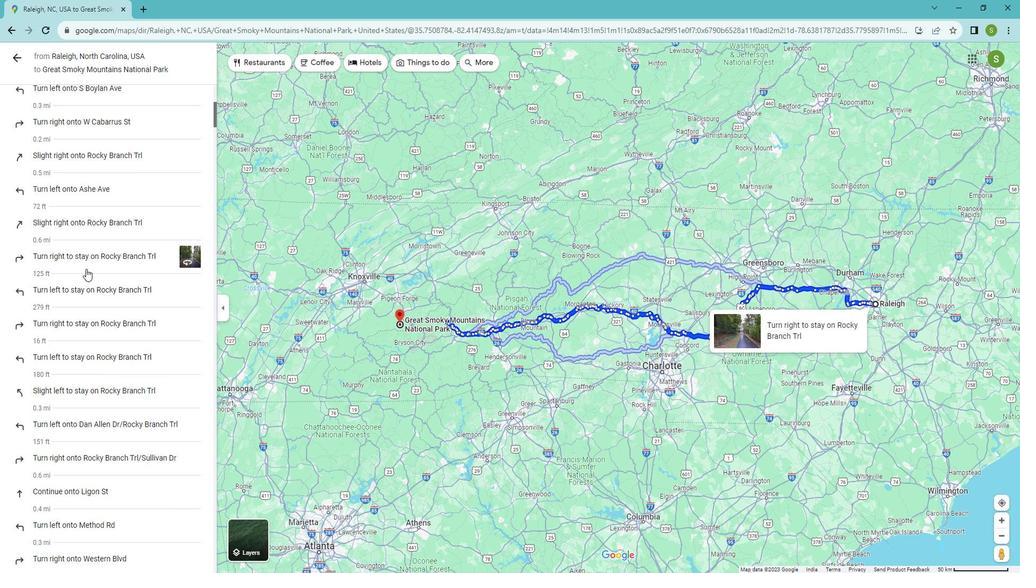 
Action: Mouse scrolled (92, 265) with delta (0, 0)
Screenshot: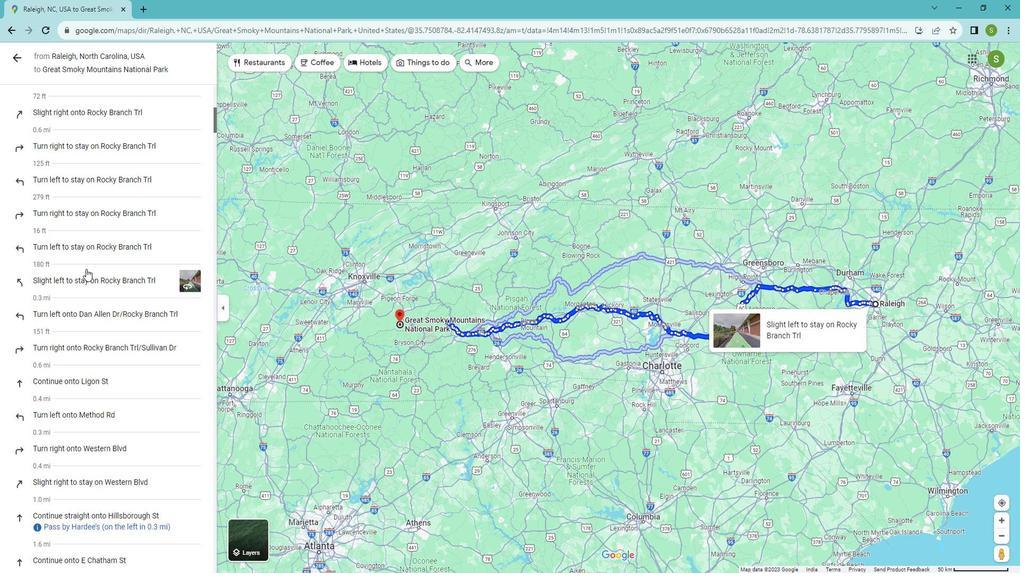 
Action: Mouse scrolled (92, 265) with delta (0, 0)
Screenshot: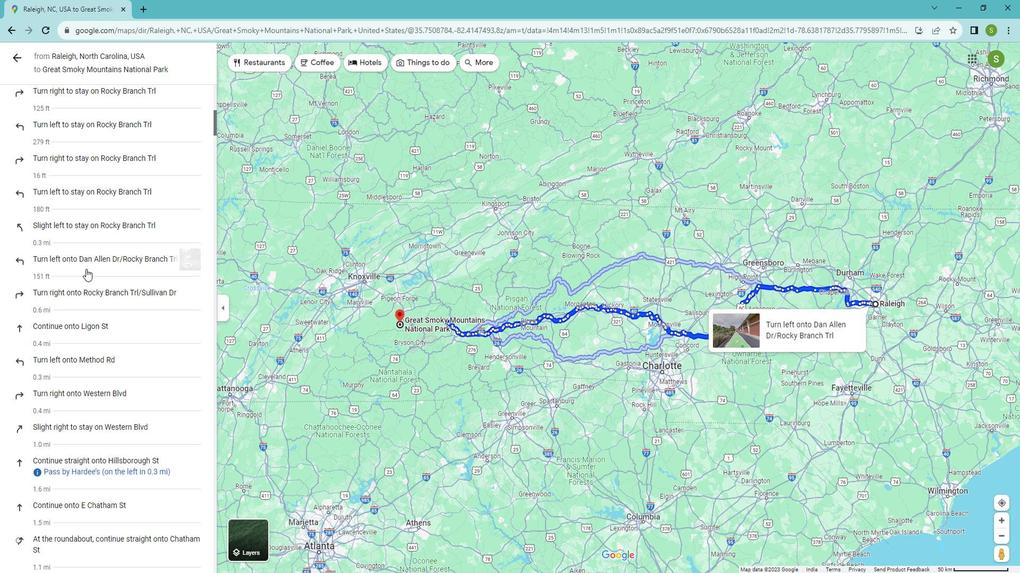 
Action: Mouse scrolled (92, 265) with delta (0, 0)
Screenshot: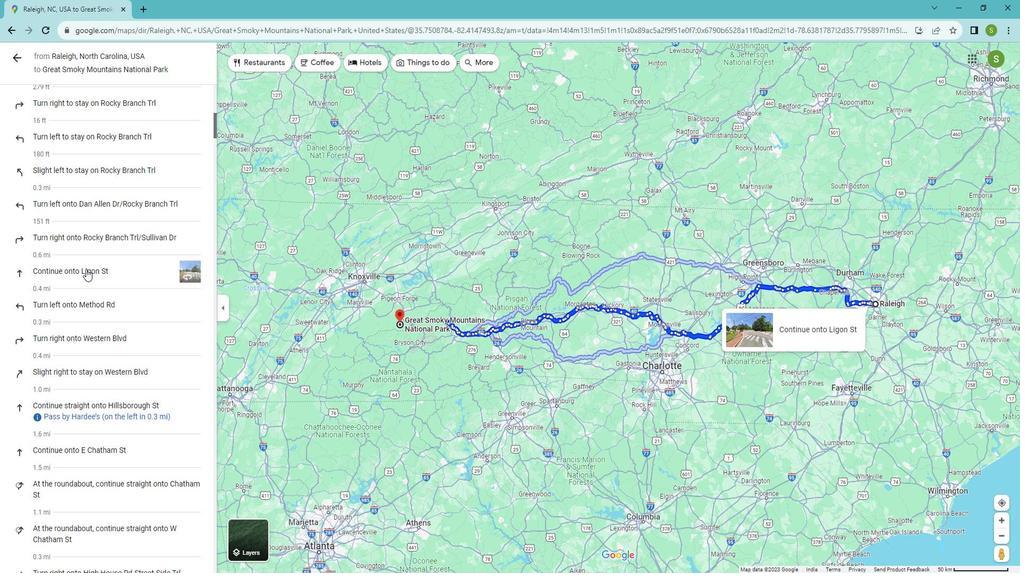 
Action: Mouse scrolled (92, 265) with delta (0, 0)
Screenshot: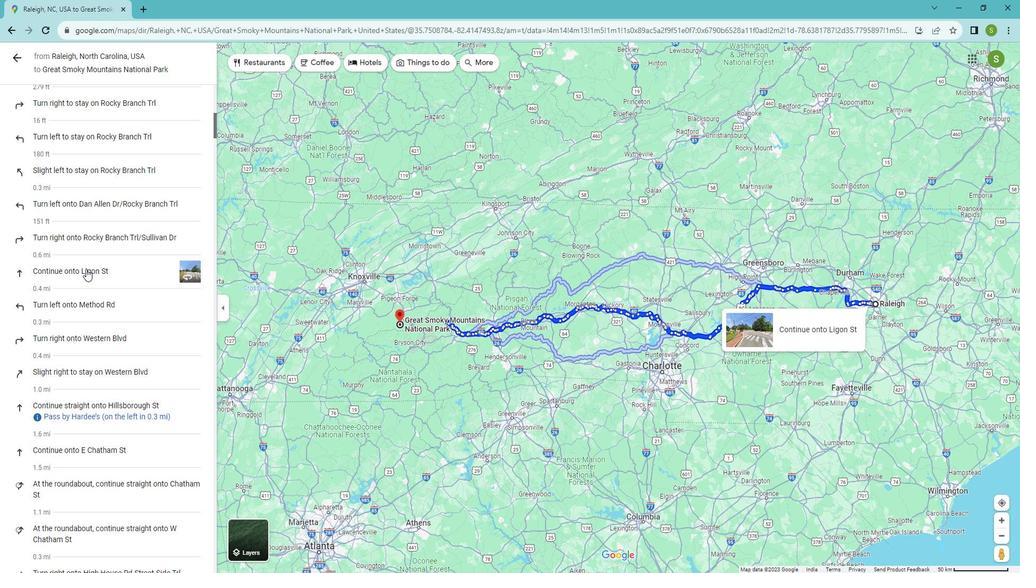 
Action: Mouse scrolled (92, 265) with delta (0, 0)
Screenshot: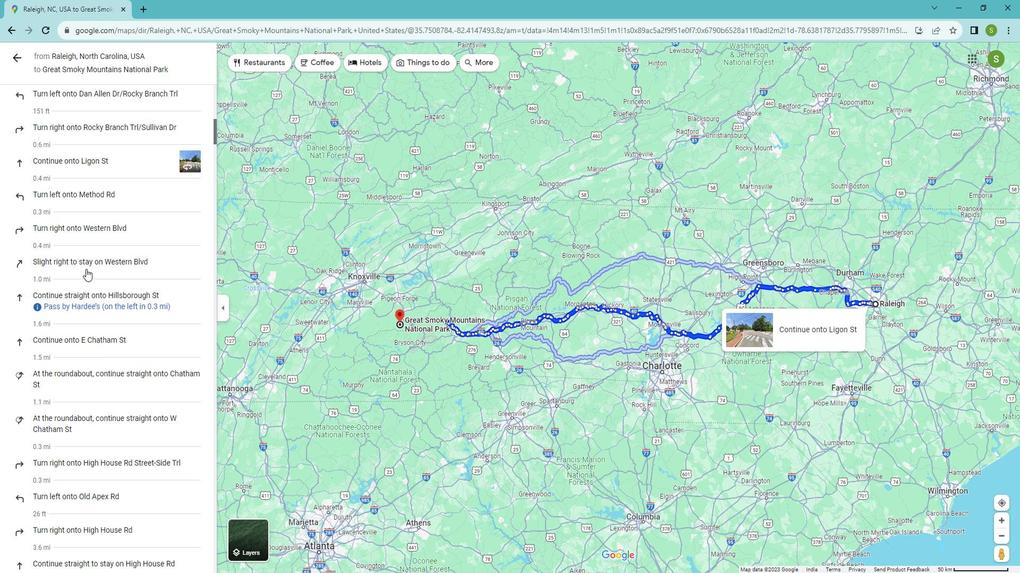 
Action: Mouse scrolled (92, 265) with delta (0, 0)
Screenshot: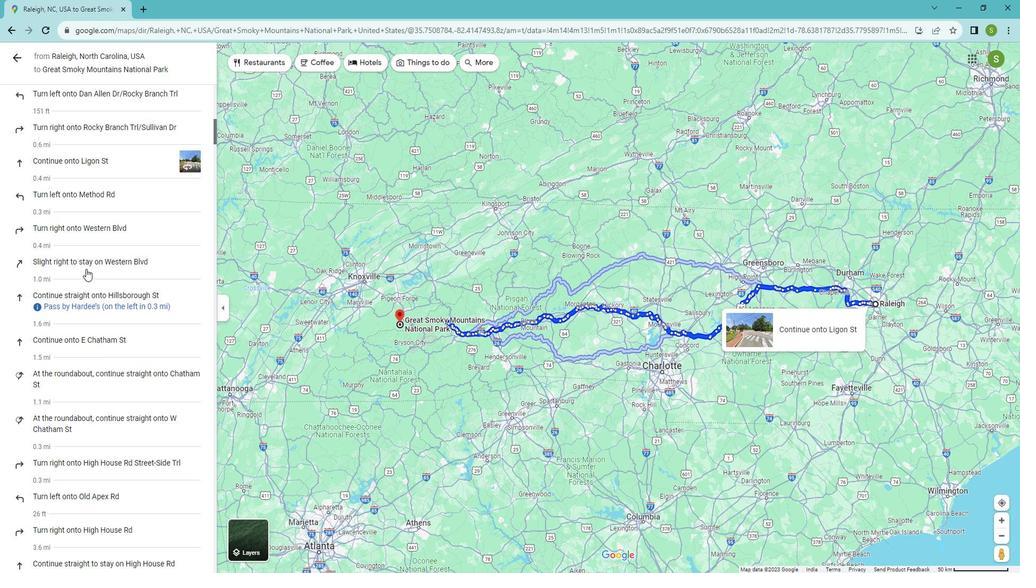 
Action: Mouse moved to (90, 266)
Screenshot: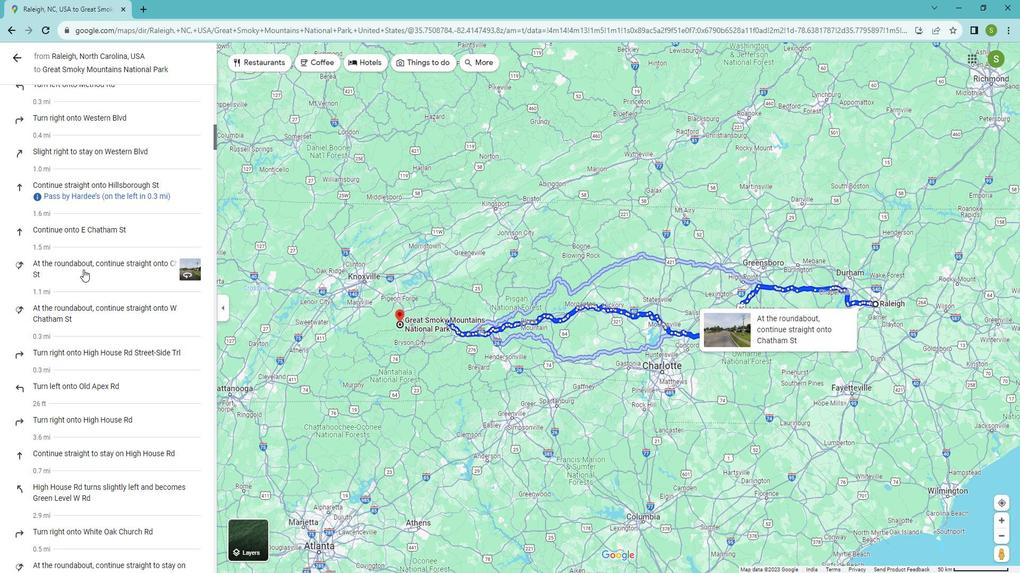 
Action: Mouse scrolled (90, 266) with delta (0, 0)
Screenshot: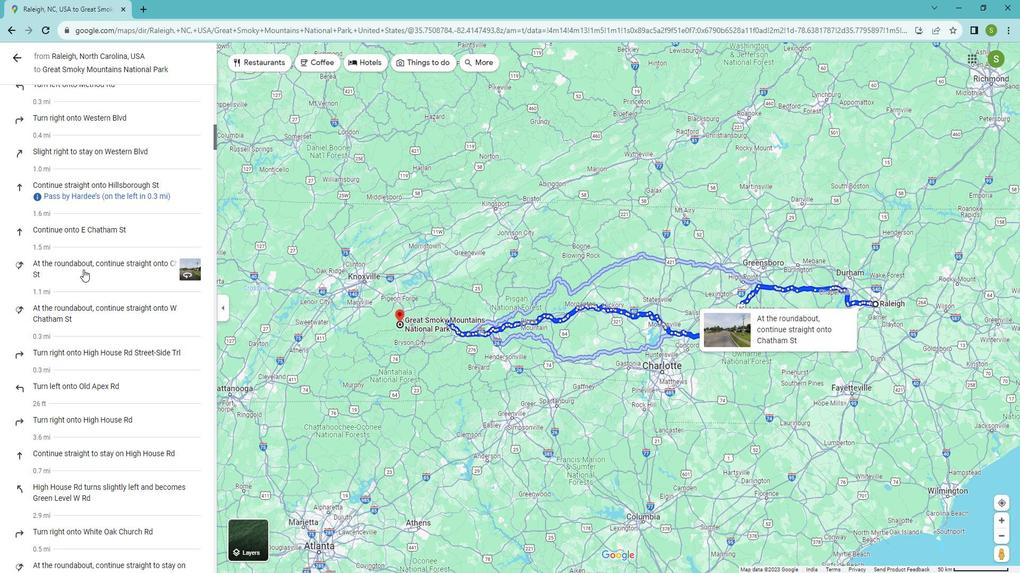 
Action: Mouse scrolled (90, 266) with delta (0, 0)
Screenshot: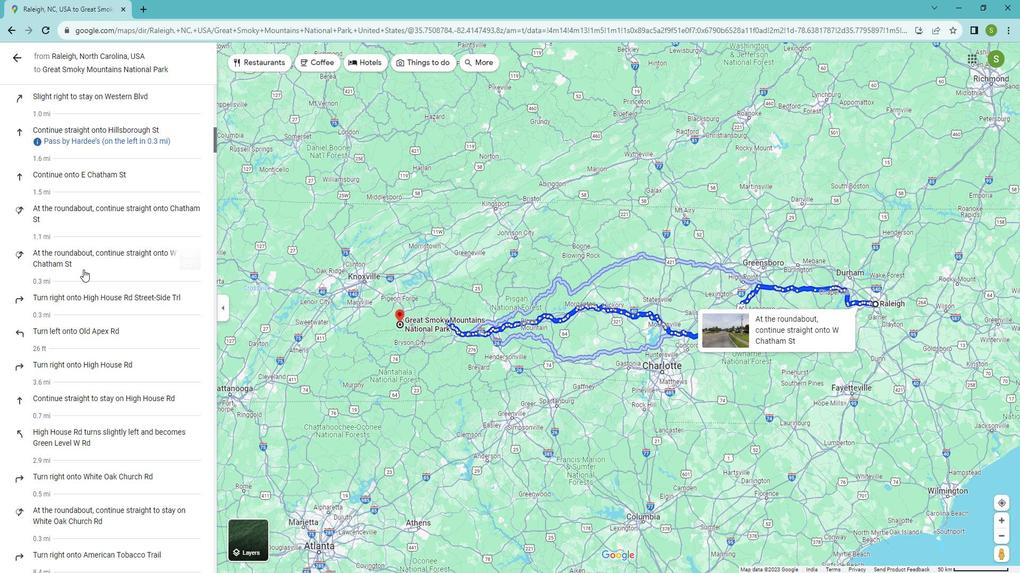 
Action: Mouse scrolled (90, 266) with delta (0, 0)
Screenshot: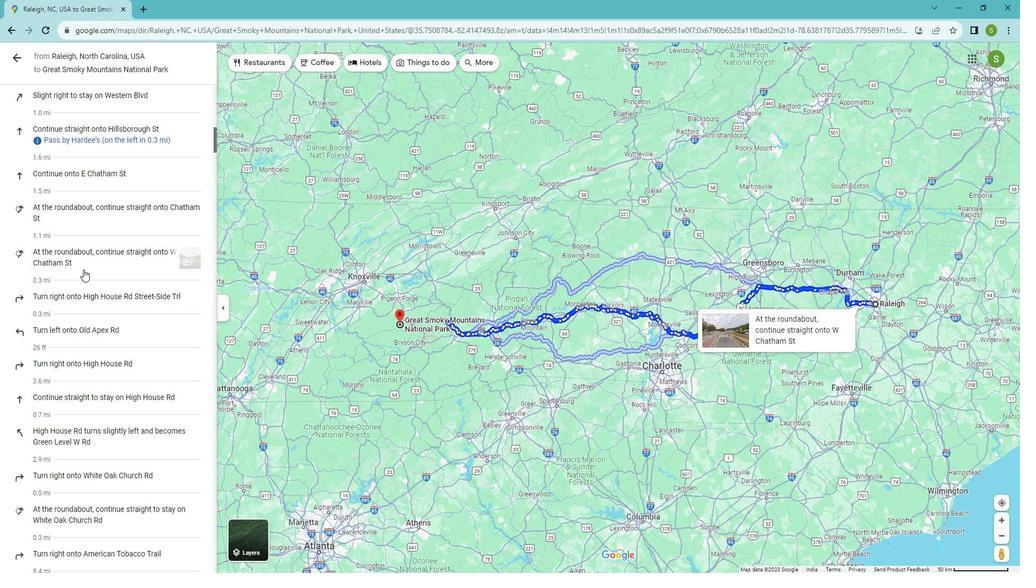 
Action: Mouse moved to (89, 266)
Screenshot: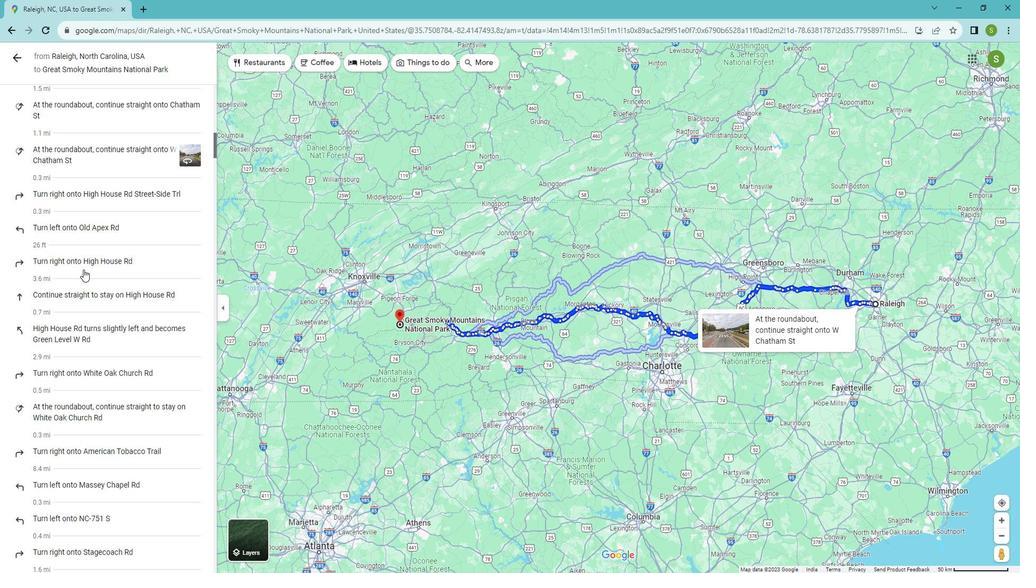 
Action: Mouse scrolled (89, 266) with delta (0, 0)
Screenshot: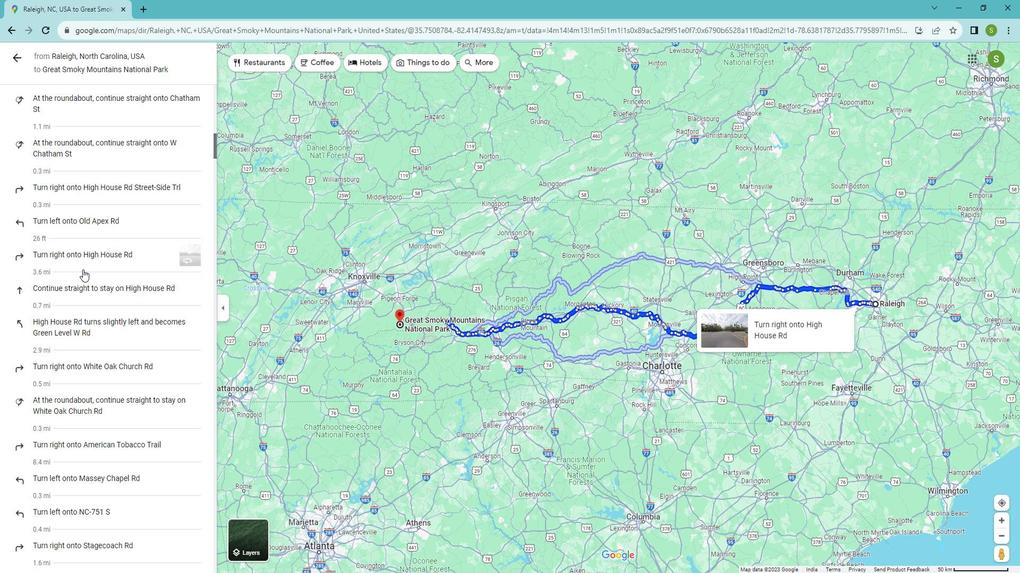 
Action: Mouse scrolled (89, 266) with delta (0, 0)
Screenshot: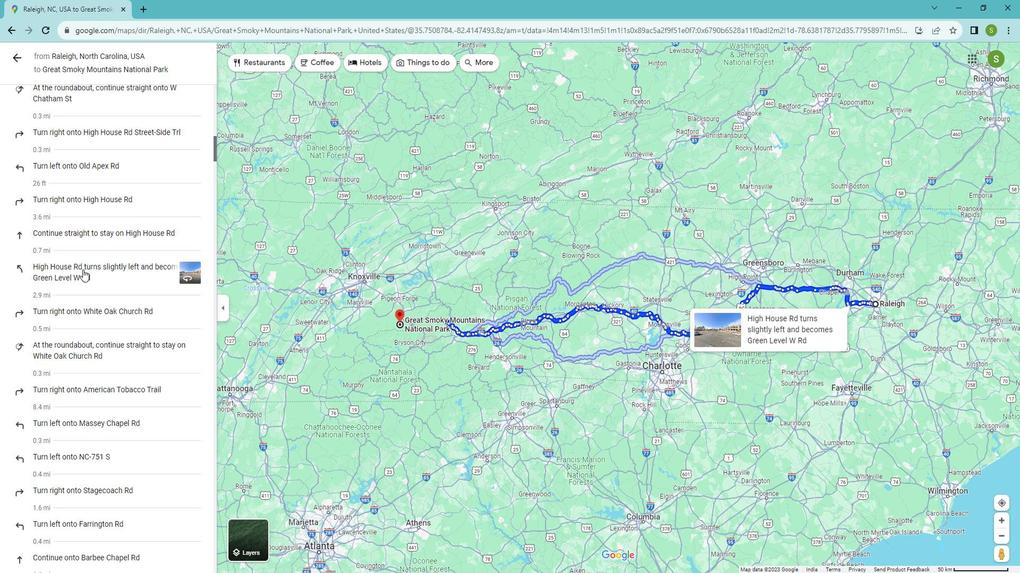 
Action: Mouse scrolled (89, 266) with delta (0, 0)
Screenshot: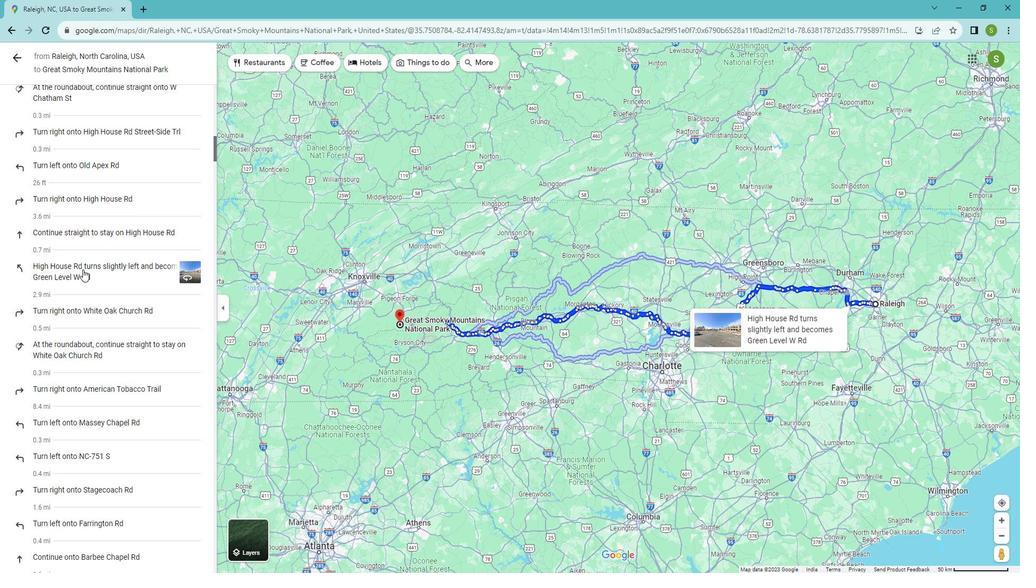 
Action: Mouse moved to (89, 266)
Screenshot: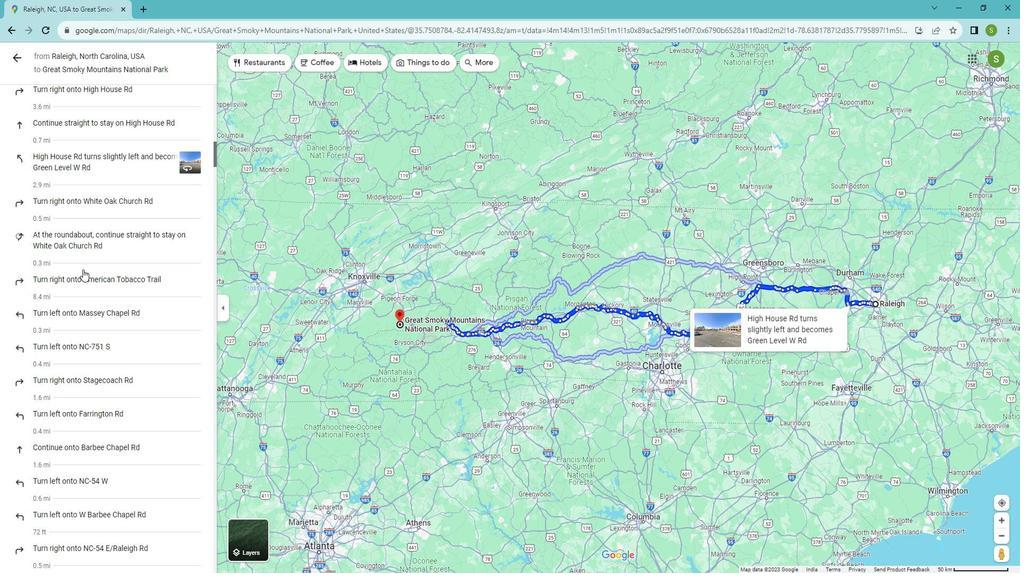 
Action: Mouse scrolled (89, 265) with delta (0, 0)
Screenshot: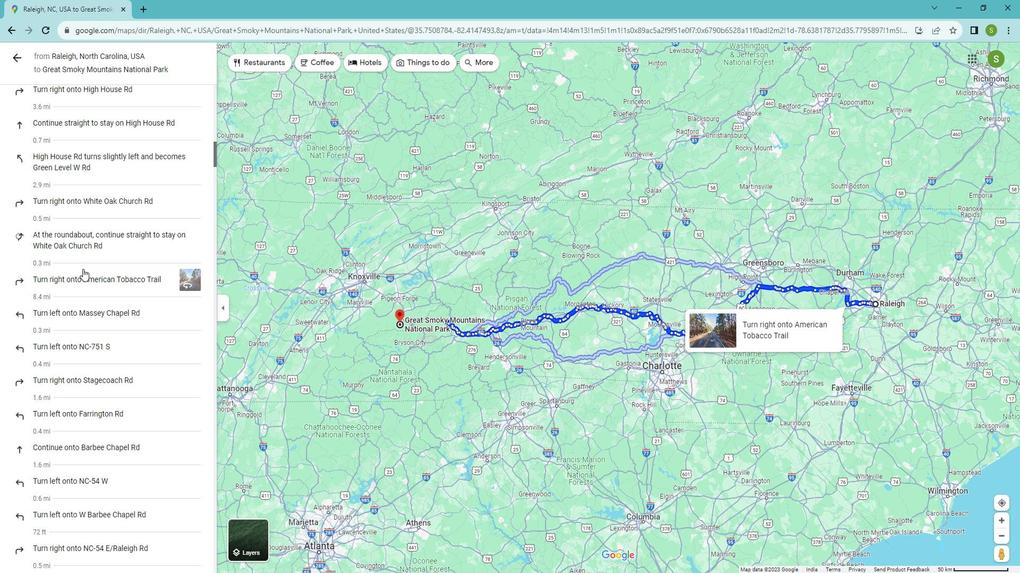 
Action: Mouse scrolled (89, 265) with delta (0, 0)
Screenshot: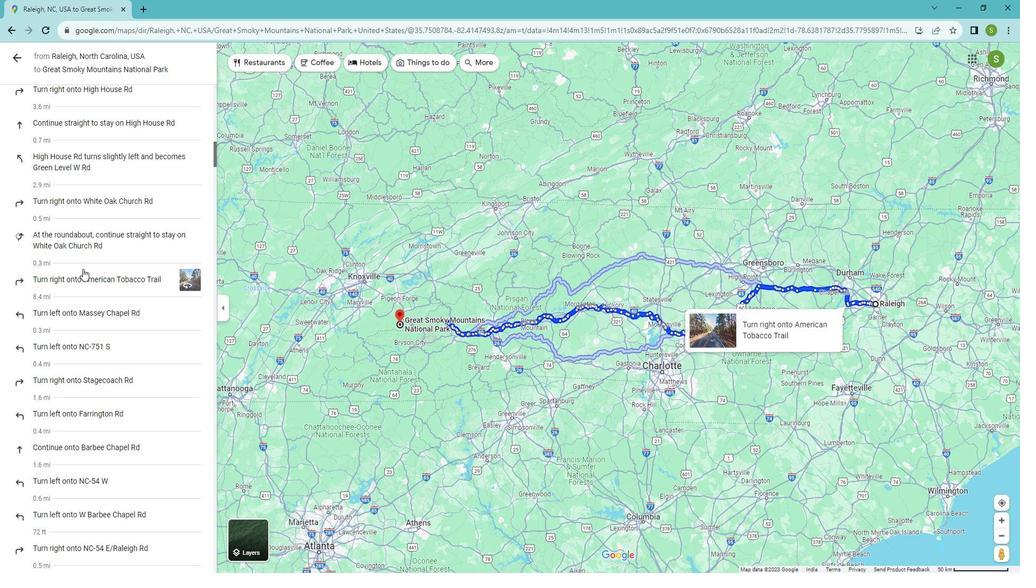 
Action: Mouse moved to (89, 265)
Screenshot: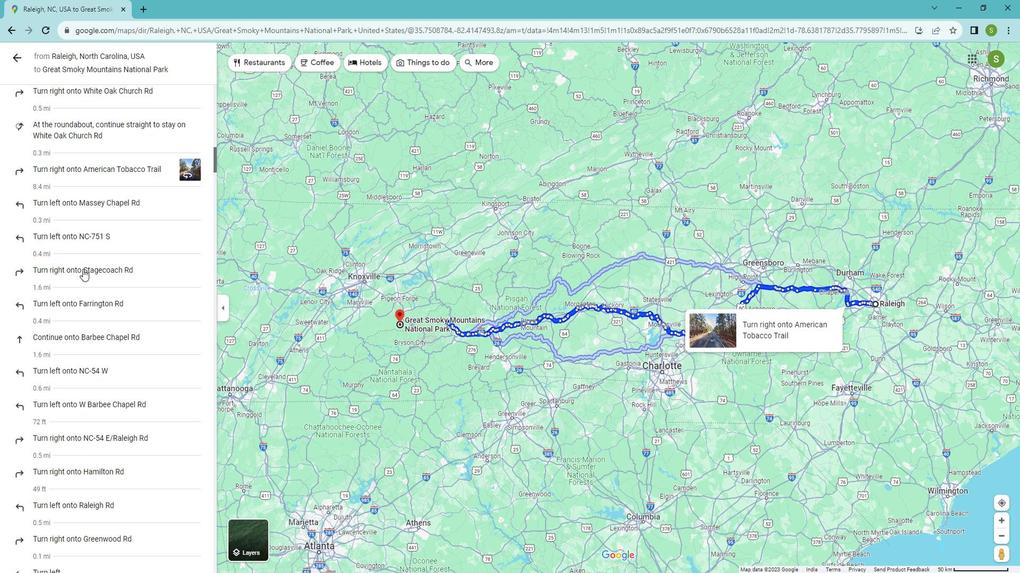 
Action: Mouse scrolled (89, 265) with delta (0, 0)
Screenshot: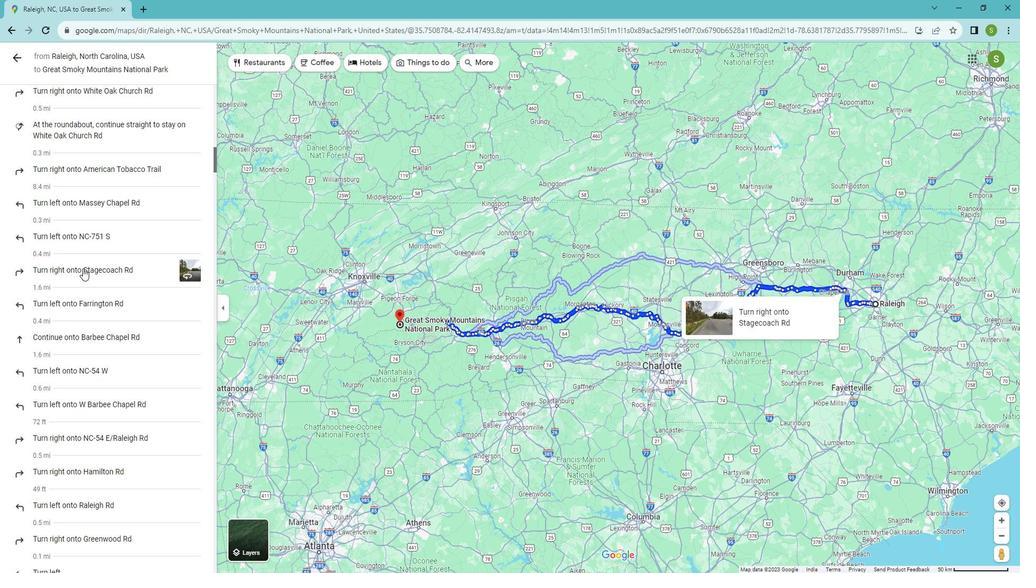 
Action: Mouse scrolled (89, 265) with delta (0, 0)
Screenshot: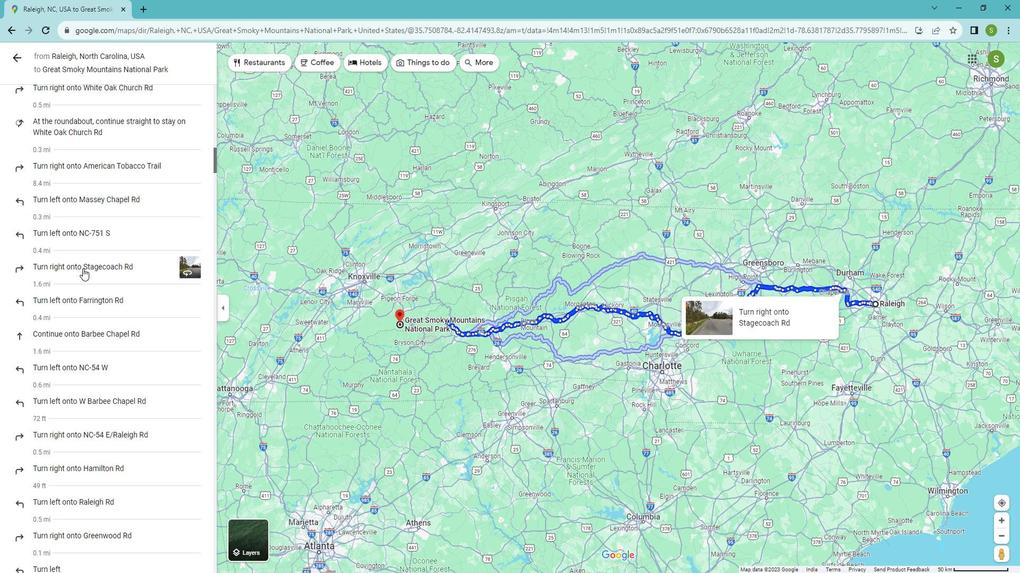 
Action: Mouse scrolled (89, 265) with delta (0, 0)
Screenshot: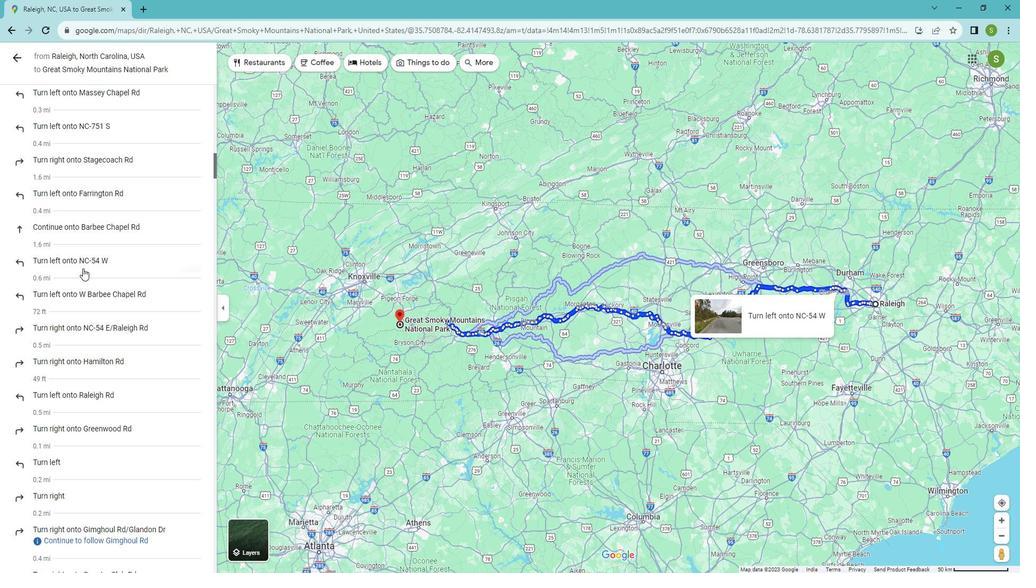 
Action: Mouse scrolled (89, 265) with delta (0, 0)
Screenshot: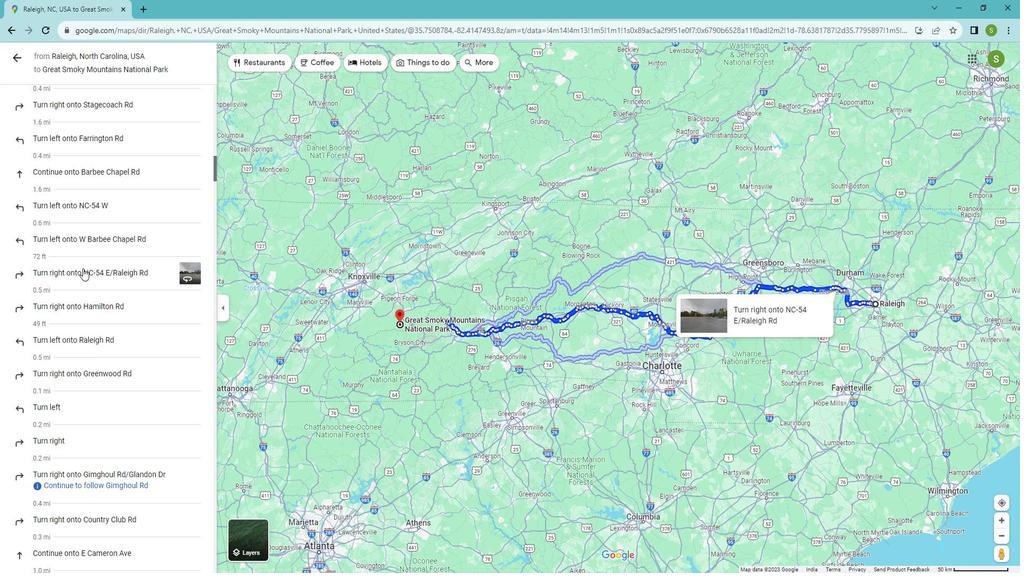 
Action: Mouse scrolled (89, 265) with delta (0, 0)
Screenshot: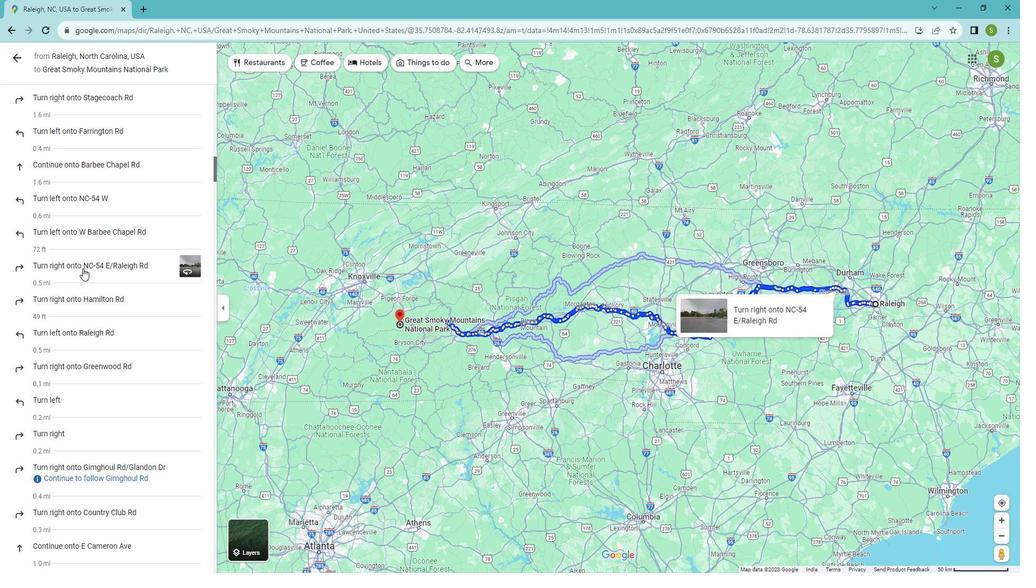 
Action: Mouse scrolled (89, 265) with delta (0, 0)
Screenshot: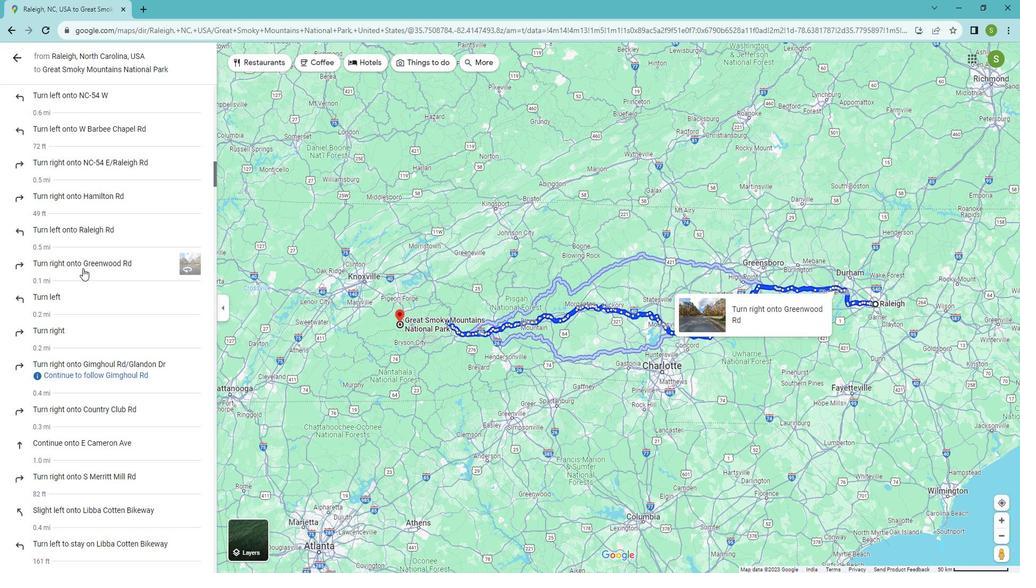 
Action: Mouse moved to (21, 63)
Screenshot: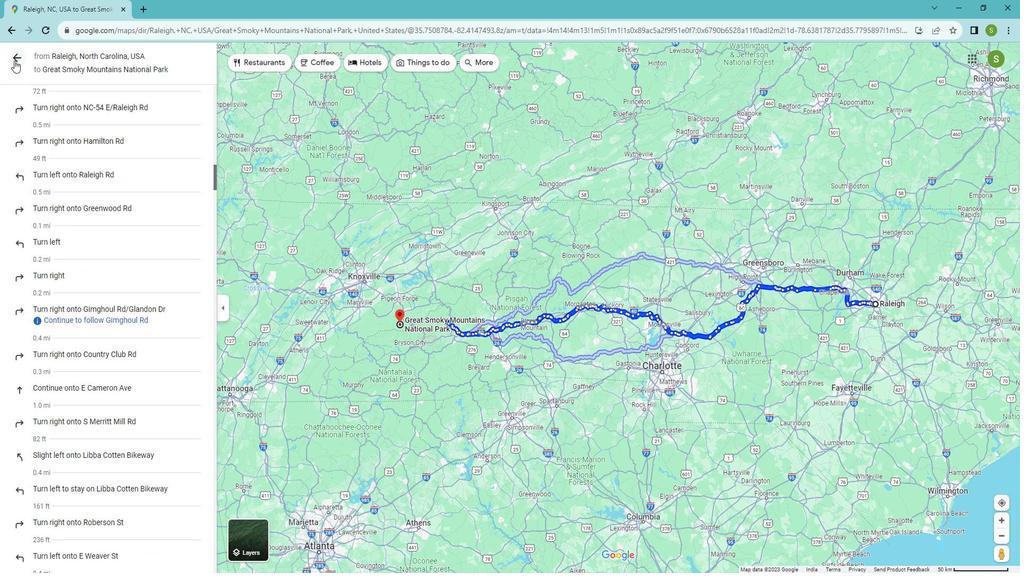 
Action: Mouse pressed left at (21, 63)
Screenshot: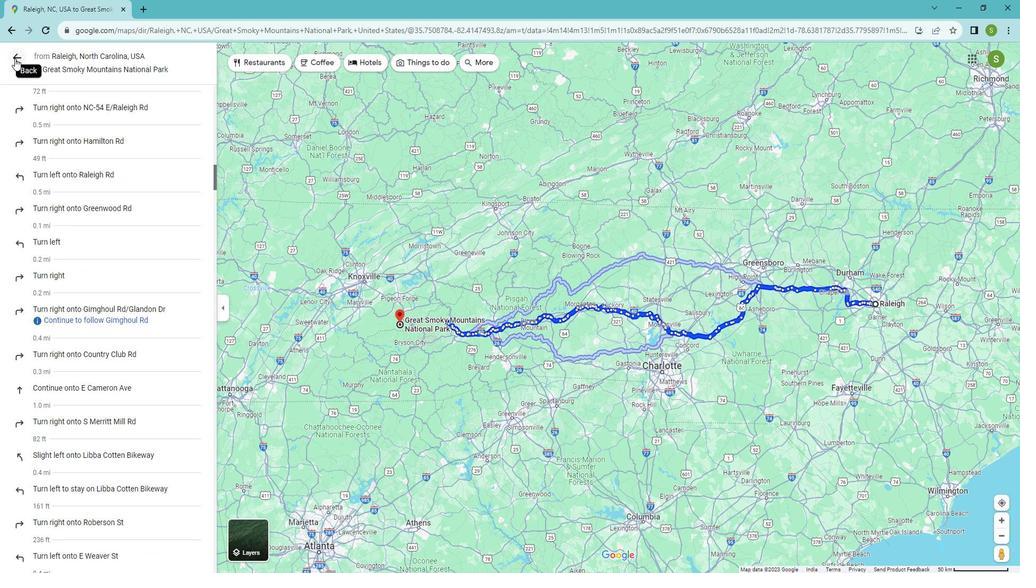 
Action: Mouse moved to (43, 62)
Screenshot: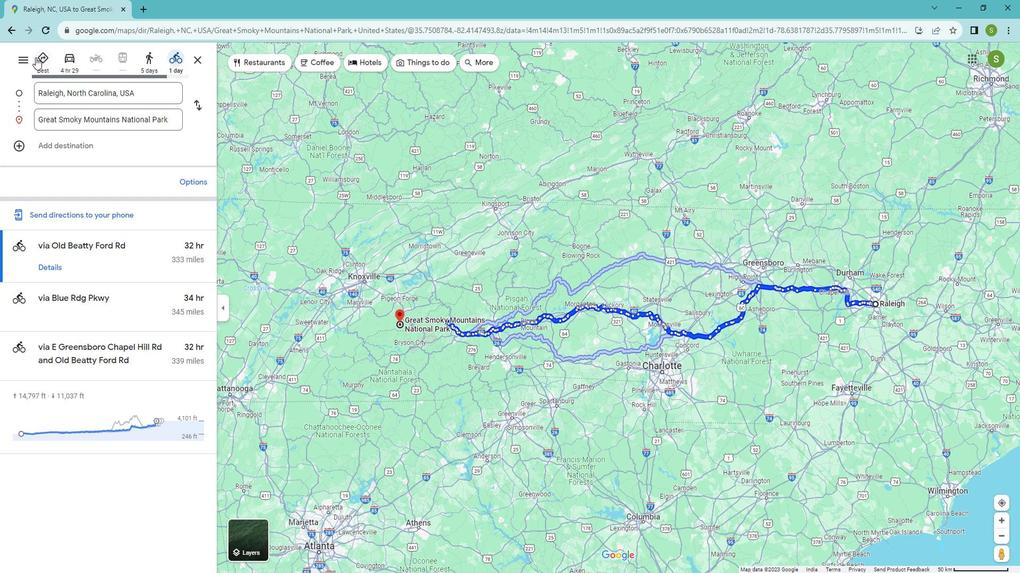 
Action: Mouse pressed left at (43, 62)
Screenshot: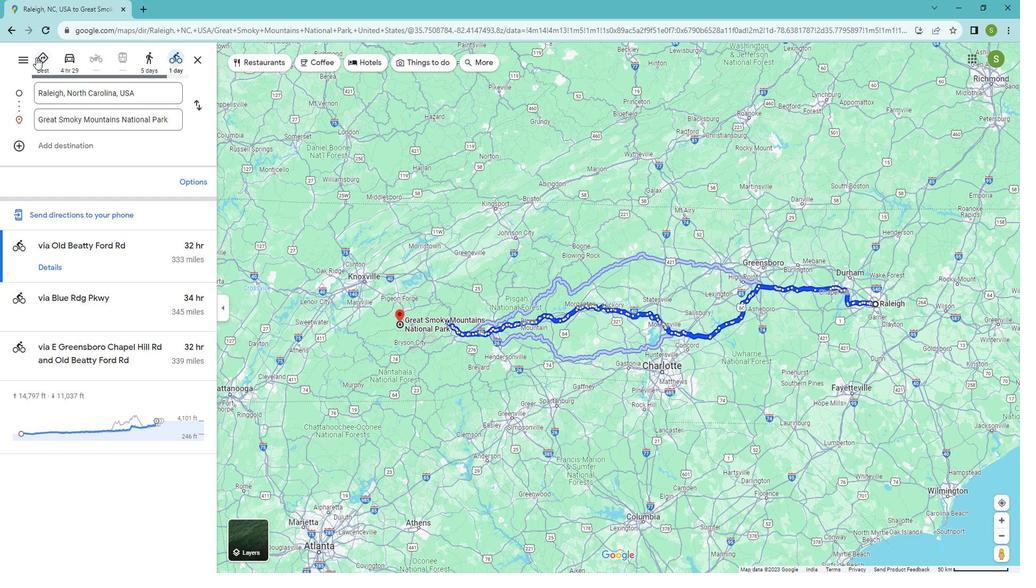 
Action: Mouse moved to (466, 267)
Screenshot: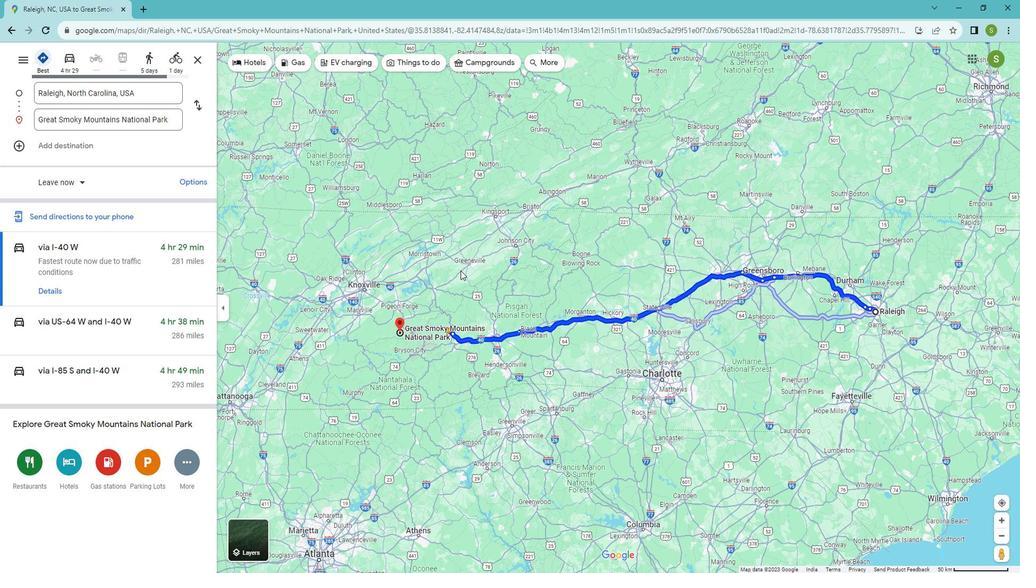 
